 Task: Buy 5 Flats of size 3 for Baby Girls from Shoes section under best seller category for shipping address: Anna Garcia, 149 Hardman Road, Brattleboro, Vermont 05301, Cell Number 8028188313. Pay from credit card ending with 6759, CVV 506
Action: Mouse pressed left at (209, 62)
Screenshot: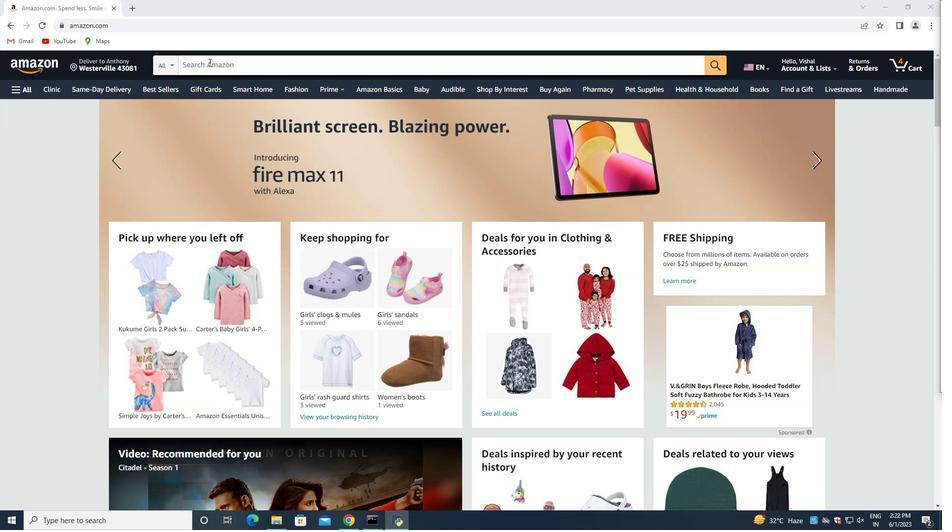 
Action: Key pressed <Key.shift><Key.shift><Key.shift><Key.shift><Key.shift><Key.shift><Key.shift><Key.shift><Key.shift><Key.shift><Key.shift><Key.shift><Key.shift><Key.shift>Flats<Key.space>of<Key.space>size<Key.space>3<Key.space>for<Key.space>baby<Key.space>girls<Key.enter>
Screenshot: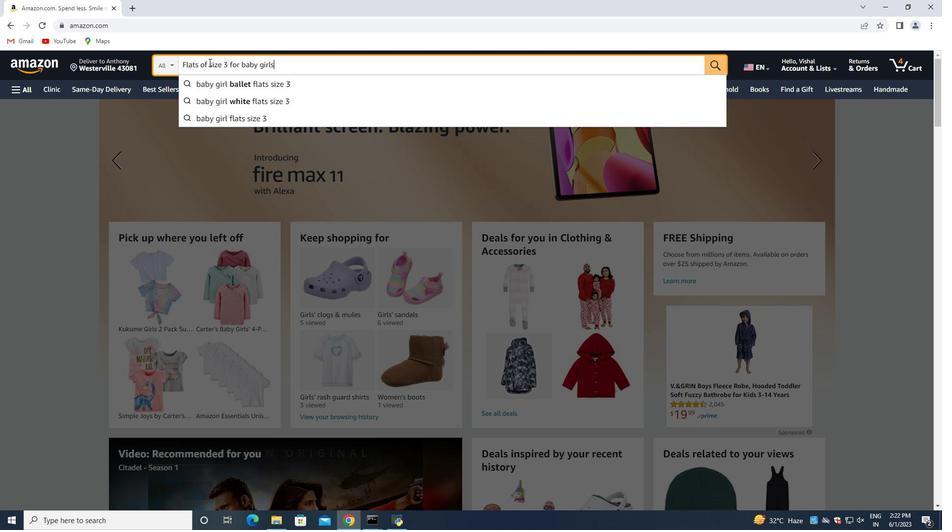 
Action: Mouse moved to (221, 133)
Screenshot: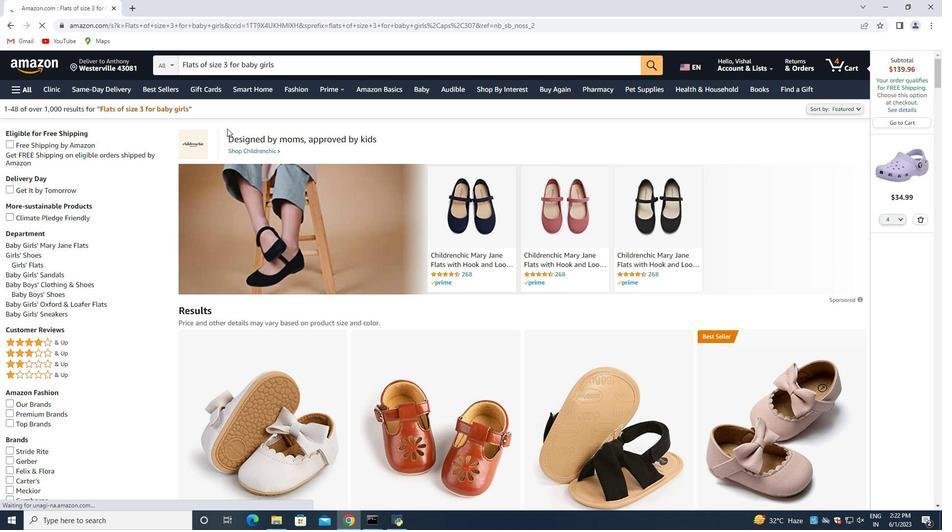 
Action: Mouse scrolled (221, 133) with delta (0, 0)
Screenshot: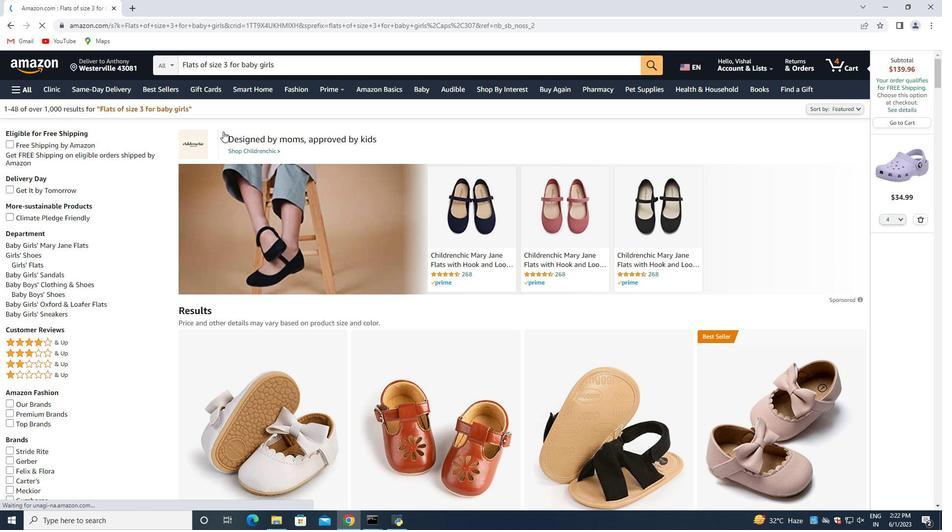 
Action: Mouse moved to (221, 133)
Screenshot: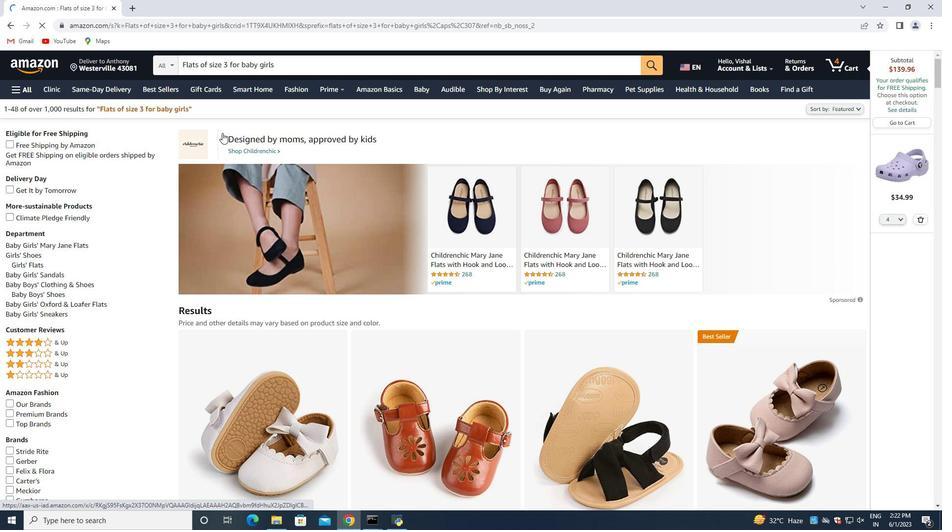 
Action: Mouse scrolled (221, 133) with delta (0, 0)
Screenshot: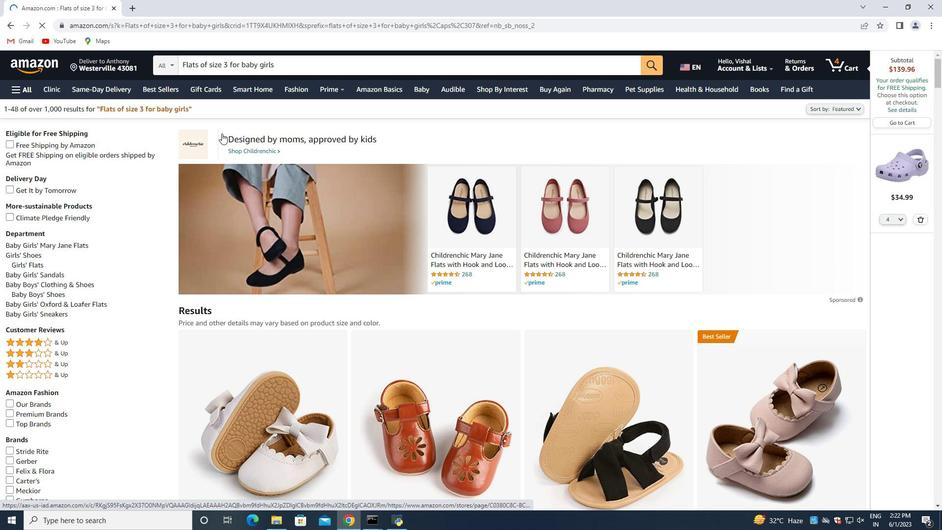 
Action: Mouse moved to (190, 161)
Screenshot: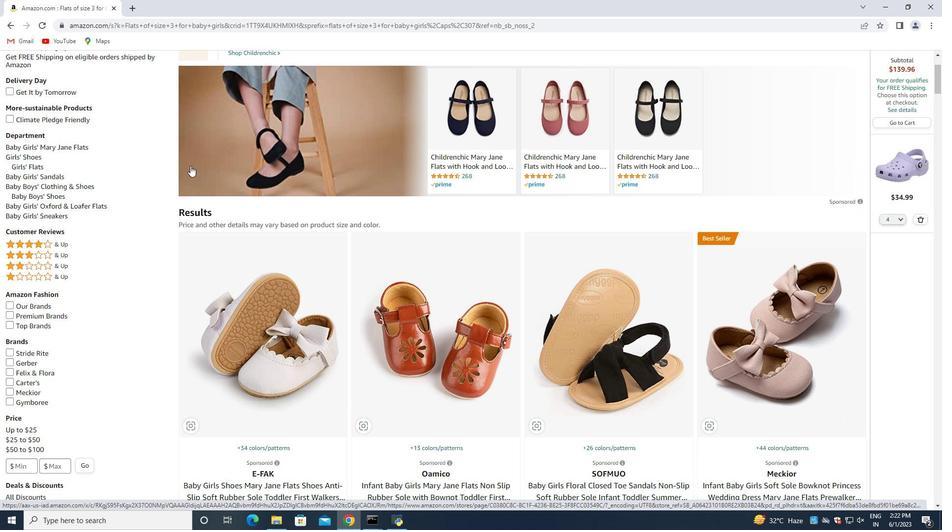 
Action: Mouse scrolled (190, 162) with delta (0, 0)
Screenshot: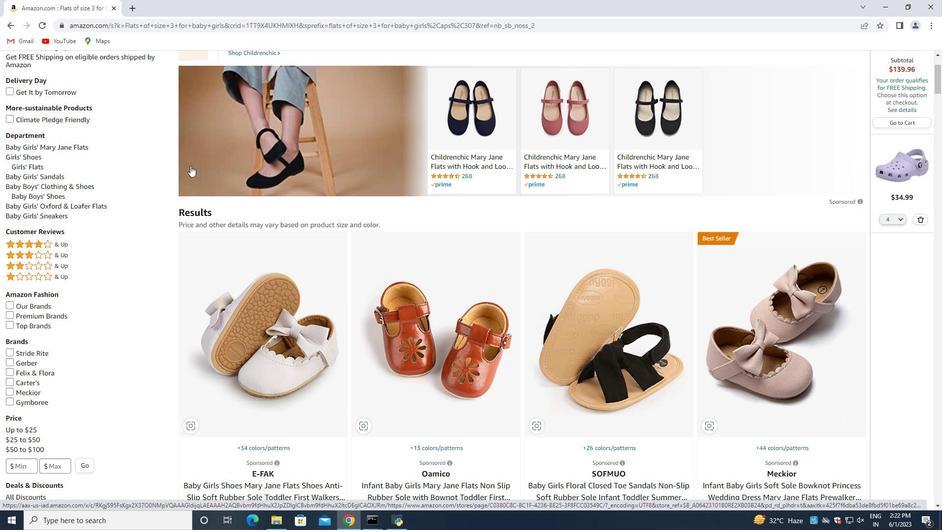 
Action: Mouse scrolled (190, 162) with delta (0, 0)
Screenshot: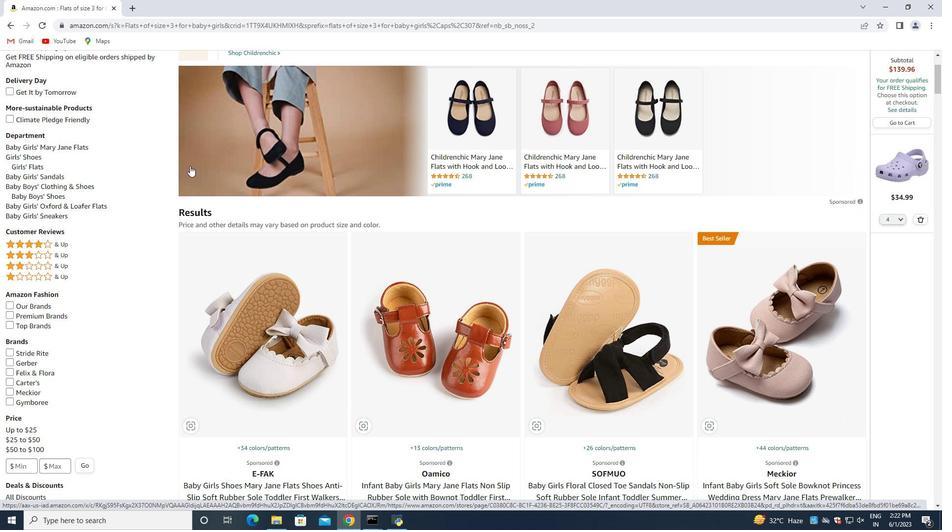 
Action: Mouse scrolled (190, 162) with delta (0, 0)
Screenshot: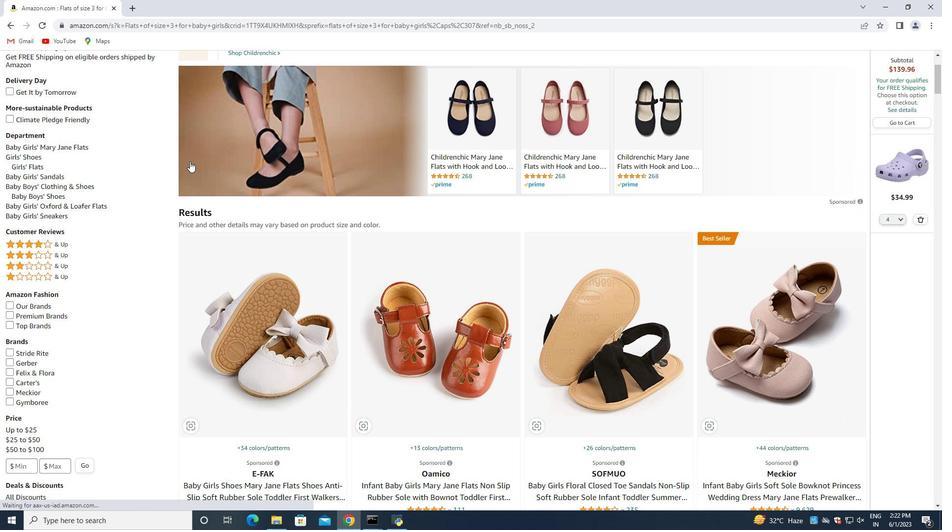 
Action: Mouse scrolled (190, 162) with delta (0, 0)
Screenshot: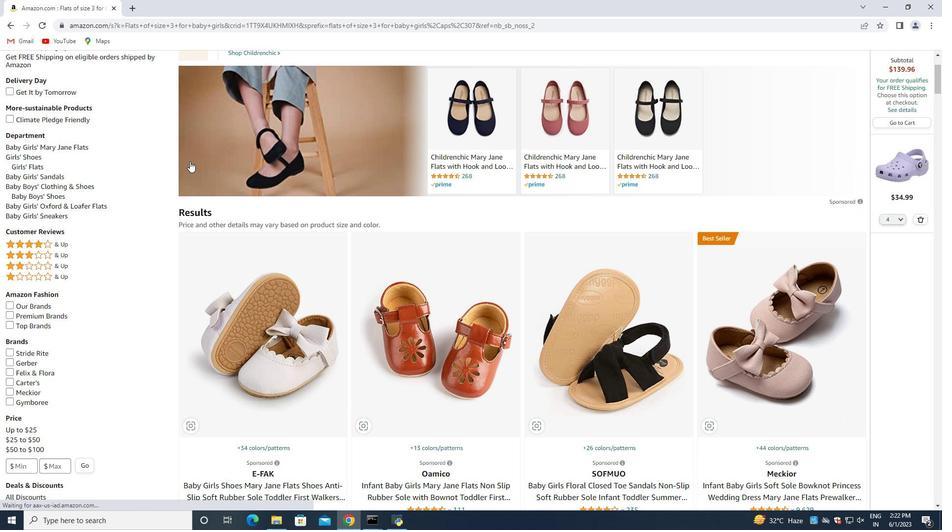 
Action: Mouse moved to (168, 216)
Screenshot: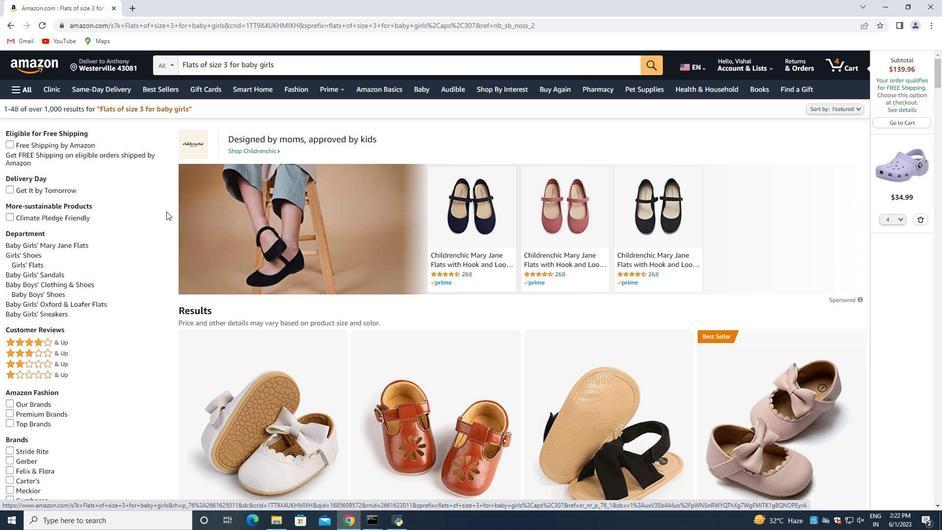 
Action: Mouse scrolled (168, 216) with delta (0, 0)
Screenshot: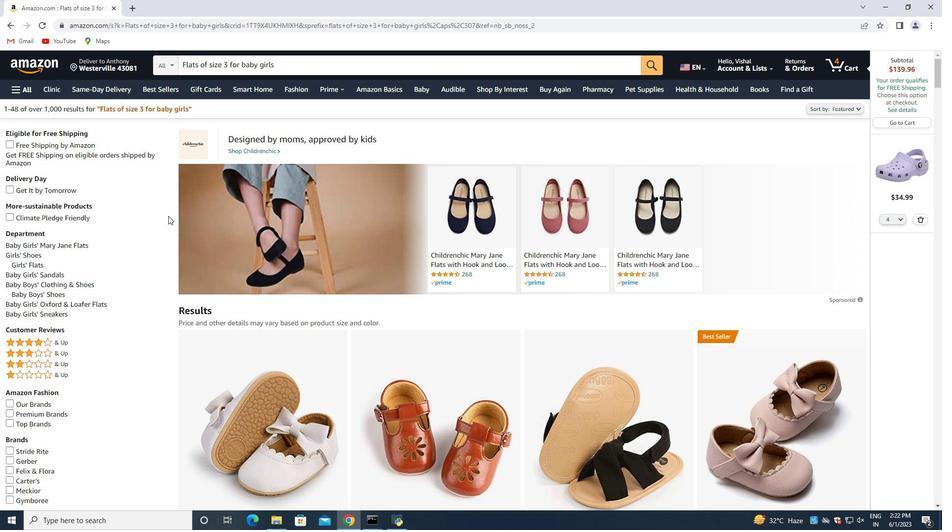 
Action: Mouse moved to (29, 252)
Screenshot: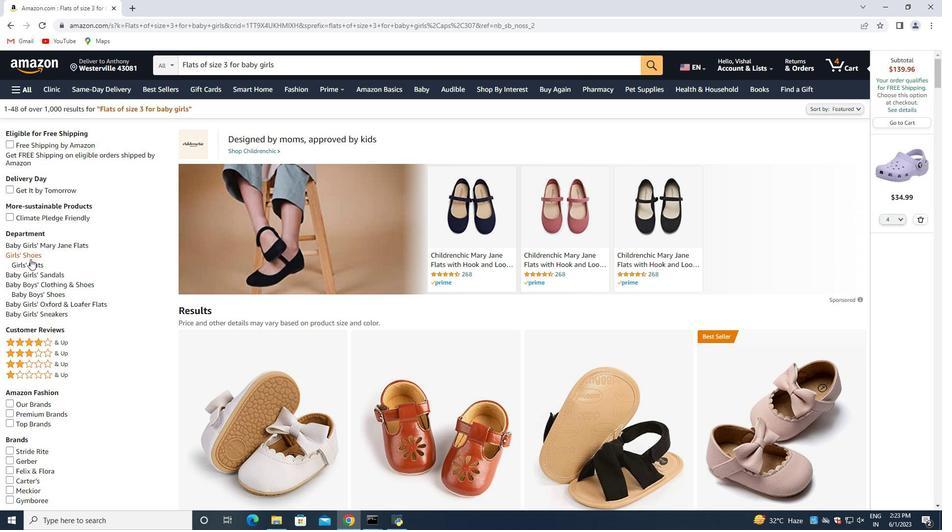 
Action: Mouse pressed left at (29, 252)
Screenshot: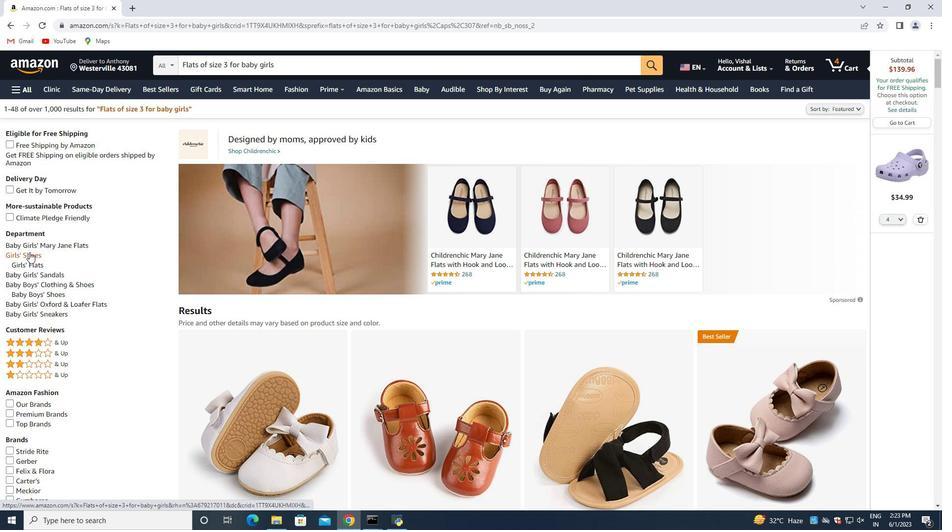 
Action: Mouse moved to (98, 267)
Screenshot: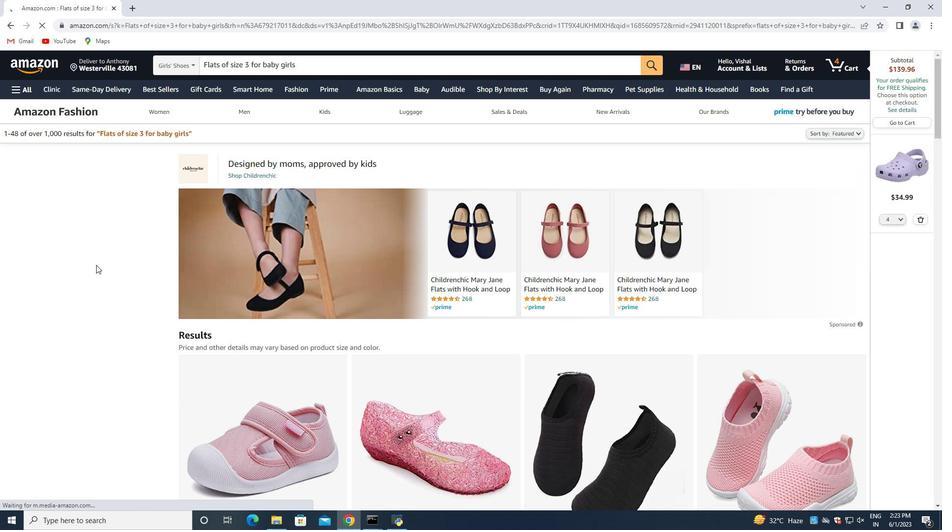 
Action: Mouse scrolled (98, 266) with delta (0, 0)
Screenshot: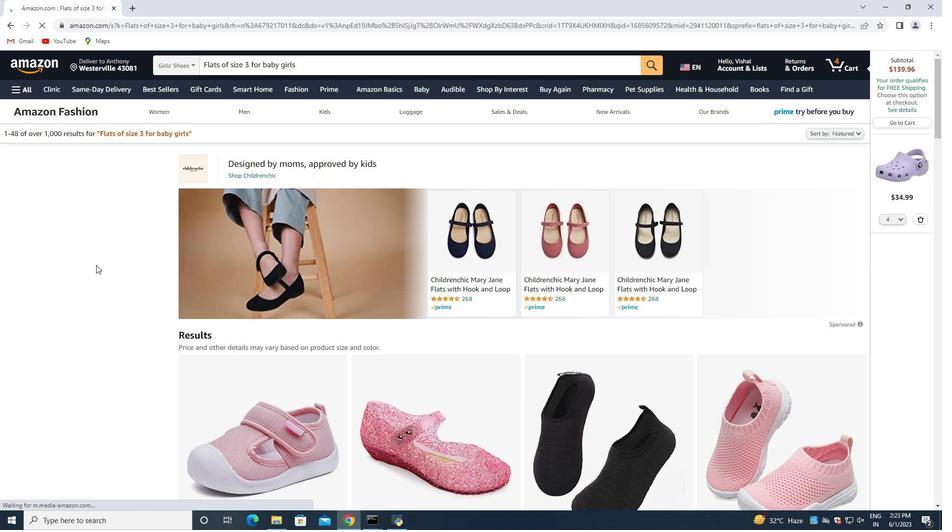 
Action: Mouse moved to (100, 268)
Screenshot: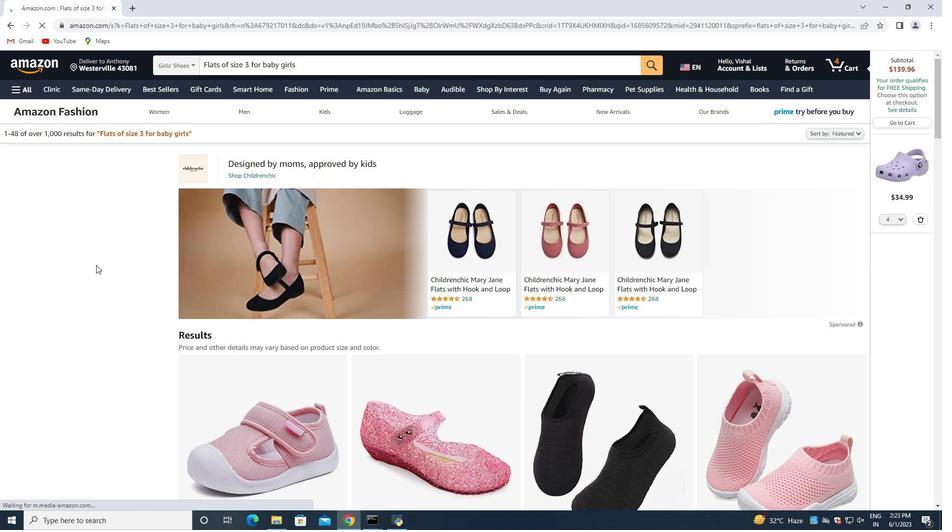 
Action: Mouse scrolled (100, 267) with delta (0, 0)
Screenshot: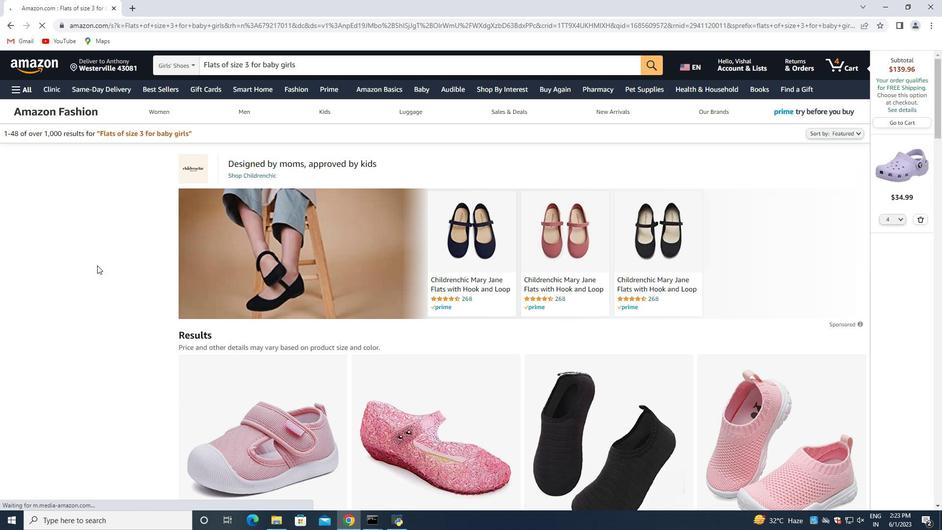 
Action: Mouse moved to (162, 258)
Screenshot: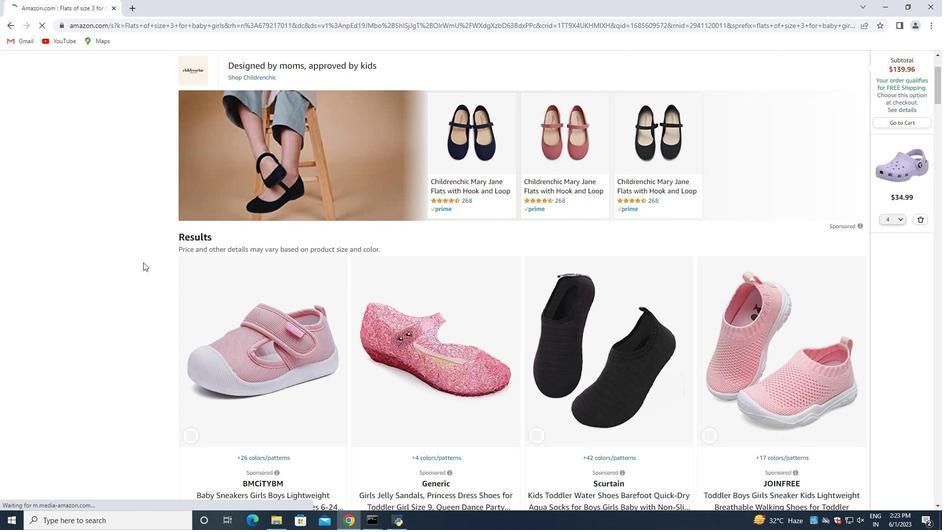 
Action: Mouse scrolled (162, 257) with delta (0, 0)
Screenshot: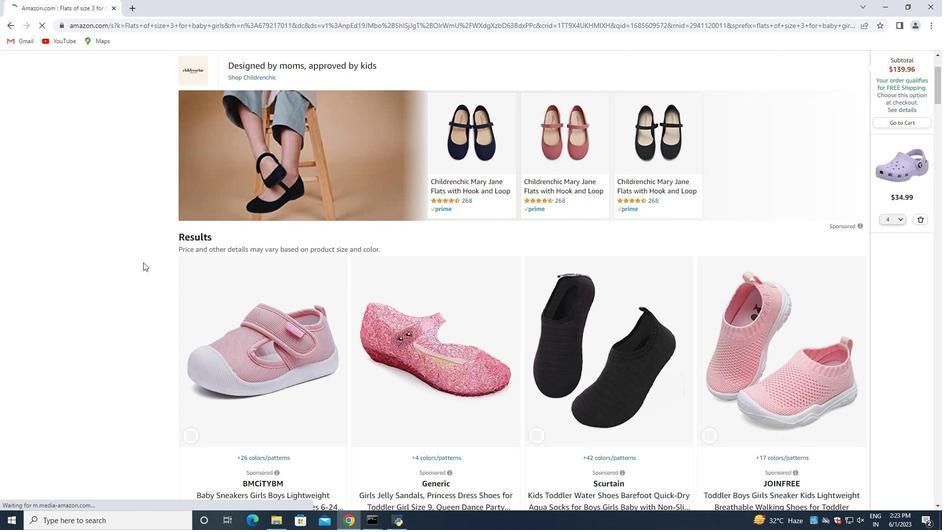 
Action: Mouse moved to (164, 259)
Screenshot: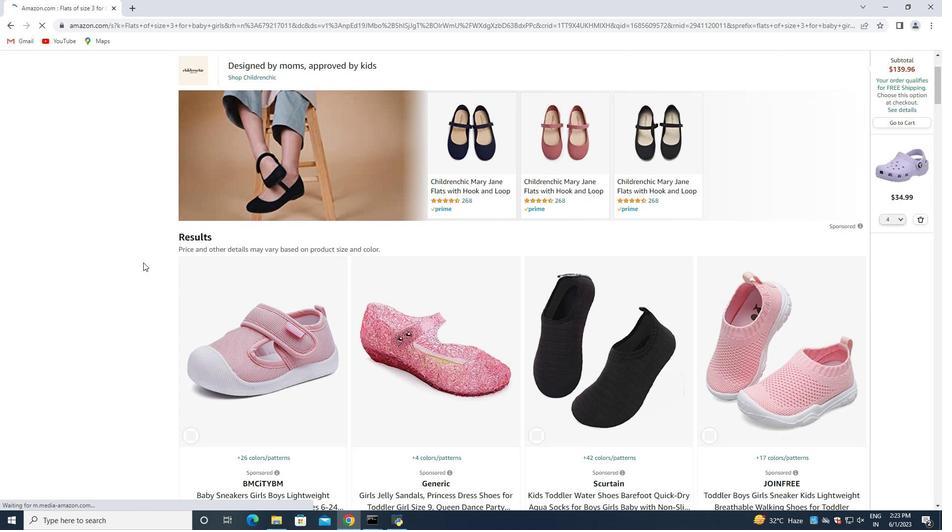 
Action: Mouse scrolled (164, 258) with delta (0, 0)
Screenshot: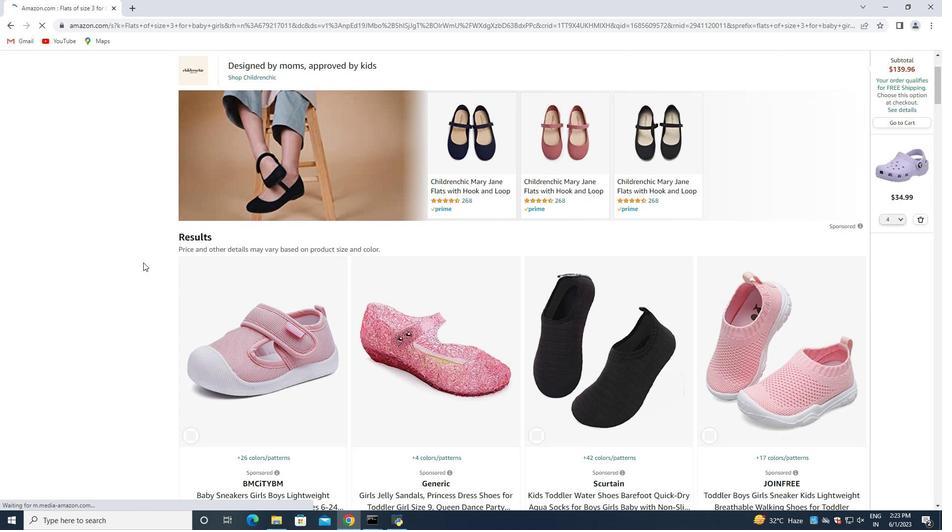 
Action: Mouse moved to (190, 256)
Screenshot: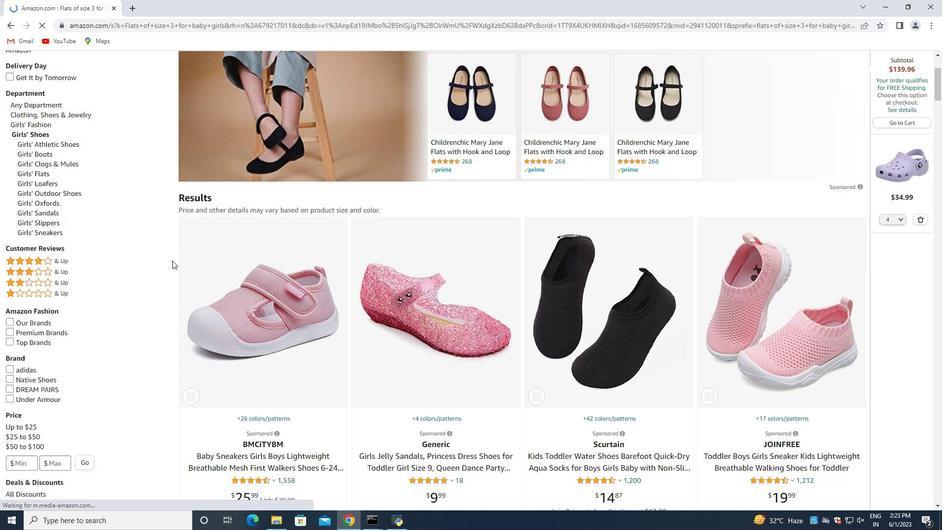 
Action: Mouse scrolled (190, 255) with delta (0, 0)
Screenshot: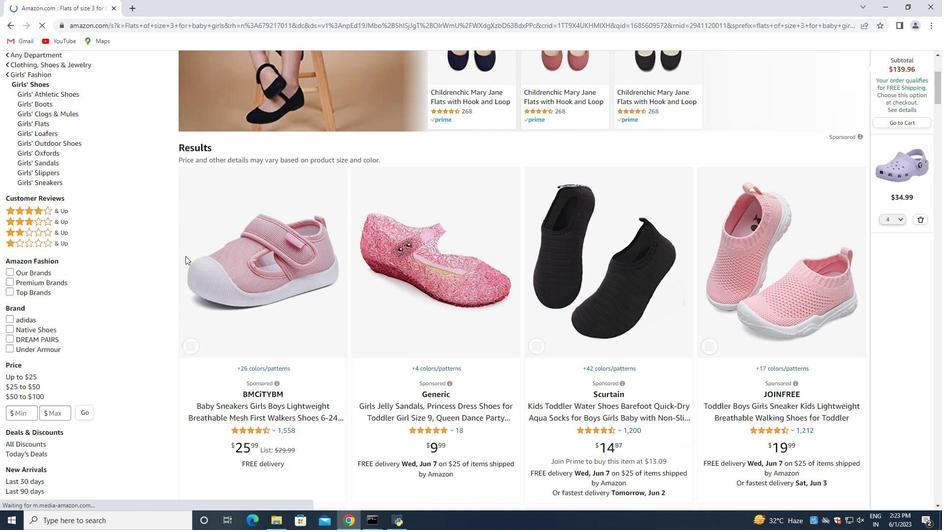 
Action: Mouse moved to (200, 257)
Screenshot: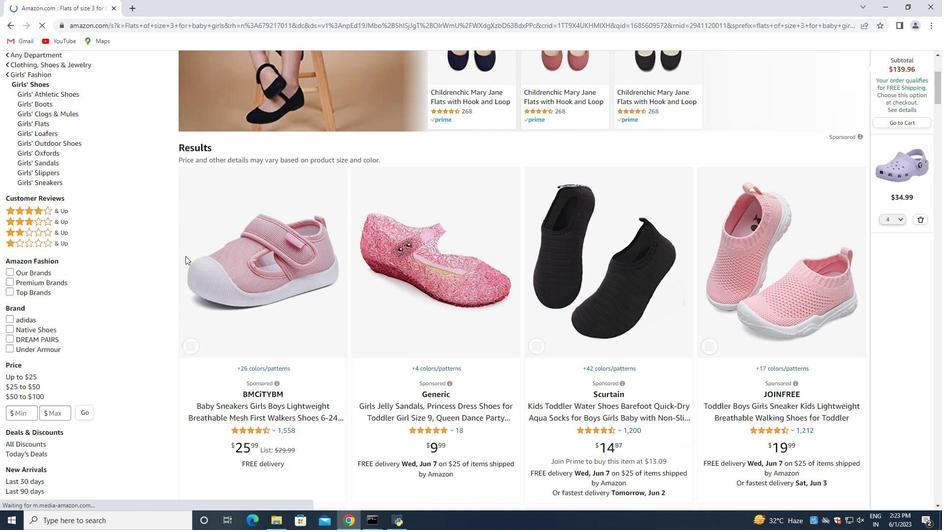 
Action: Mouse scrolled (200, 257) with delta (0, 0)
Screenshot: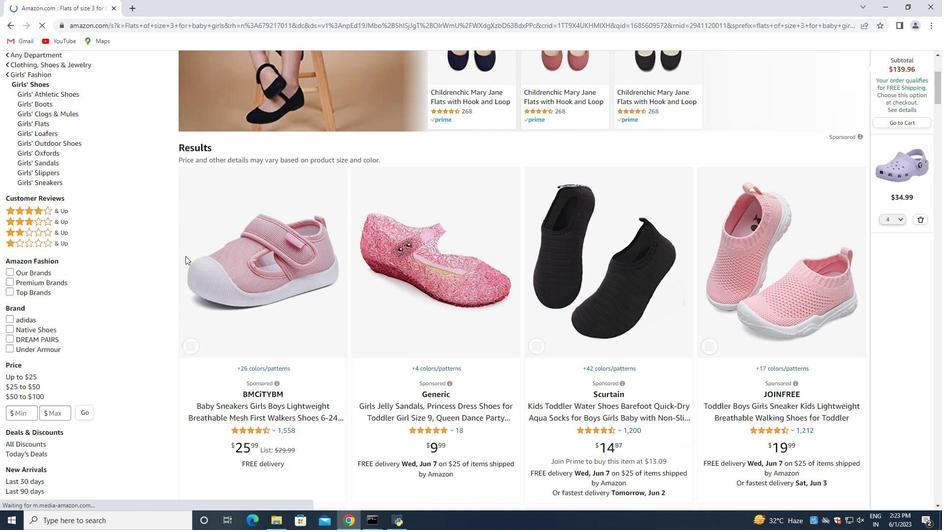 
Action: Mouse moved to (287, 267)
Screenshot: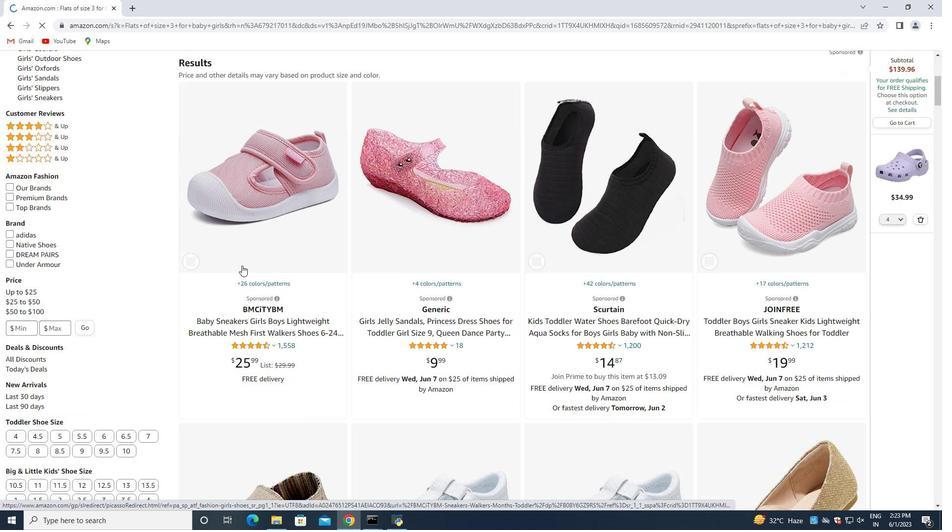 
Action: Mouse scrolled (265, 262) with delta (0, 0)
Screenshot: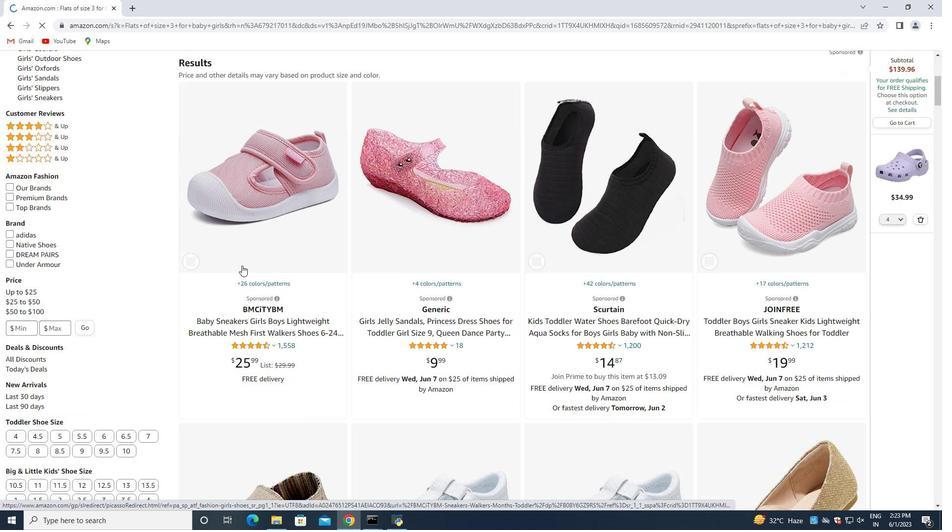 
Action: Mouse moved to (293, 268)
Screenshot: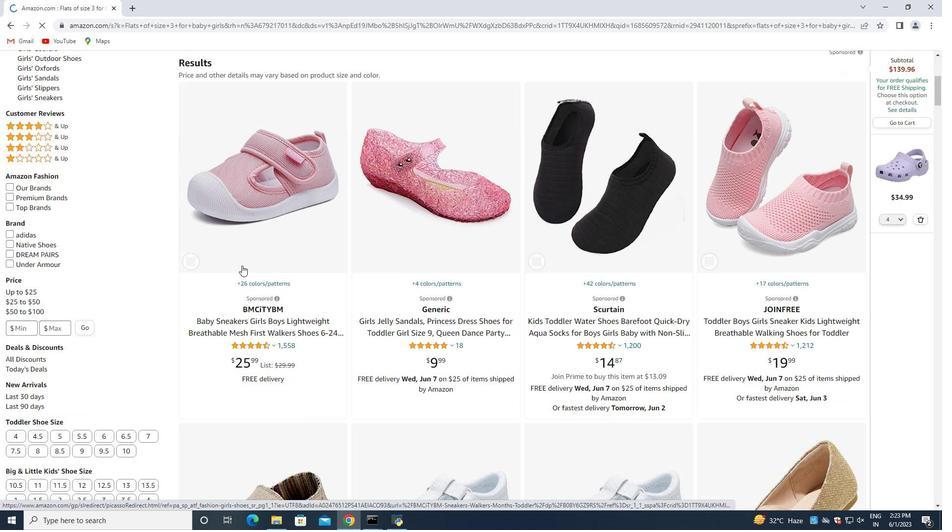 
Action: Mouse scrolled (273, 262) with delta (0, 0)
Screenshot: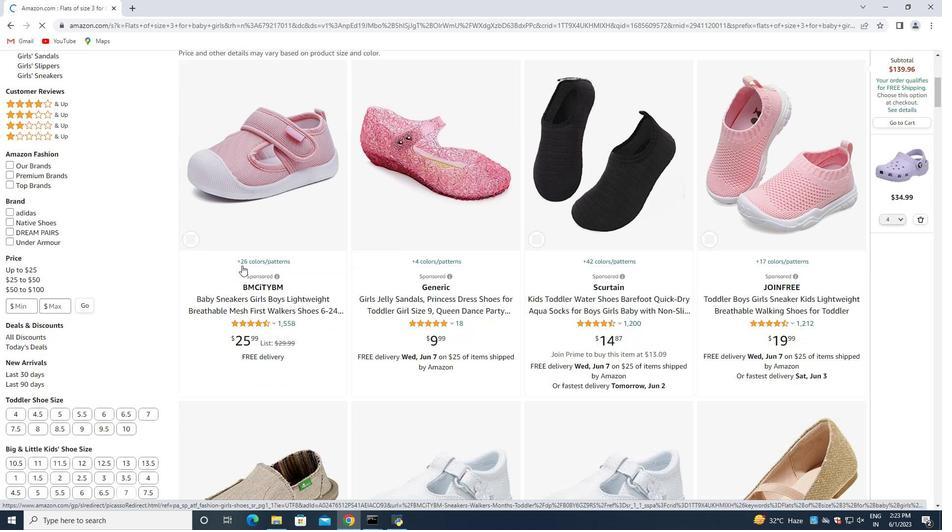 
Action: Mouse moved to (310, 270)
Screenshot: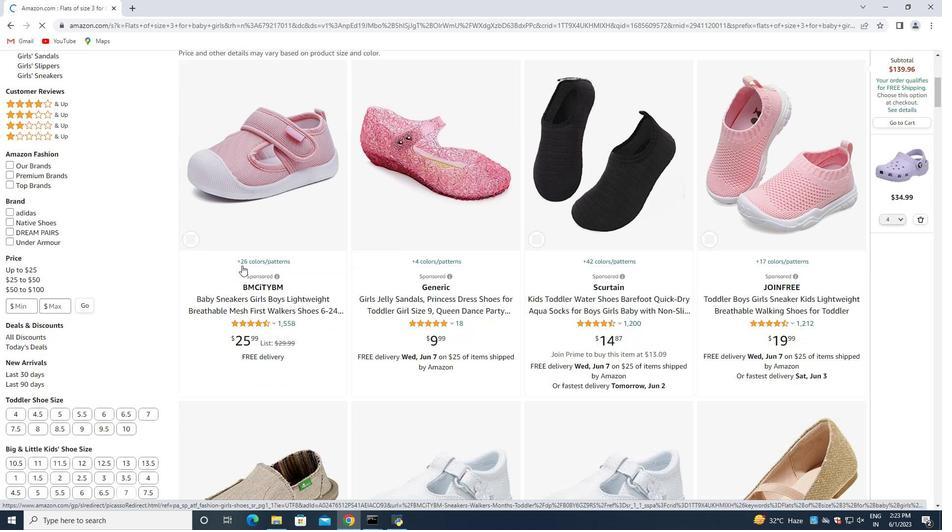 
Action: Mouse scrolled (298, 269) with delta (0, 0)
Screenshot: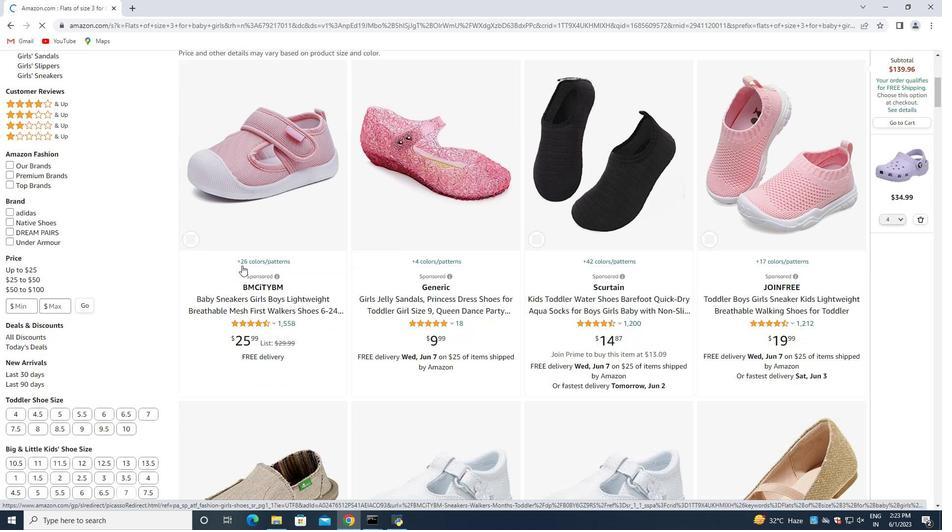 
Action: Mouse moved to (924, 219)
Screenshot: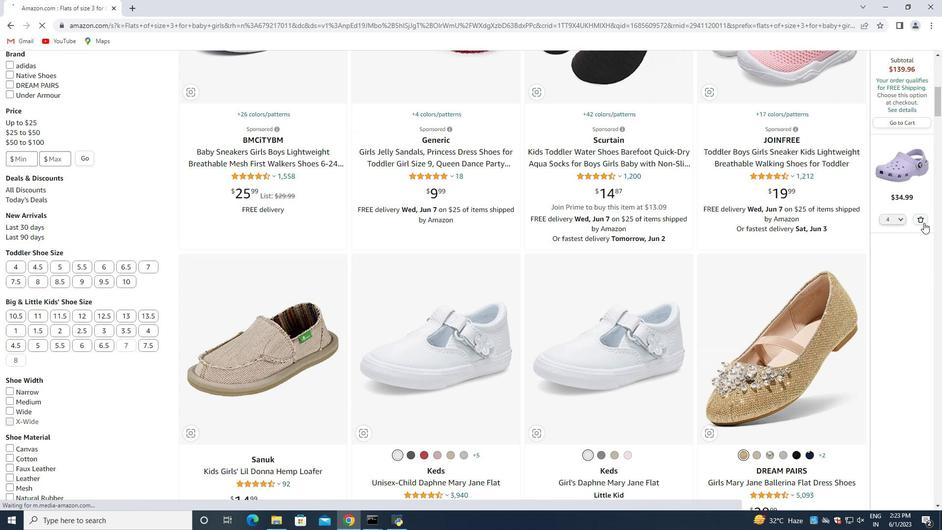 
Action: Mouse pressed left at (924, 219)
Screenshot: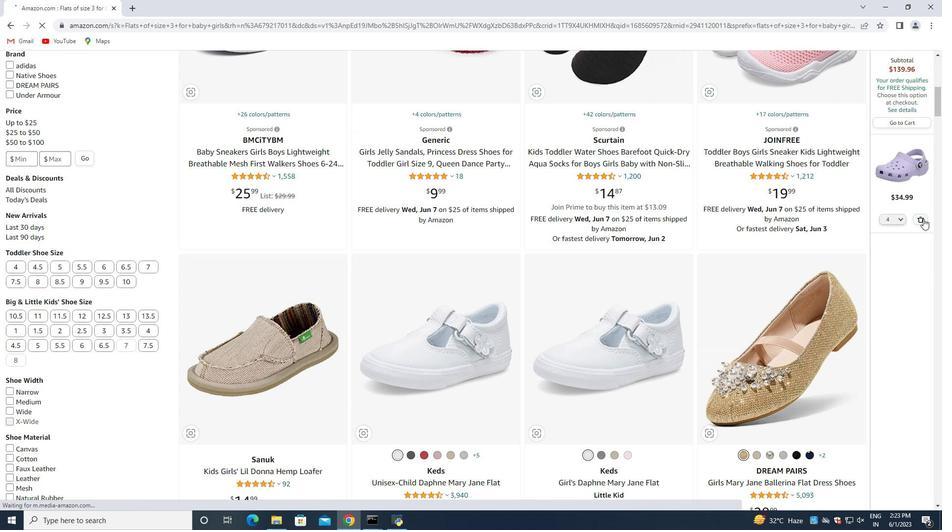 
Action: Mouse moved to (406, 185)
Screenshot: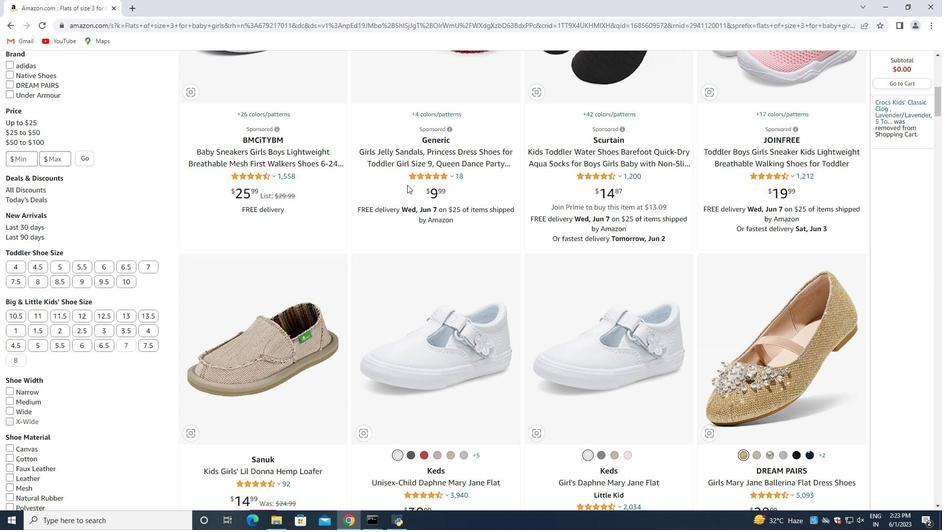
Action: Mouse scrolled (406, 184) with delta (0, 0)
Screenshot: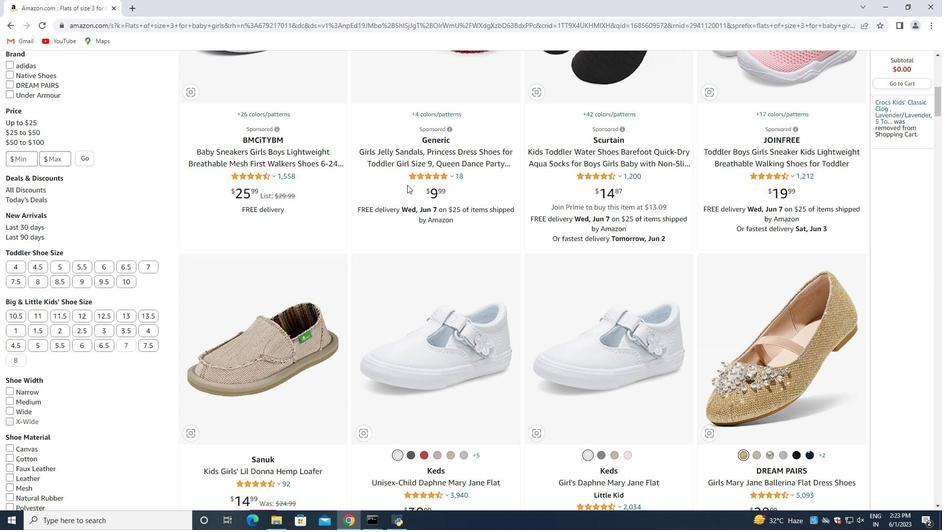 
Action: Mouse moved to (392, 187)
Screenshot: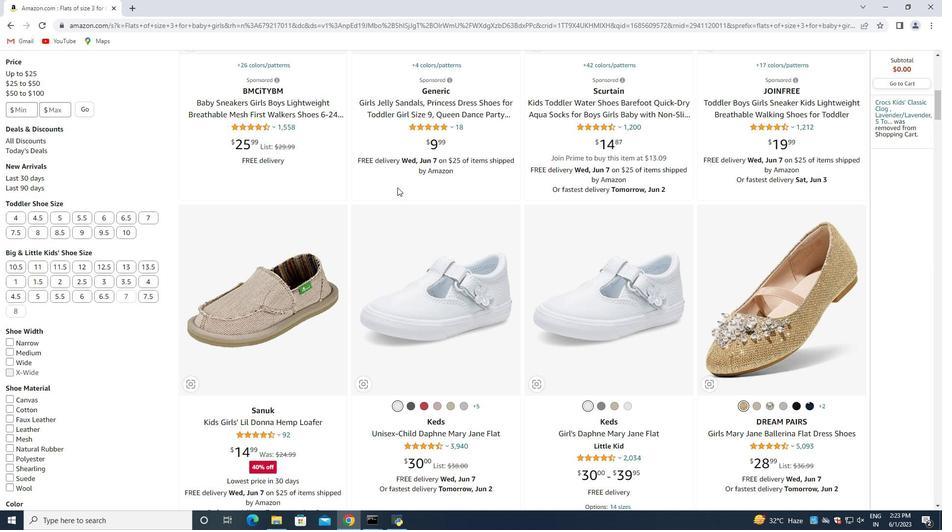 
Action: Mouse scrolled (392, 187) with delta (0, 0)
Screenshot: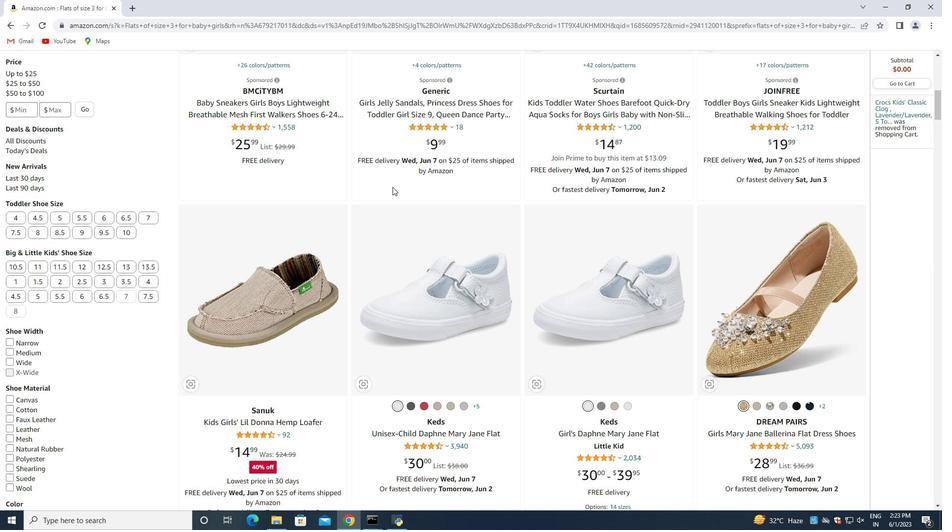 
Action: Mouse scrolled (392, 187) with delta (0, 0)
Screenshot: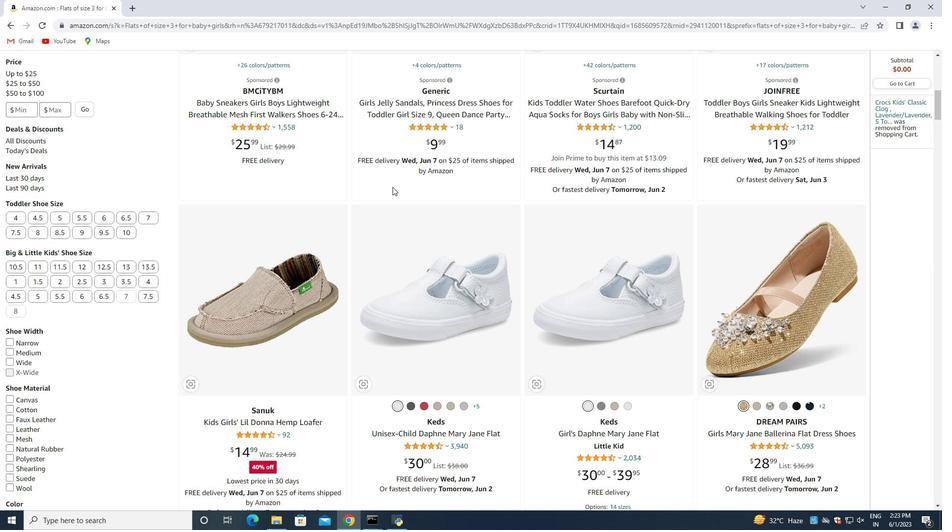 
Action: Mouse scrolled (392, 187) with delta (0, 0)
Screenshot: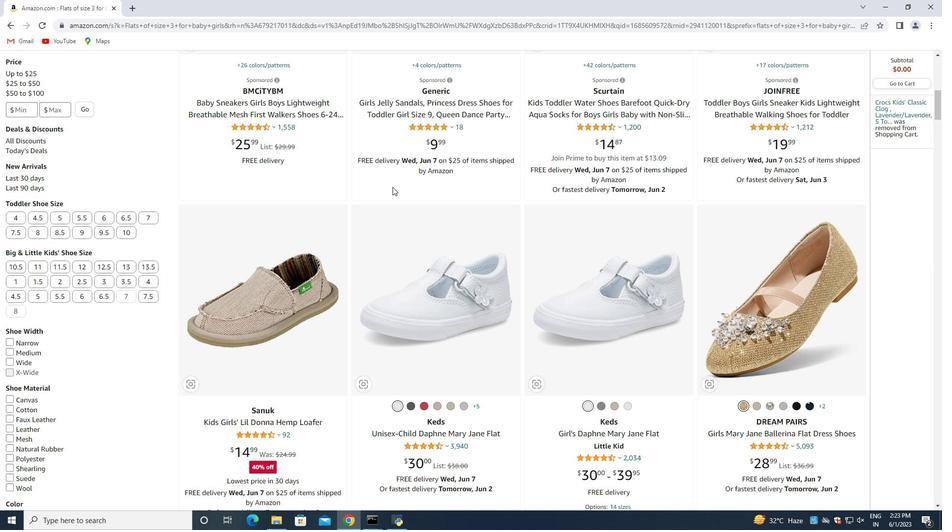 
Action: Mouse scrolled (392, 187) with delta (0, 0)
Screenshot: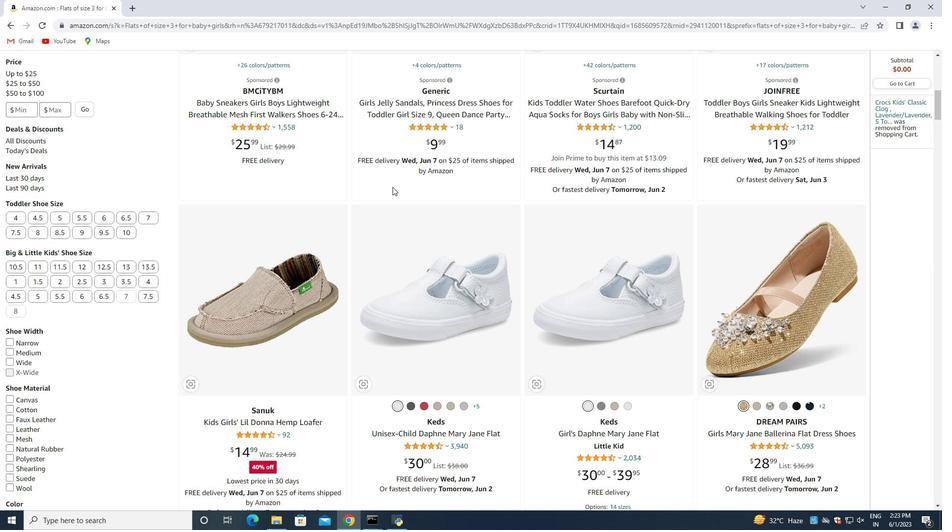 
Action: Mouse moved to (392, 188)
Screenshot: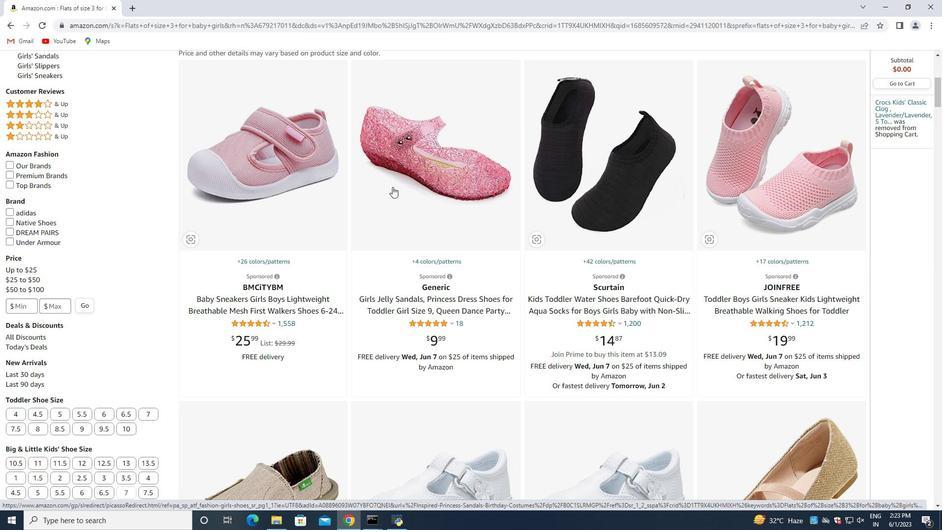 
Action: Mouse scrolled (392, 187) with delta (0, 0)
Screenshot: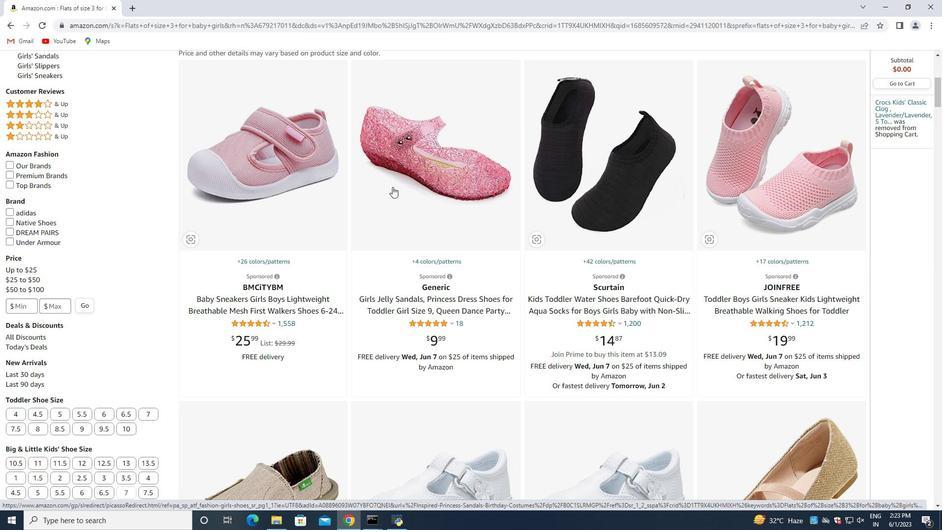 
Action: Mouse moved to (394, 192)
Screenshot: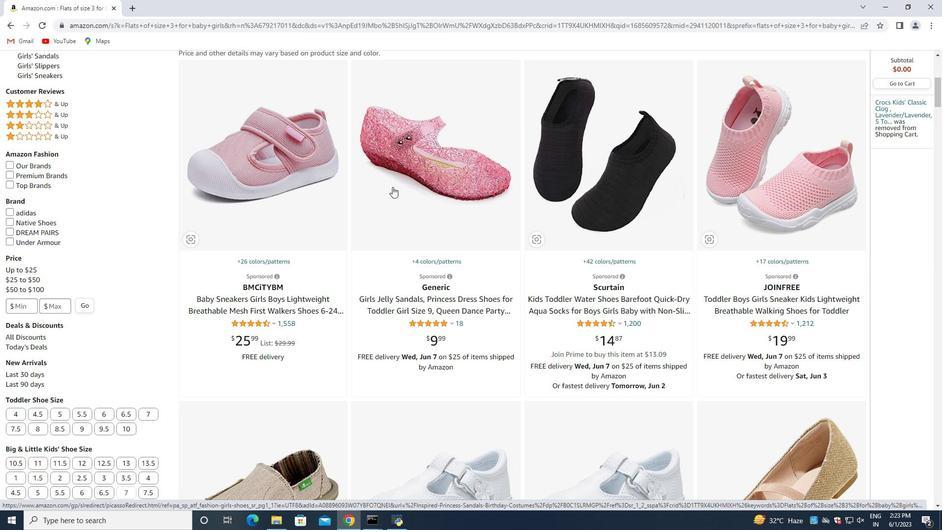 
Action: Mouse scrolled (394, 191) with delta (0, 0)
Screenshot: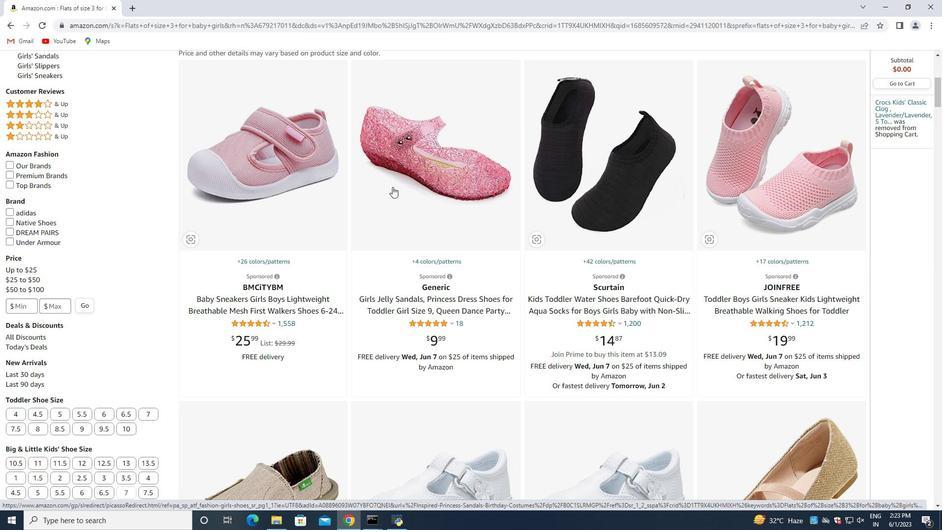 
Action: Mouse moved to (394, 193)
Screenshot: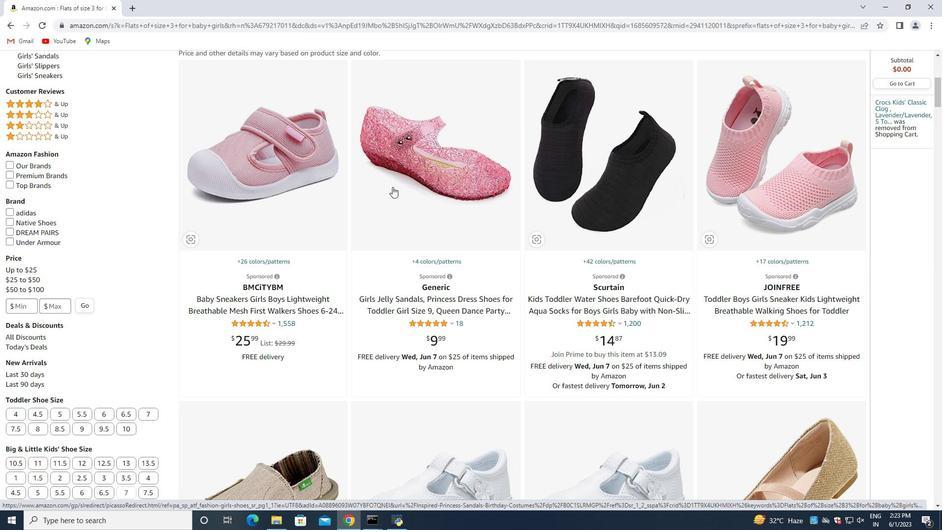 
Action: Mouse scrolled (394, 193) with delta (0, 0)
Screenshot: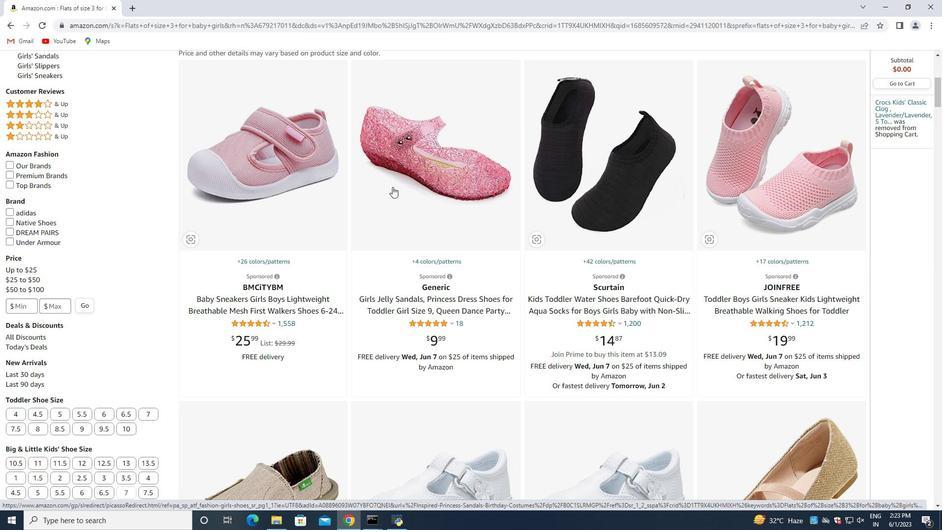 
Action: Mouse moved to (394, 194)
Screenshot: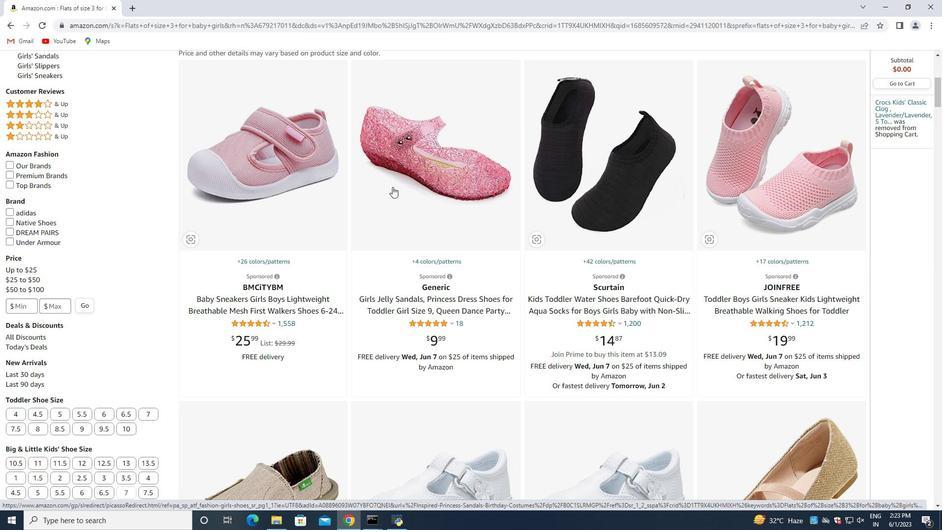 
Action: Mouse scrolled (394, 194) with delta (0, 0)
Screenshot: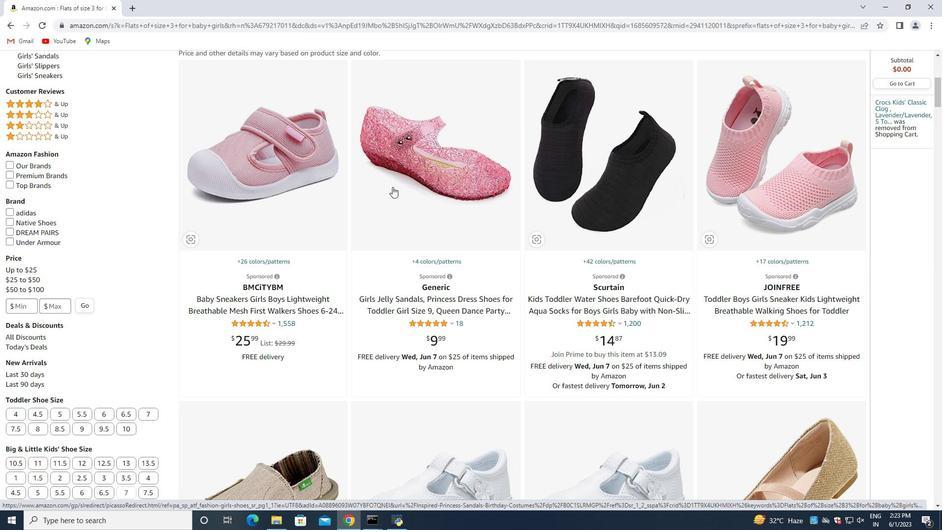 
Action: Mouse moved to (394, 194)
Screenshot: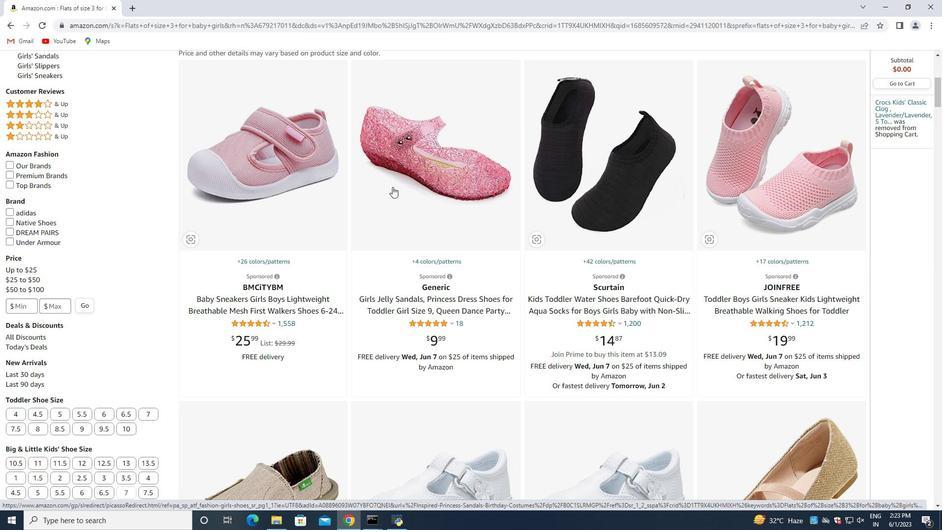
Action: Mouse scrolled (394, 194) with delta (0, 0)
Screenshot: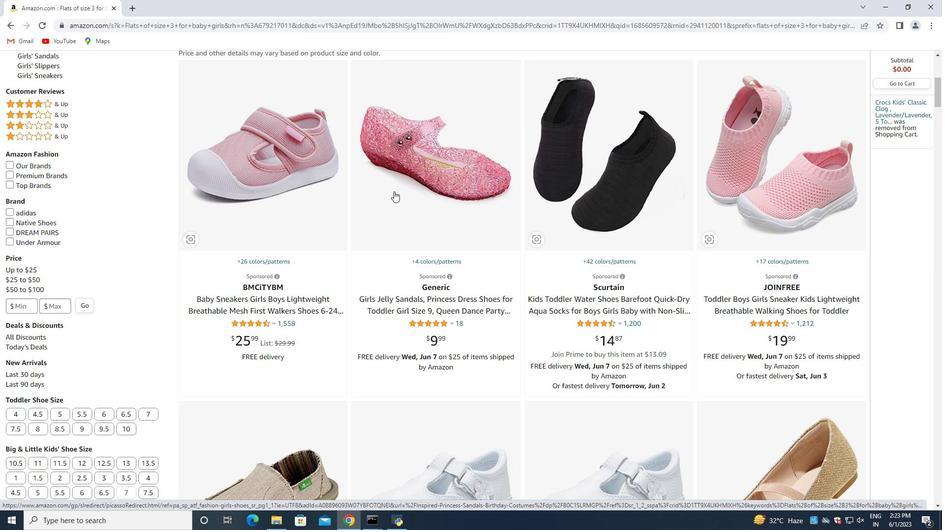 
Action: Mouse moved to (441, 198)
Screenshot: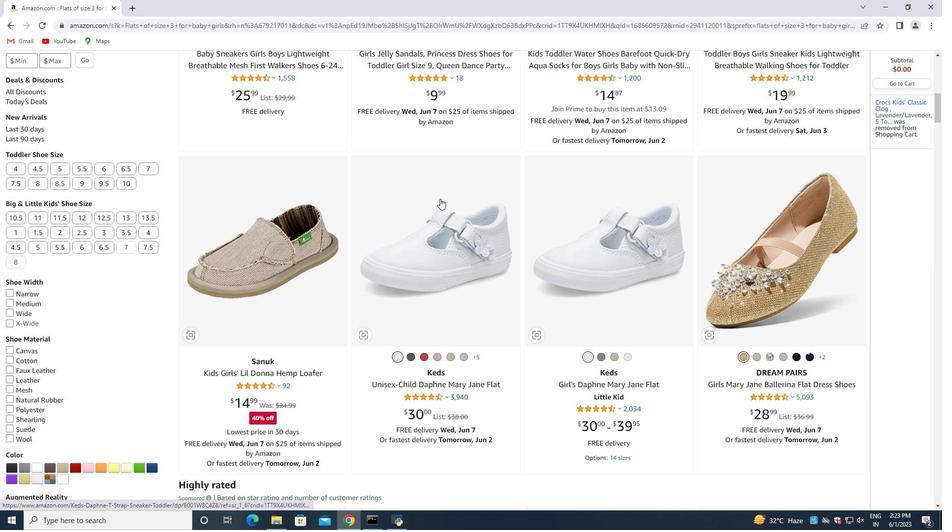 
Action: Mouse scrolled (441, 198) with delta (0, 0)
Screenshot: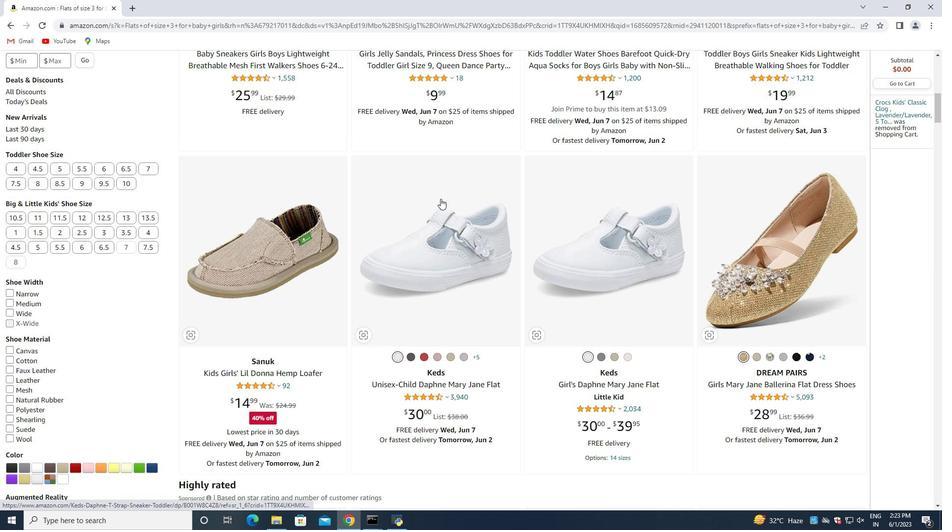 
Action: Mouse scrolled (441, 198) with delta (0, 0)
Screenshot: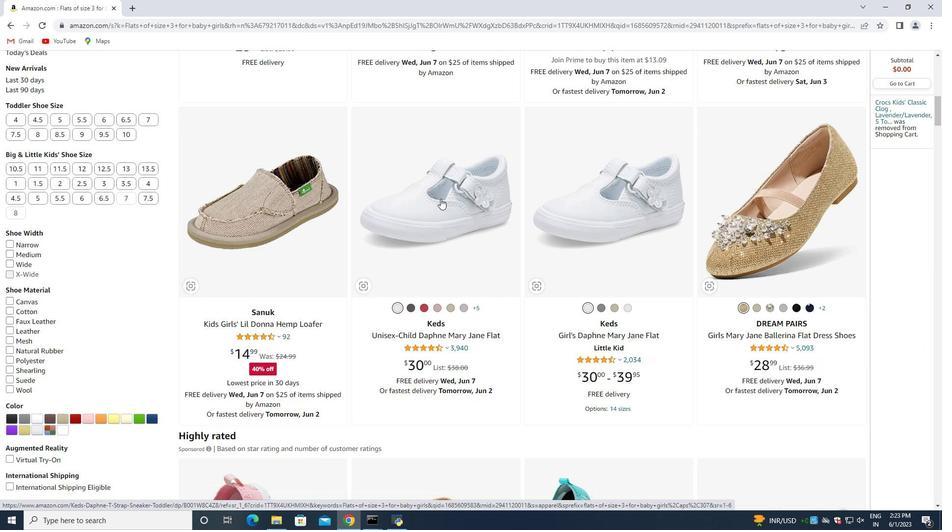 
Action: Mouse scrolled (441, 198) with delta (0, 0)
Screenshot: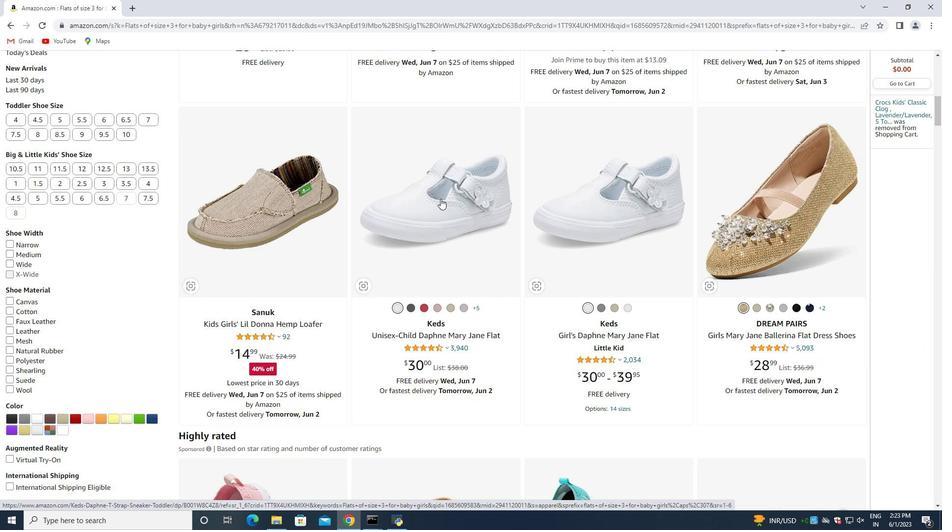 
Action: Mouse scrolled (441, 198) with delta (0, 0)
Screenshot: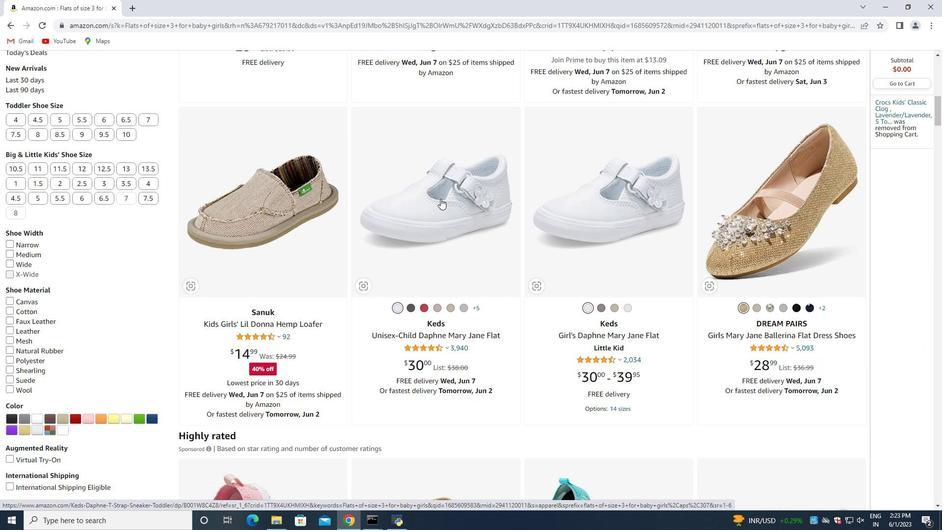 
Action: Mouse moved to (441, 199)
Screenshot: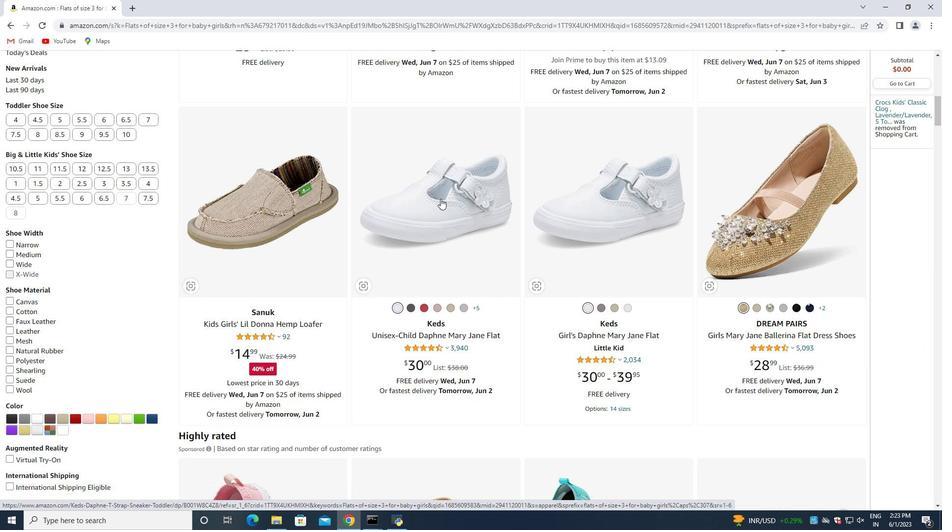 
Action: Mouse scrolled (441, 198) with delta (0, 0)
Screenshot: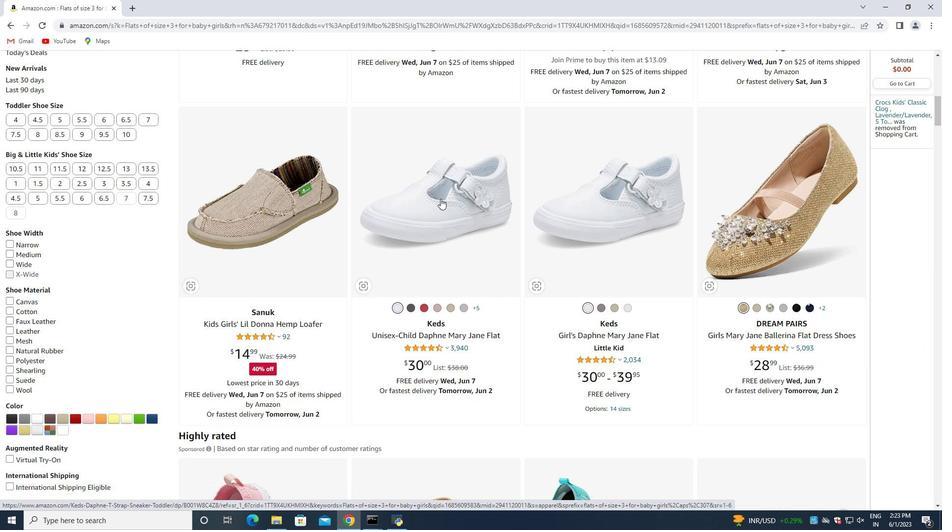 
Action: Mouse scrolled (441, 198) with delta (0, 0)
Screenshot: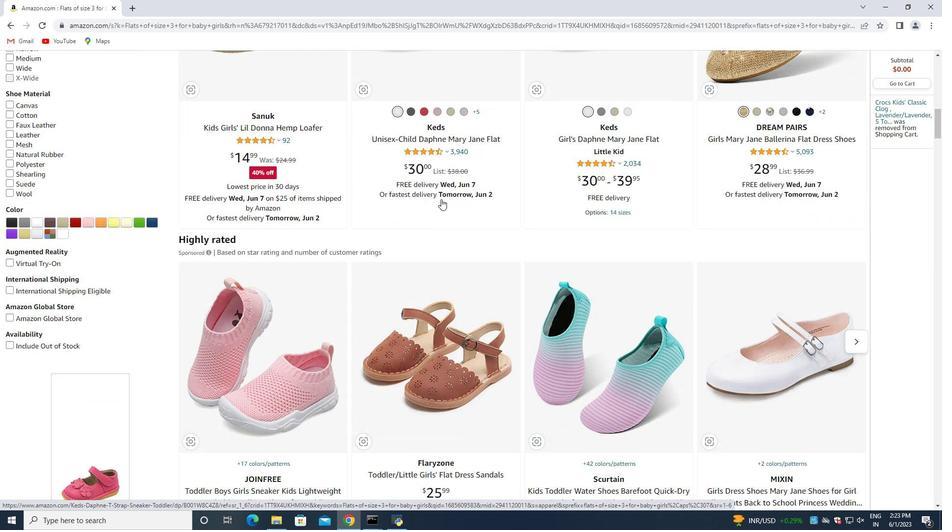 
Action: Mouse moved to (441, 199)
Screenshot: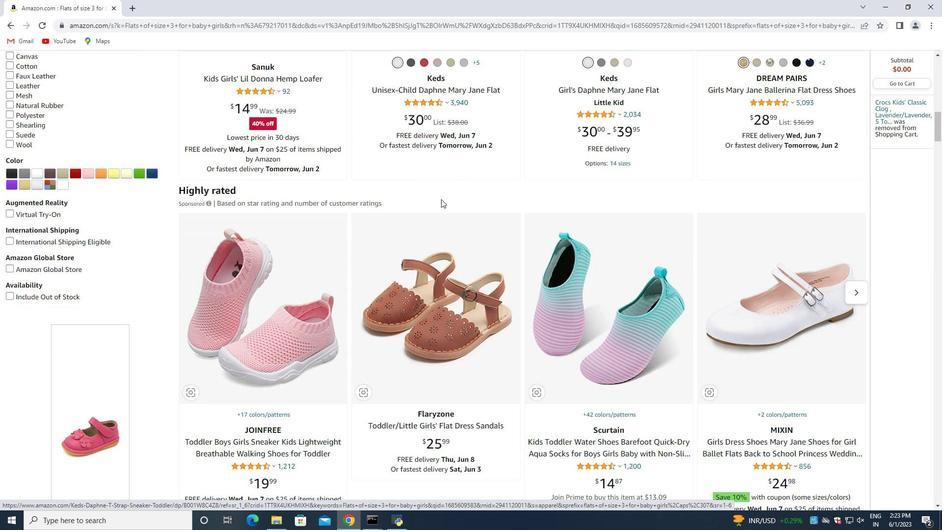 
Action: Mouse scrolled (441, 199) with delta (0, 0)
Screenshot: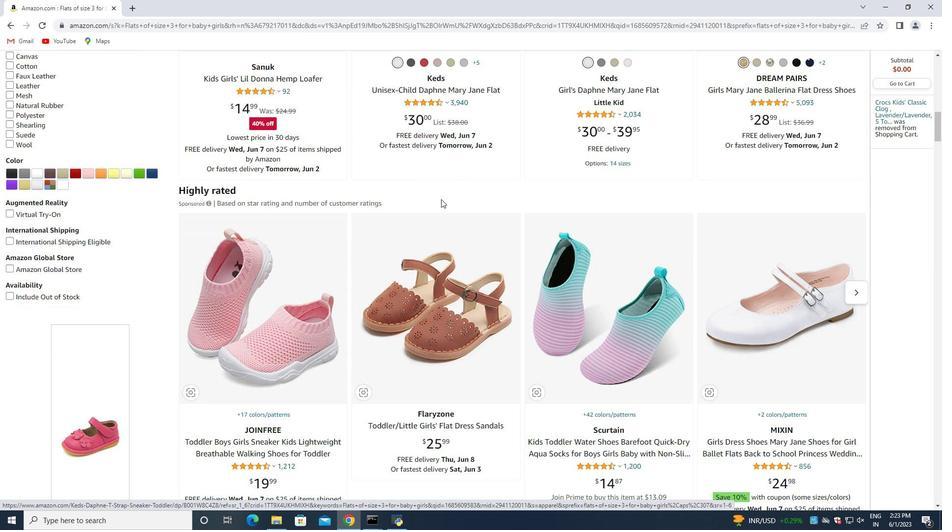 
Action: Mouse scrolled (441, 199) with delta (0, 0)
Screenshot: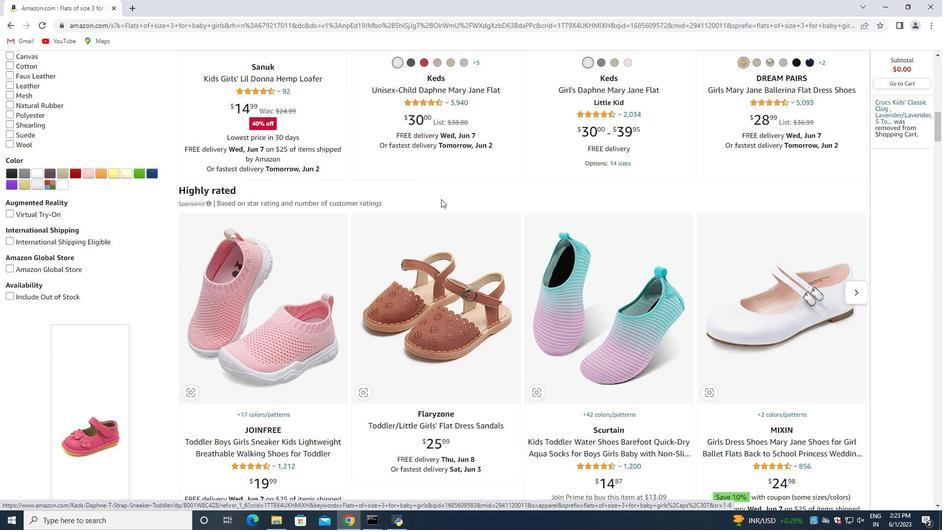 
Action: Mouse scrolled (441, 199) with delta (0, 0)
Screenshot: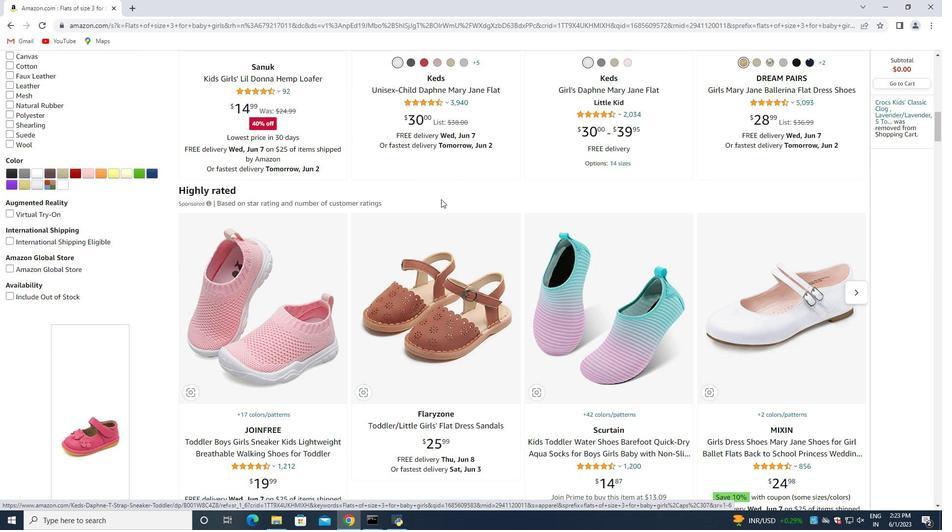 
Action: Mouse scrolled (441, 198) with delta (0, 0)
Screenshot: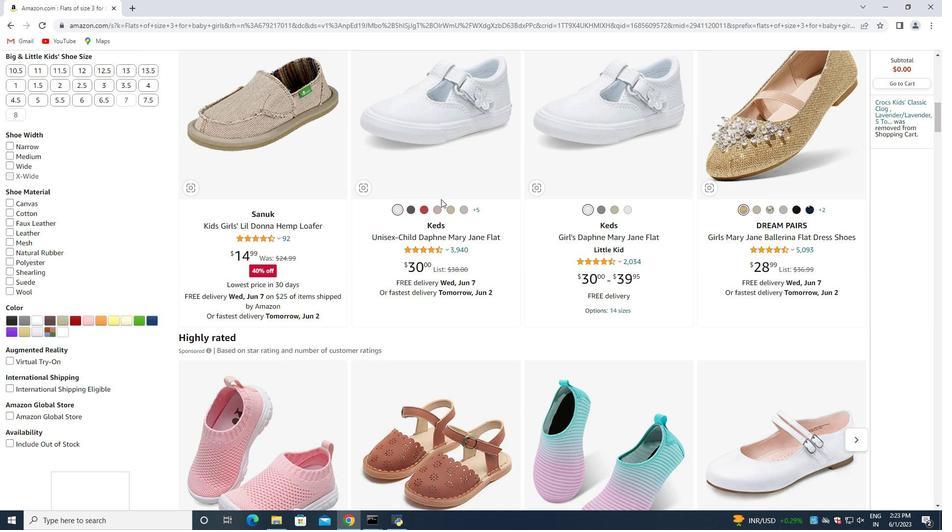 
Action: Mouse scrolled (441, 199) with delta (0, 0)
Screenshot: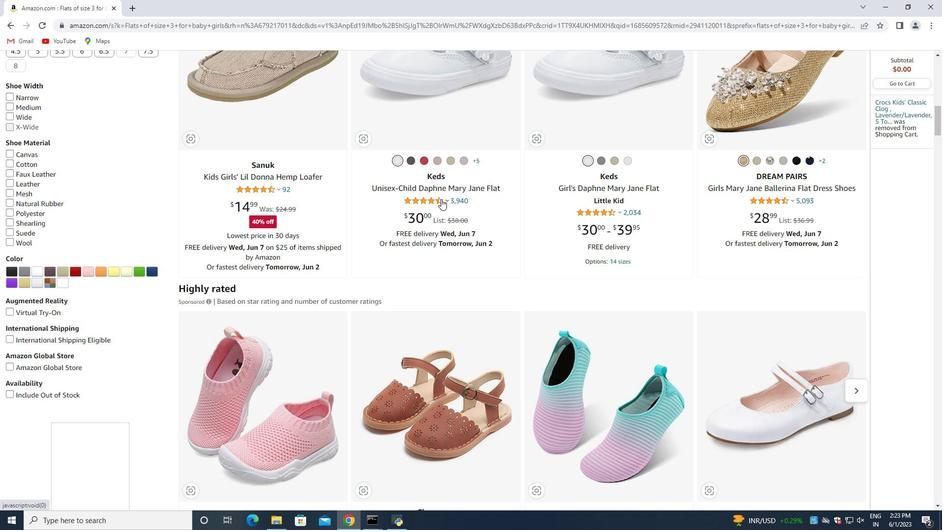 
Action: Mouse scrolled (441, 198) with delta (0, 0)
Screenshot: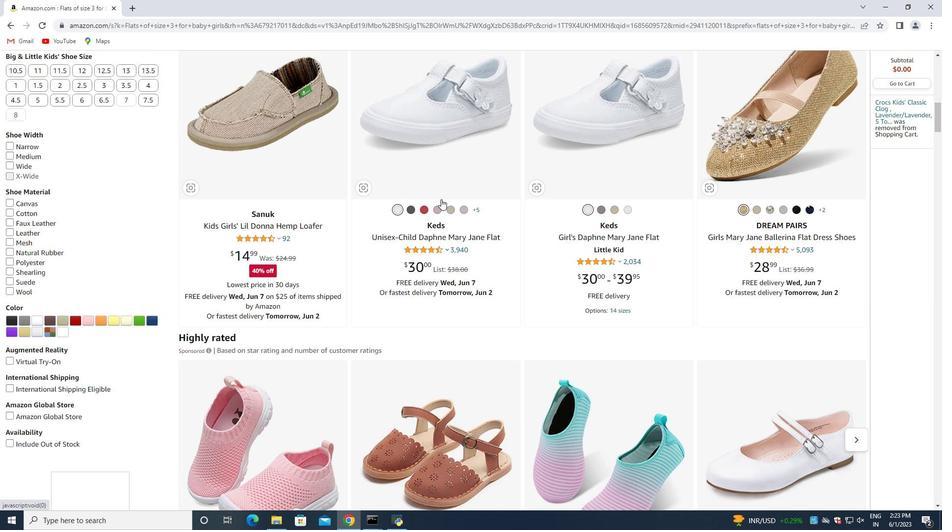
Action: Mouse scrolled (441, 198) with delta (0, 0)
Screenshot: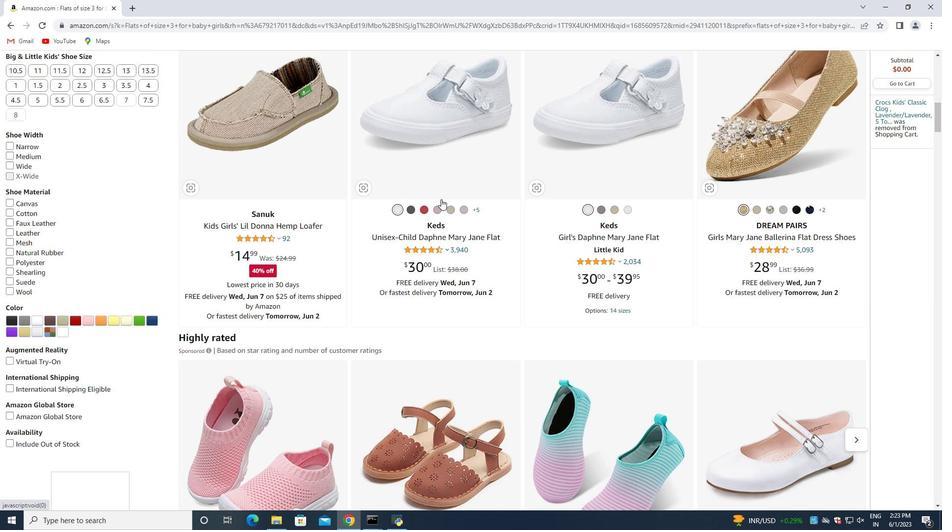 
Action: Mouse moved to (441, 200)
Screenshot: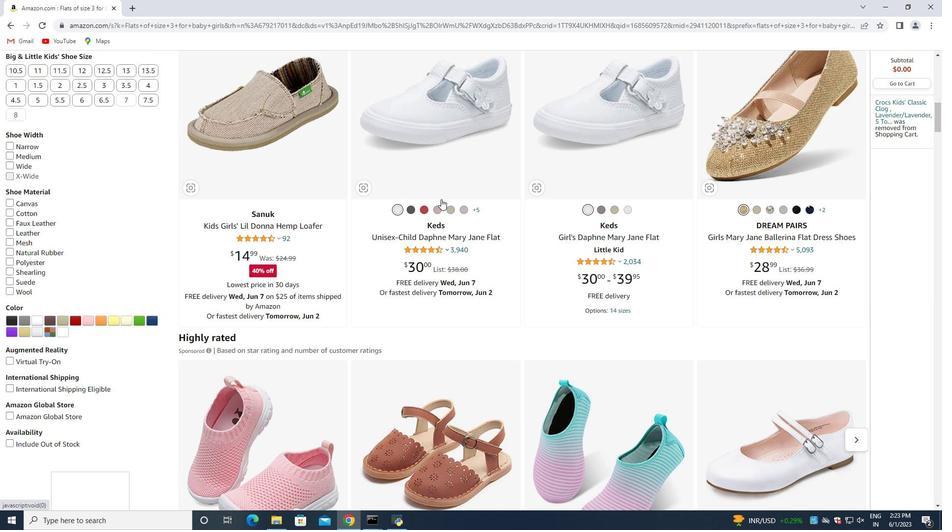 
Action: Mouse scrolled (441, 199) with delta (0, 0)
Screenshot: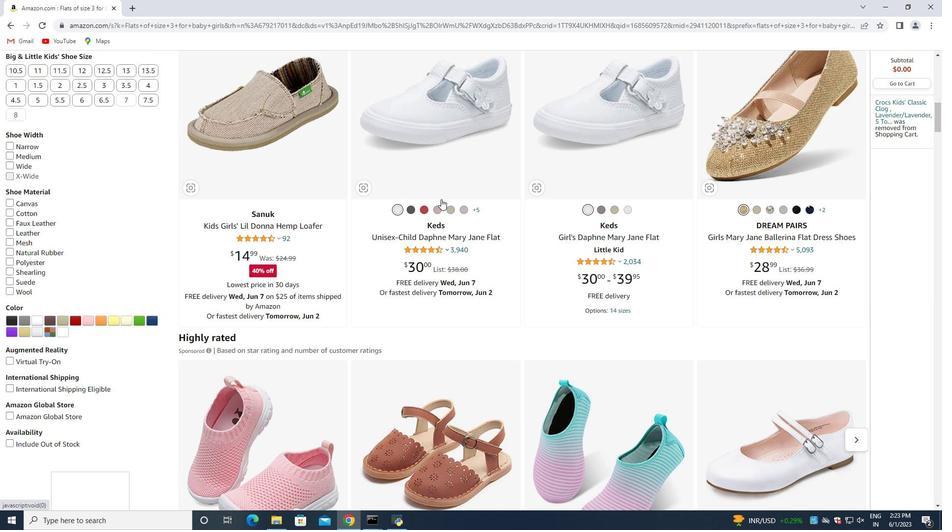 
Action: Mouse moved to (440, 201)
Screenshot: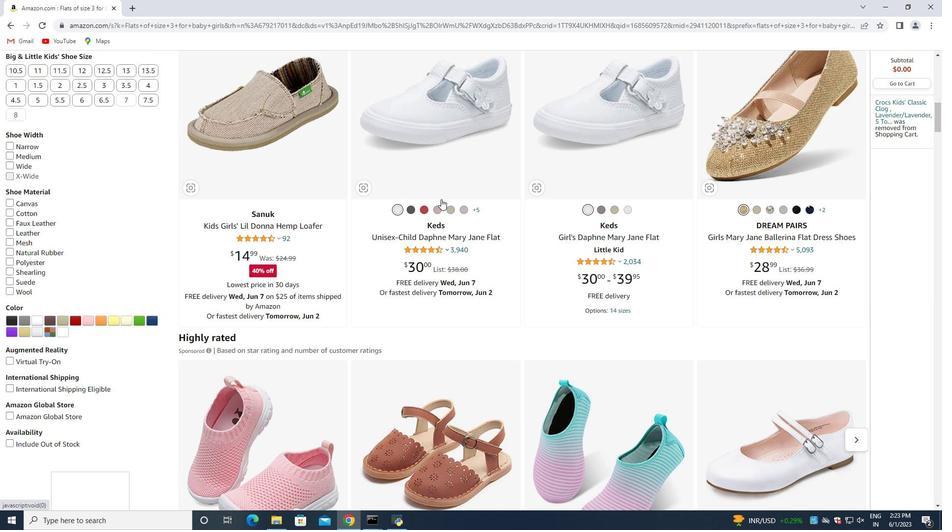 
Action: Mouse scrolled (440, 200) with delta (0, 0)
Screenshot: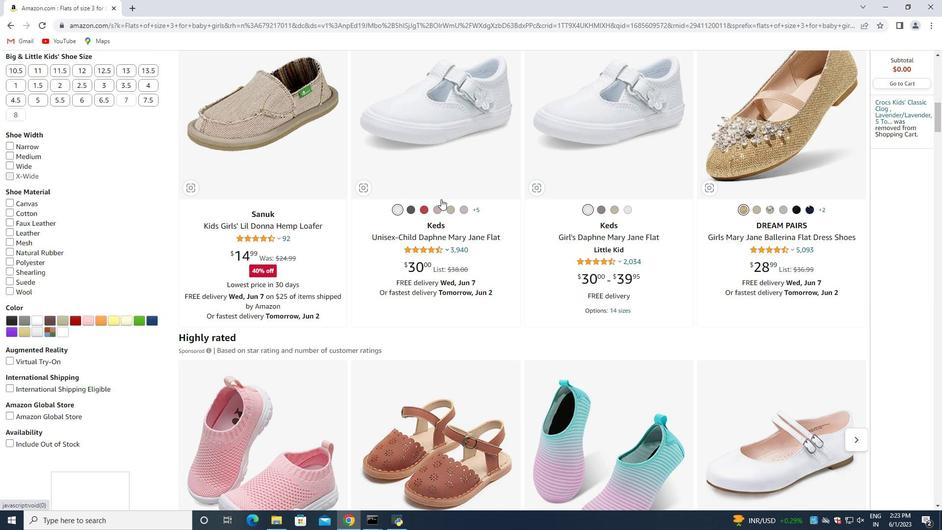 
Action: Mouse moved to (459, 245)
Screenshot: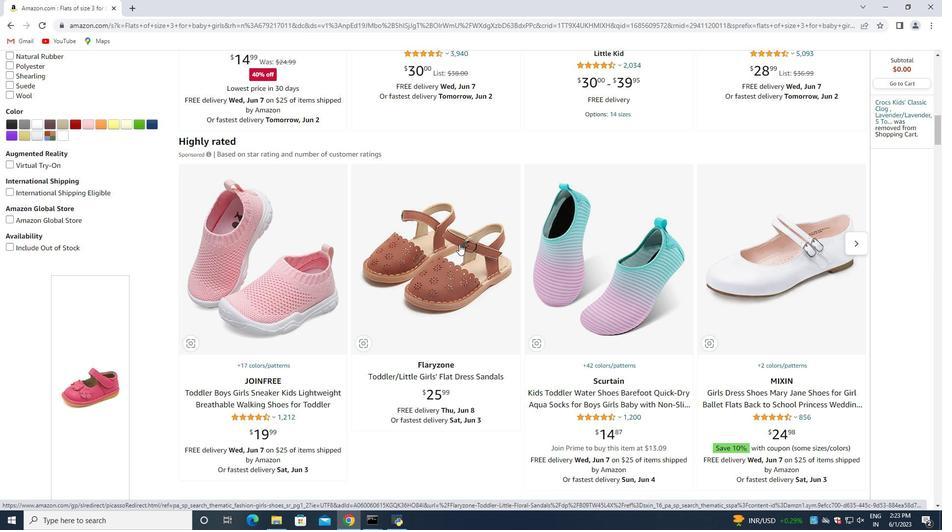 
Action: Mouse pressed left at (459, 245)
Screenshot: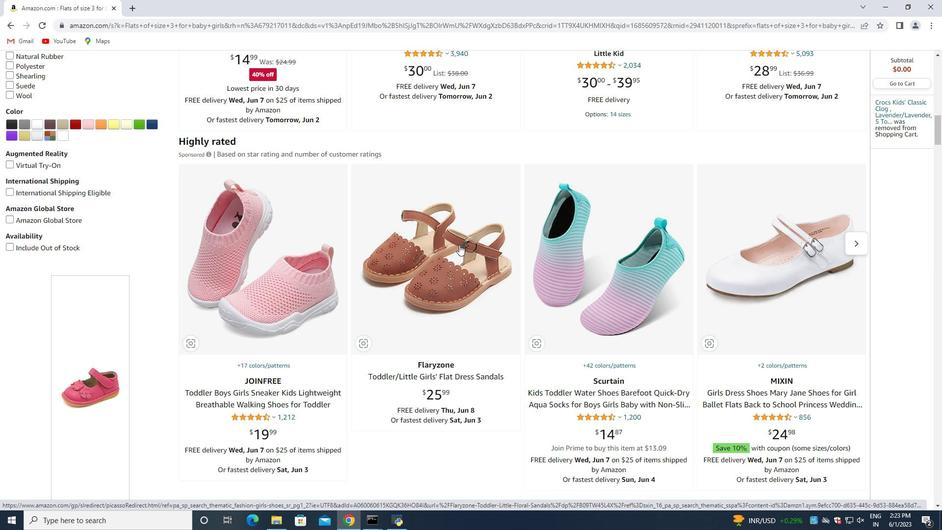 
Action: Mouse moved to (447, 230)
Screenshot: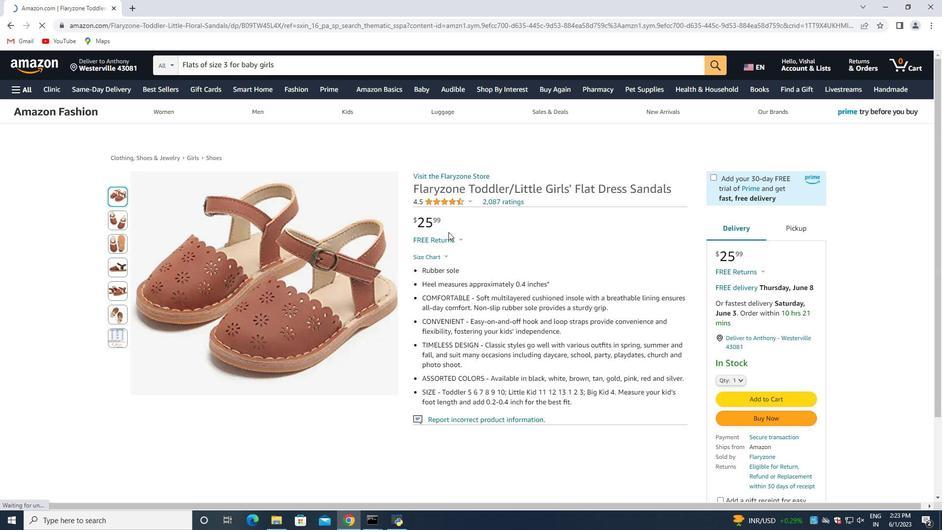 
Action: Mouse scrolled (447, 230) with delta (0, 0)
Screenshot: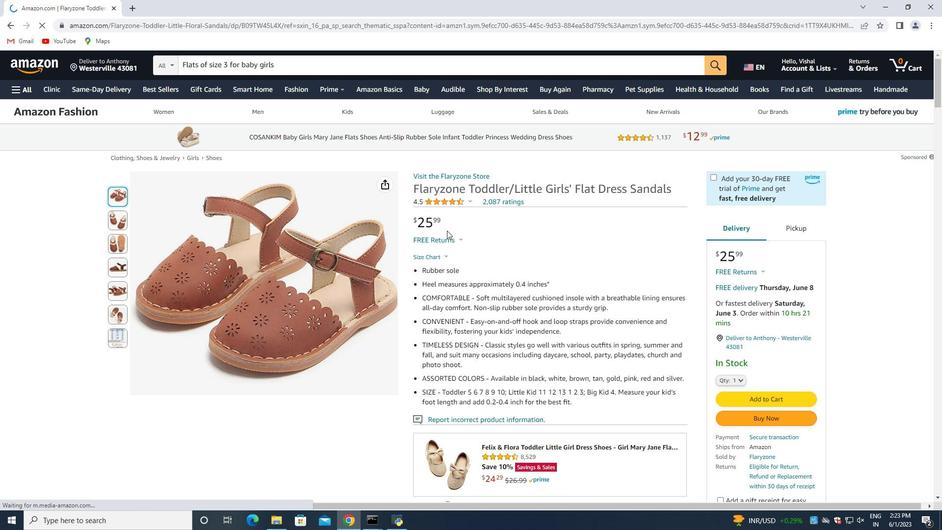 
Action: Mouse moved to (447, 230)
Screenshot: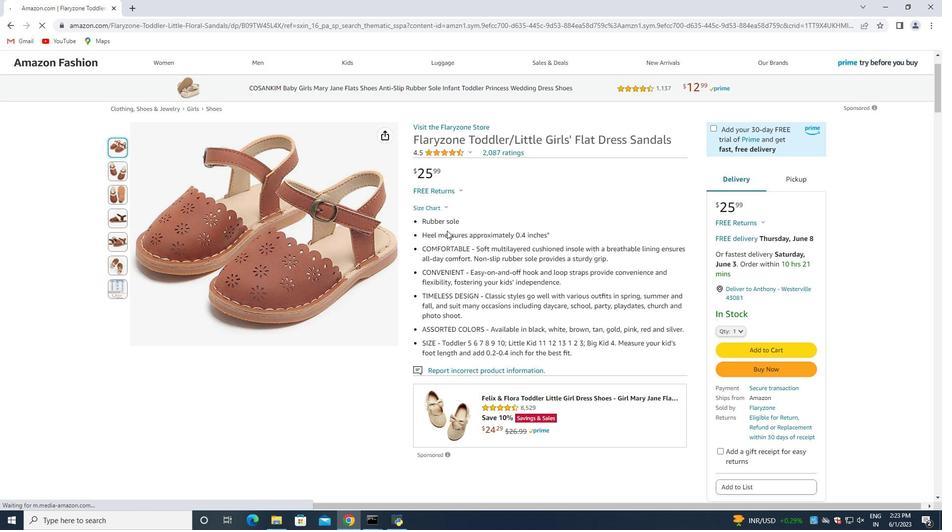 
Action: Mouse scrolled (447, 230) with delta (0, 0)
Screenshot: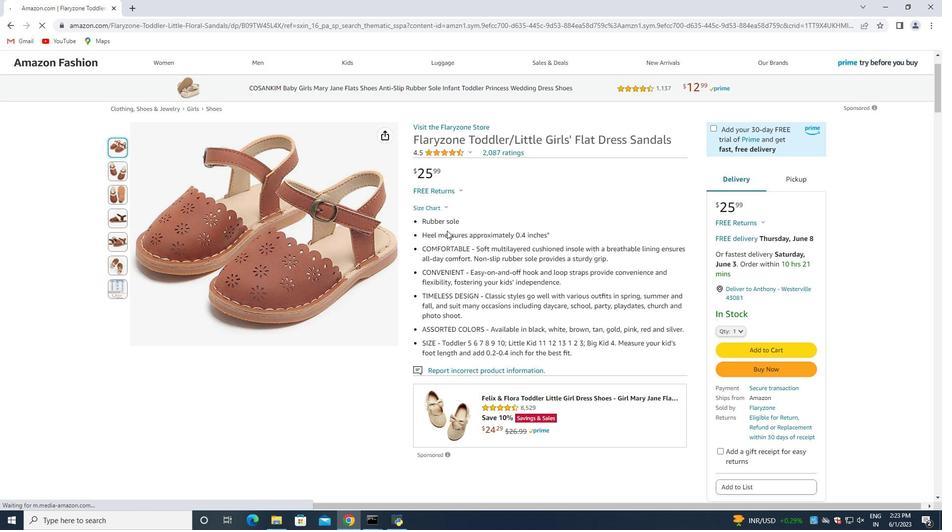 
Action: Mouse moved to (447, 231)
Screenshot: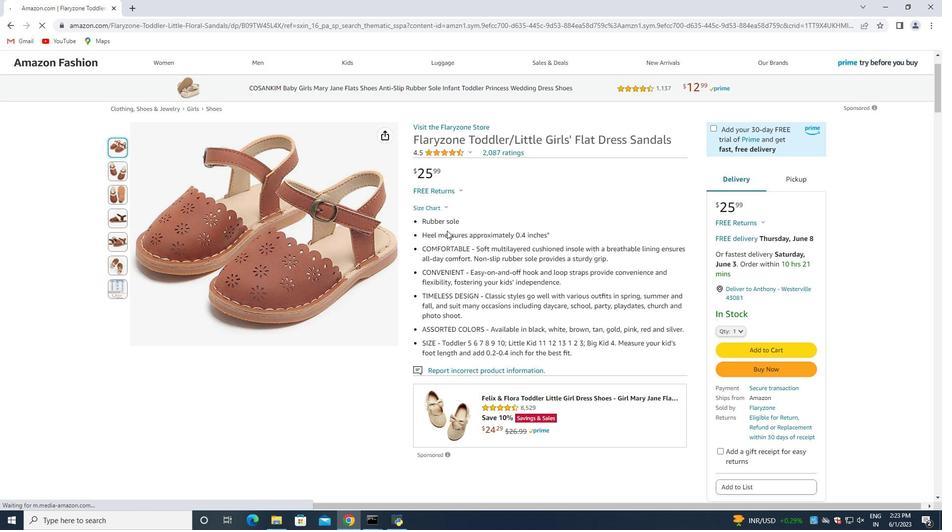 
Action: Mouse scrolled (447, 231) with delta (0, 0)
Screenshot: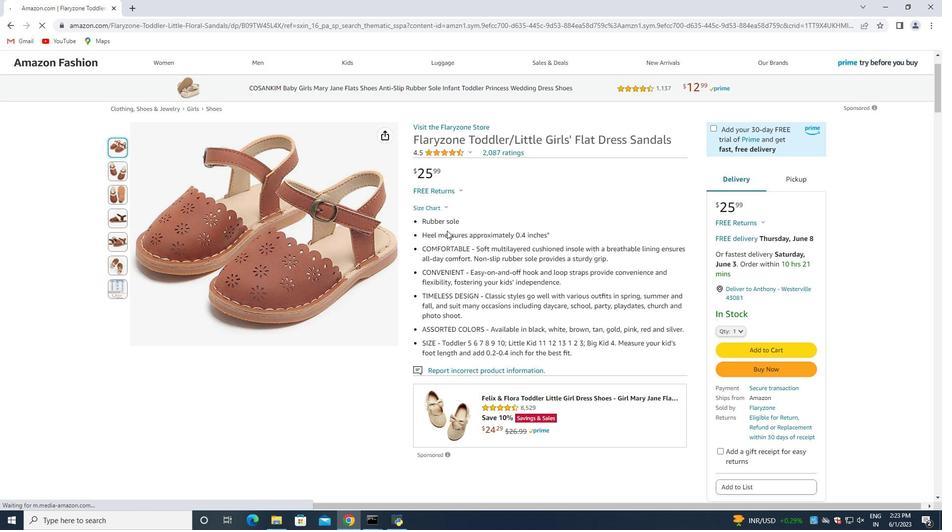 
Action: Mouse moved to (447, 232)
Screenshot: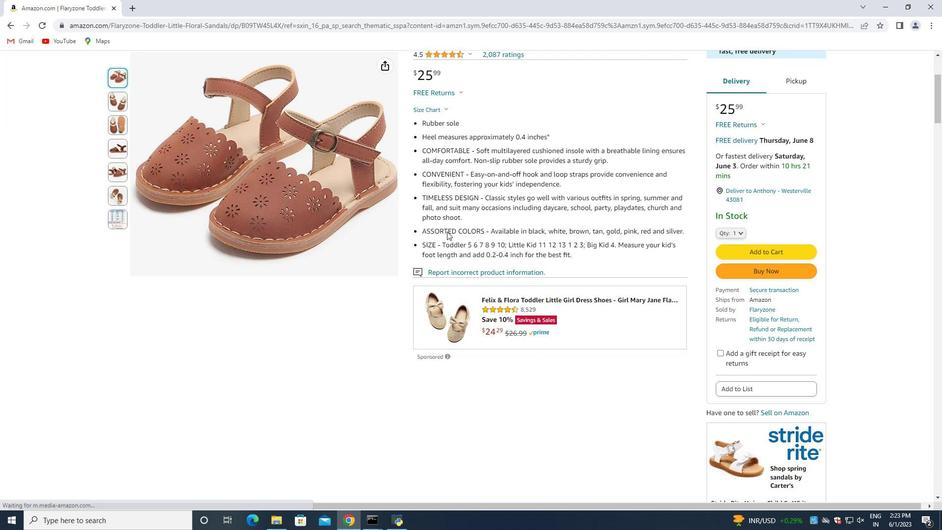 
Action: Mouse scrolled (447, 232) with delta (0, 0)
Screenshot: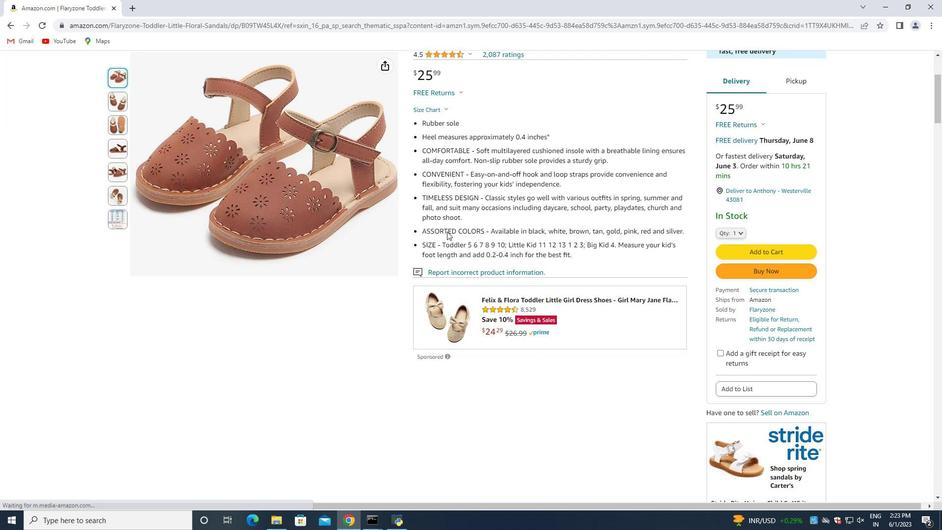 
Action: Mouse moved to (447, 233)
Screenshot: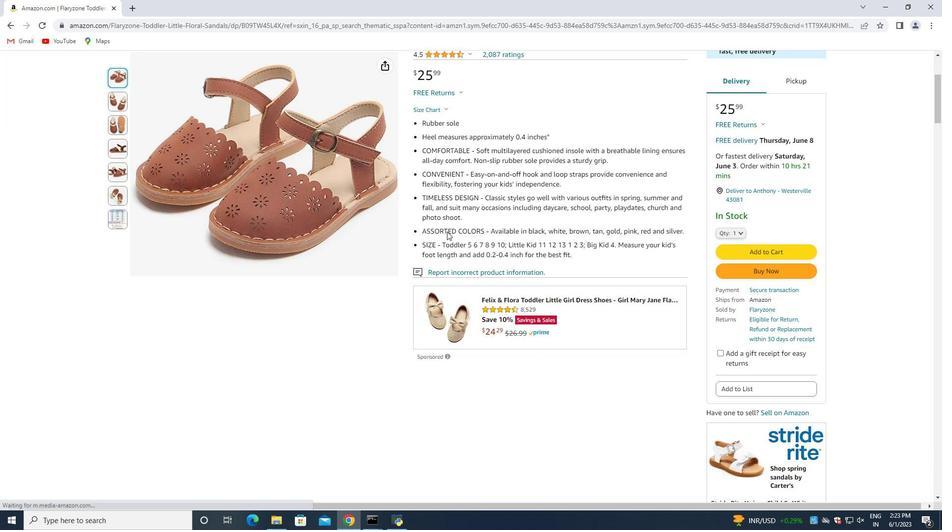 
Action: Mouse scrolled (447, 232) with delta (0, 0)
Screenshot: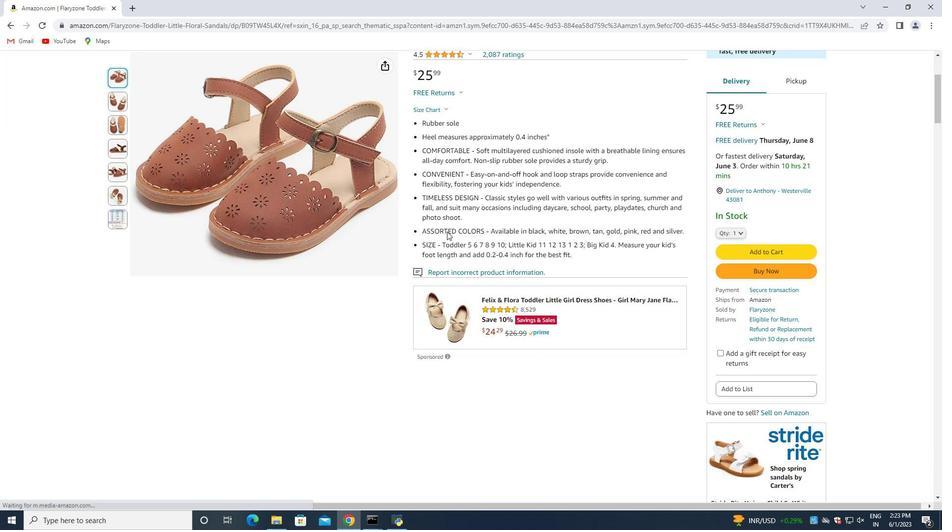 
Action: Mouse moved to (447, 233)
Screenshot: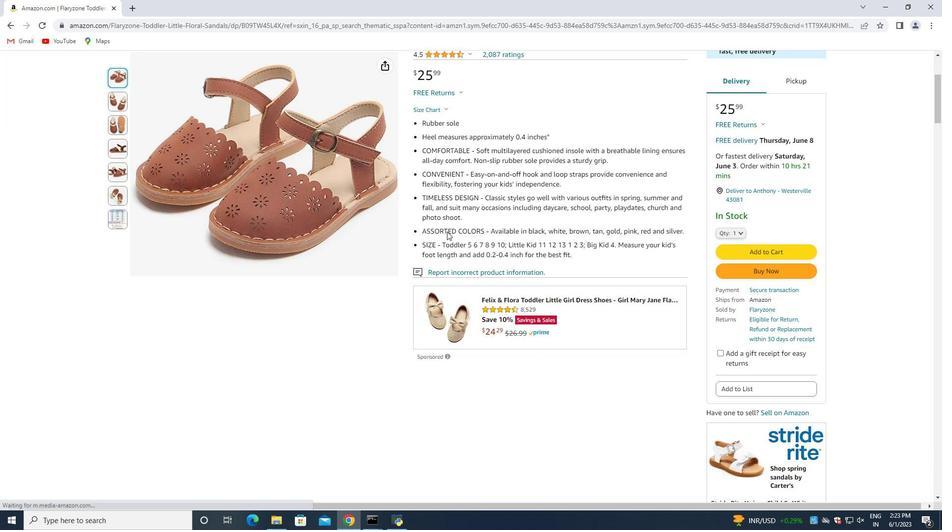 
Action: Mouse scrolled (447, 233) with delta (0, 0)
Screenshot: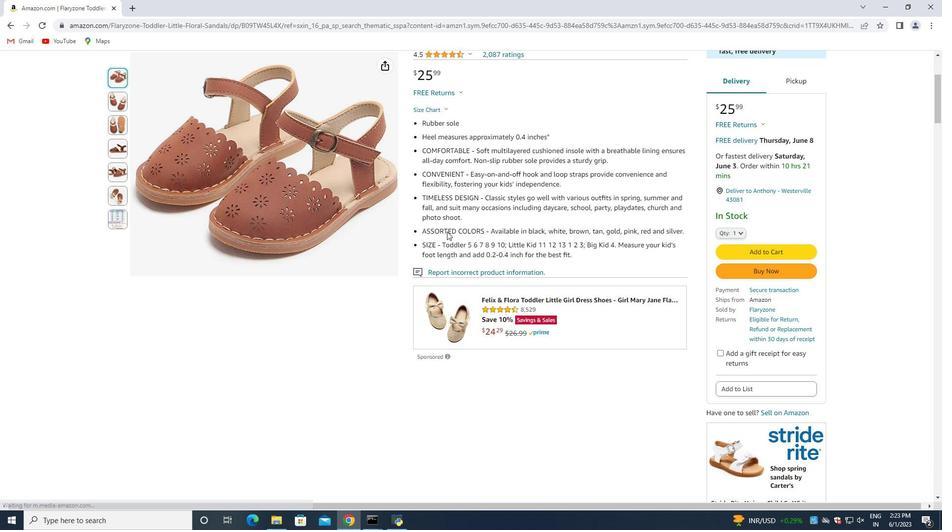 
Action: Mouse moved to (447, 240)
Screenshot: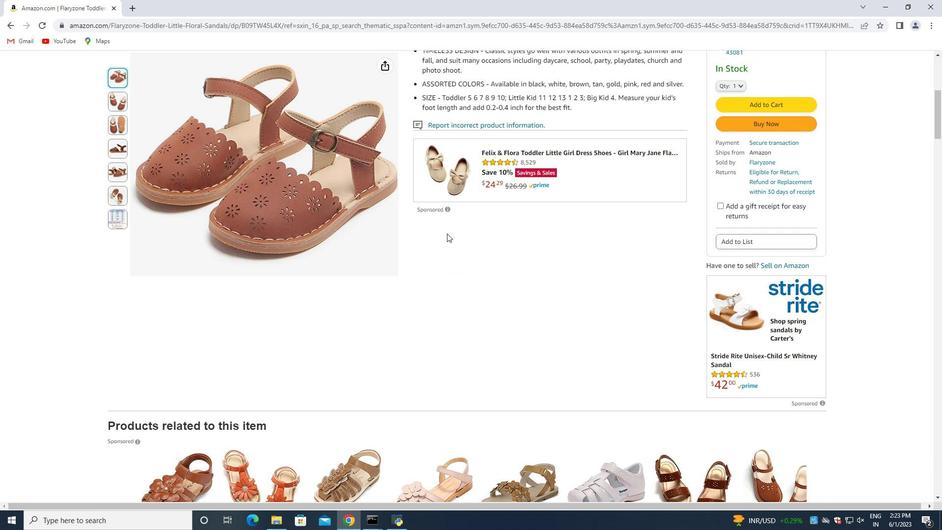 
Action: Mouse scrolled (447, 240) with delta (0, 0)
Screenshot: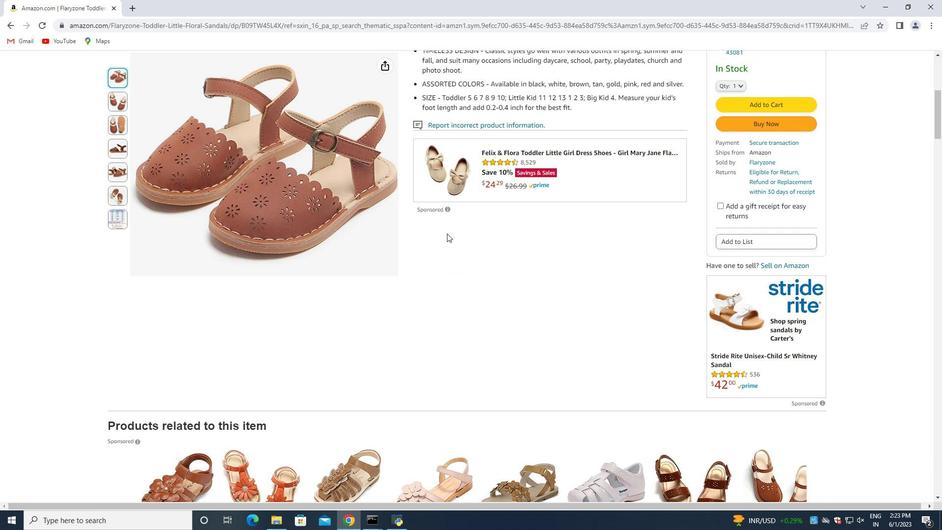 
Action: Mouse moved to (447, 246)
Screenshot: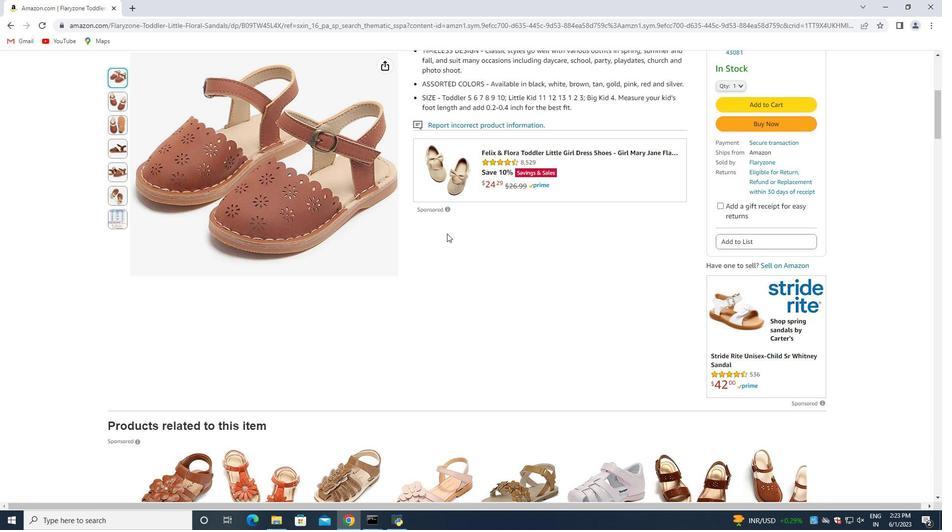 
Action: Mouse scrolled (447, 246) with delta (0, 0)
Screenshot: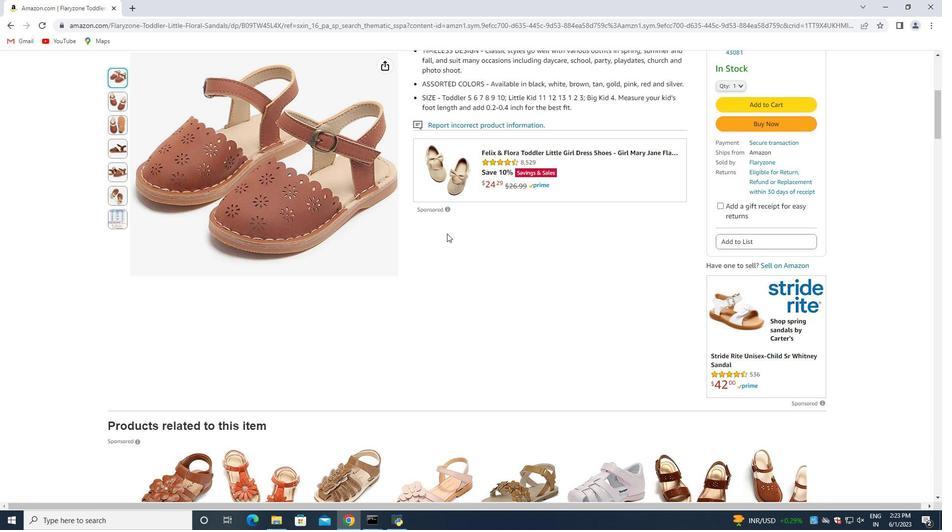 
Action: Mouse moved to (447, 248)
Screenshot: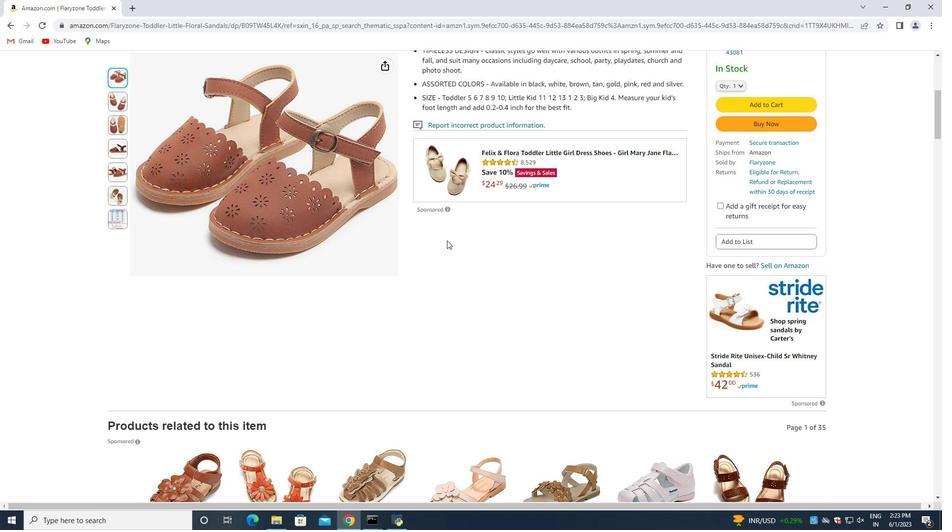
Action: Mouse scrolled (447, 247) with delta (0, 0)
Screenshot: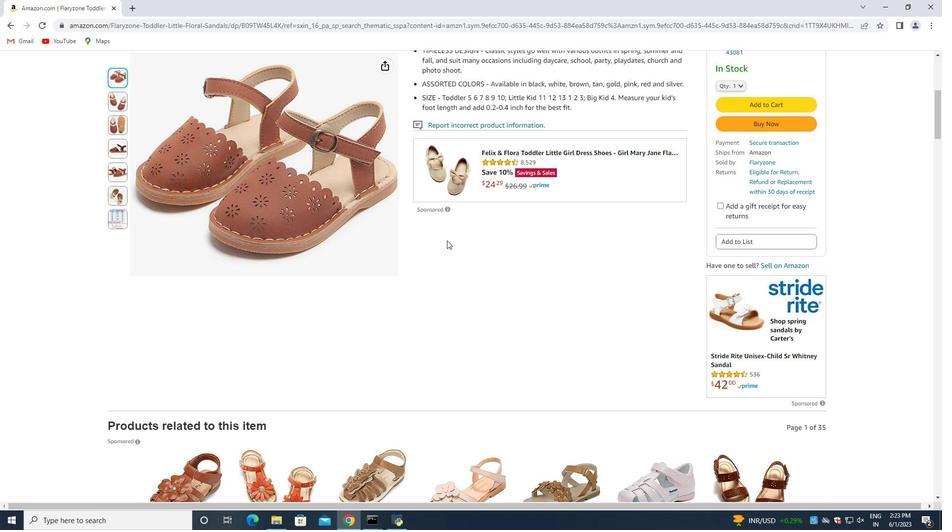 
Action: Mouse scrolled (447, 247) with delta (0, 0)
Screenshot: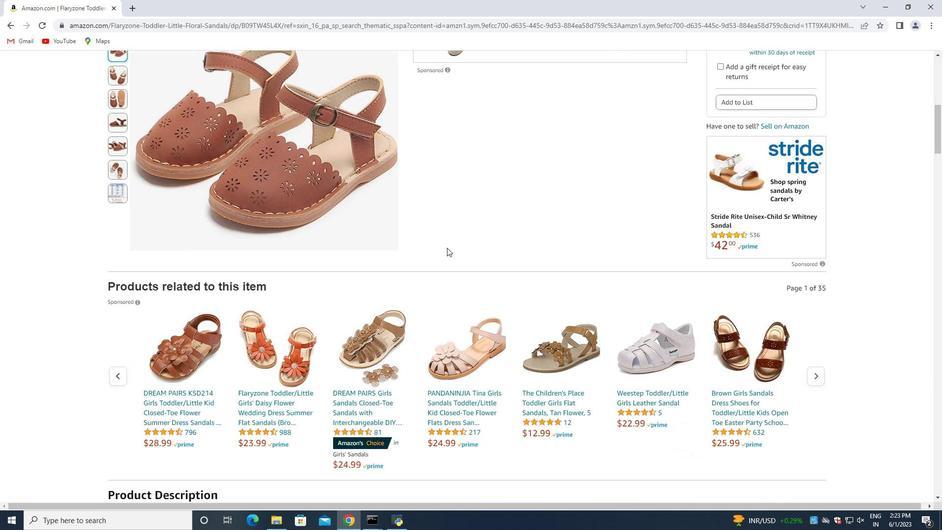 
Action: Mouse scrolled (447, 247) with delta (0, 0)
Screenshot: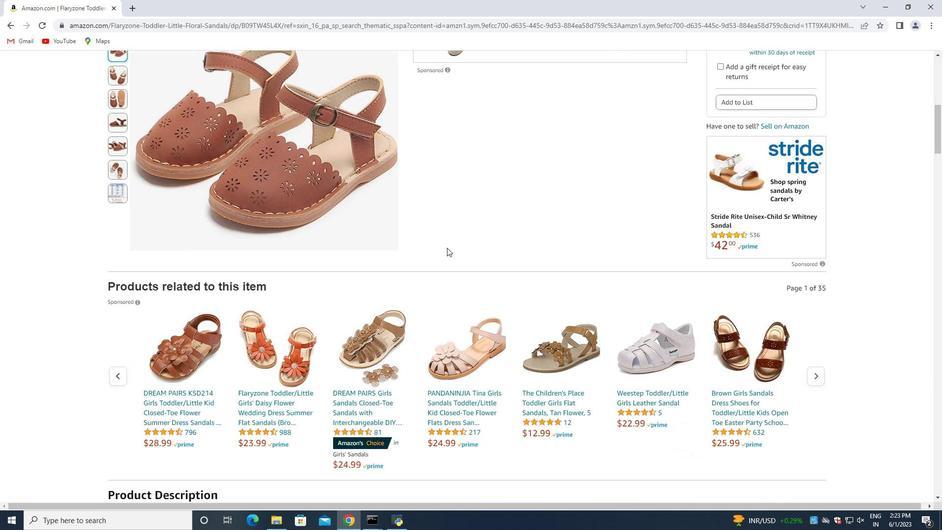 
Action: Mouse moved to (447, 248)
Screenshot: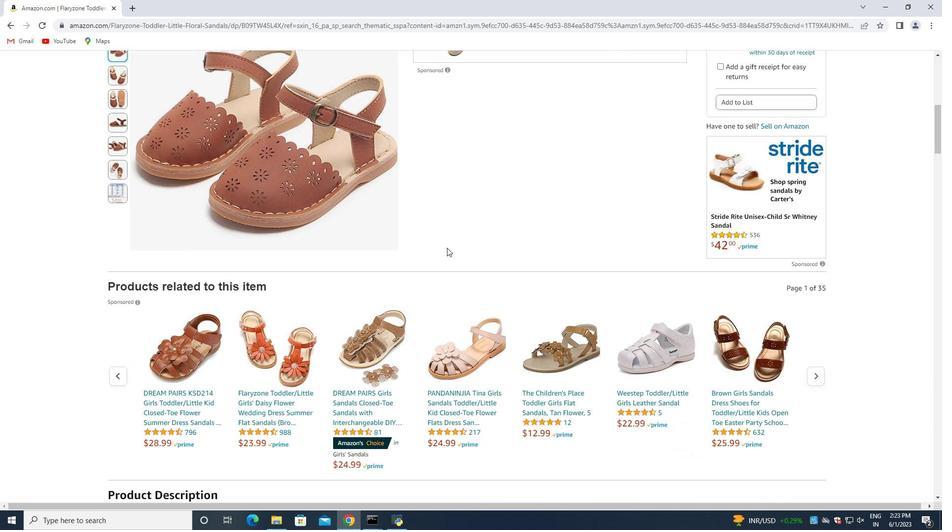 
Action: Mouse scrolled (447, 248) with delta (0, 0)
Screenshot: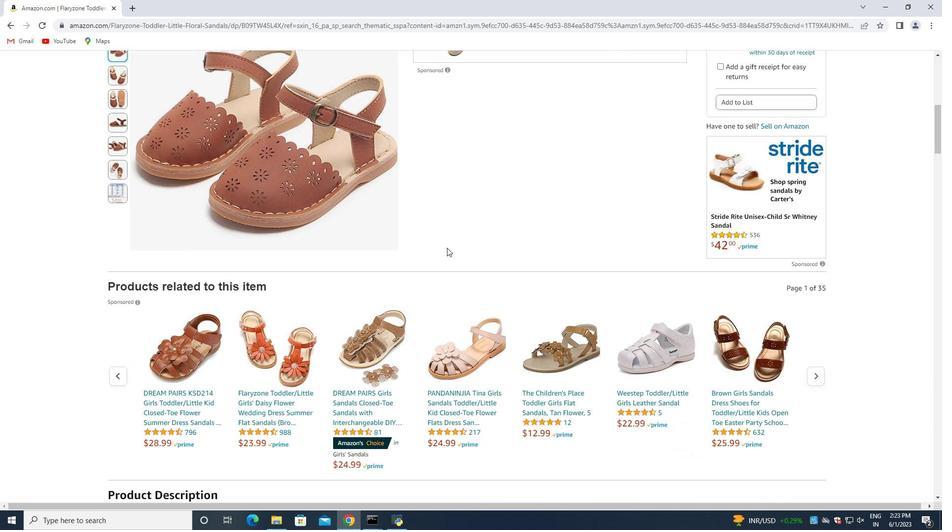 
Action: Mouse moved to (447, 248)
Screenshot: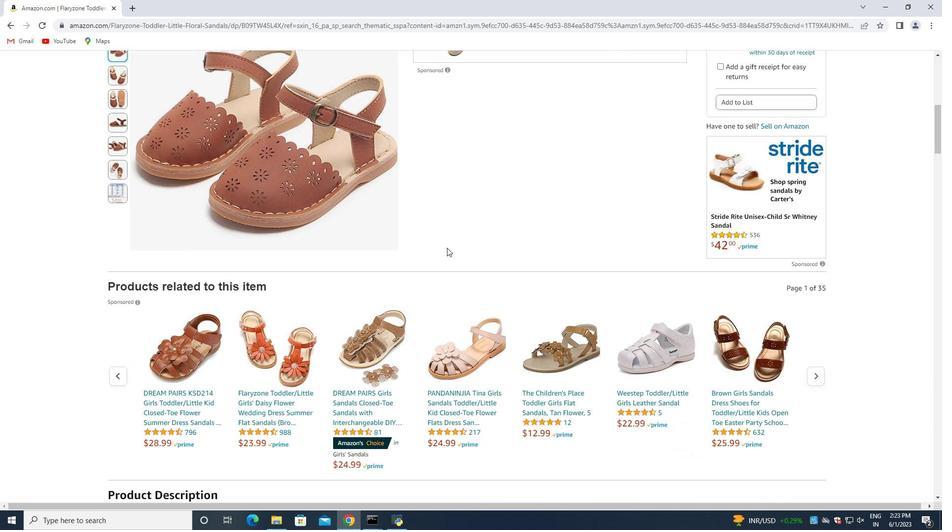 
Action: Mouse scrolled (447, 248) with delta (0, 0)
Screenshot: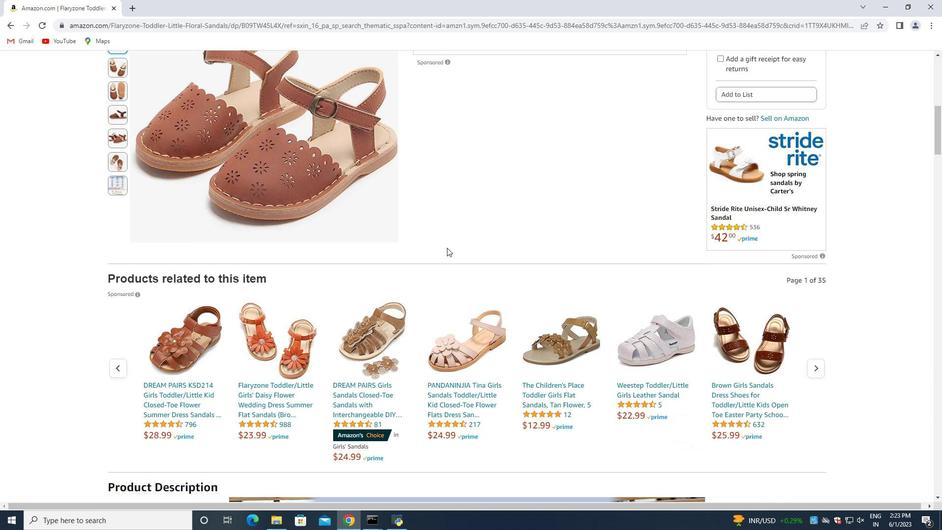 
Action: Mouse scrolled (447, 248) with delta (0, 0)
Screenshot: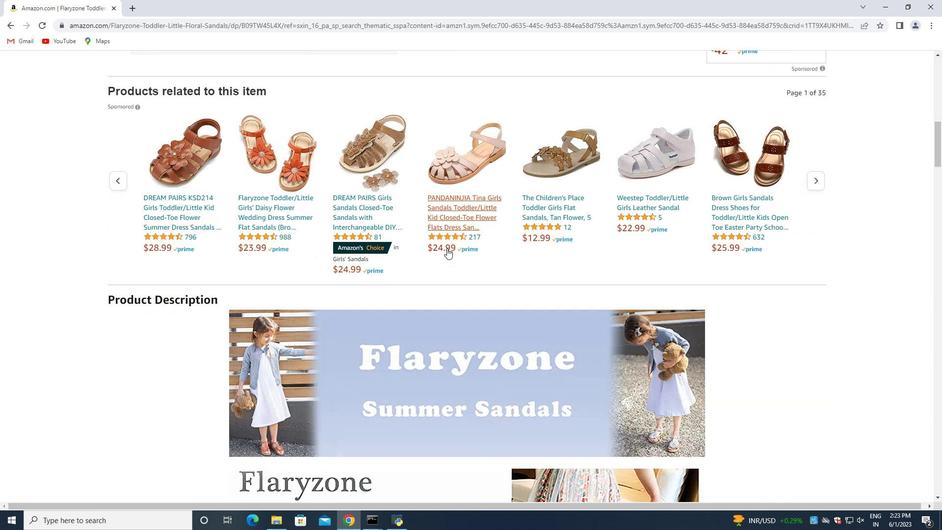 
Action: Mouse scrolled (447, 248) with delta (0, 0)
Screenshot: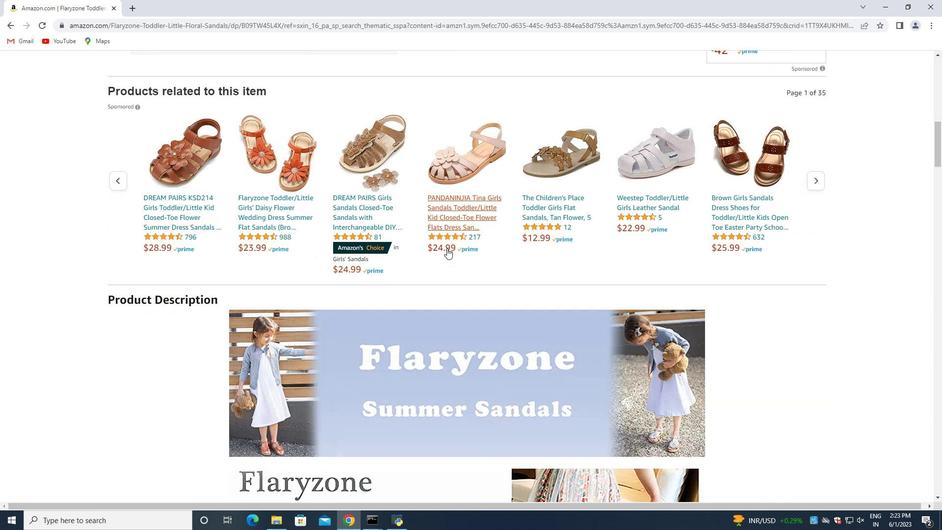 
Action: Mouse scrolled (447, 248) with delta (0, 0)
Screenshot: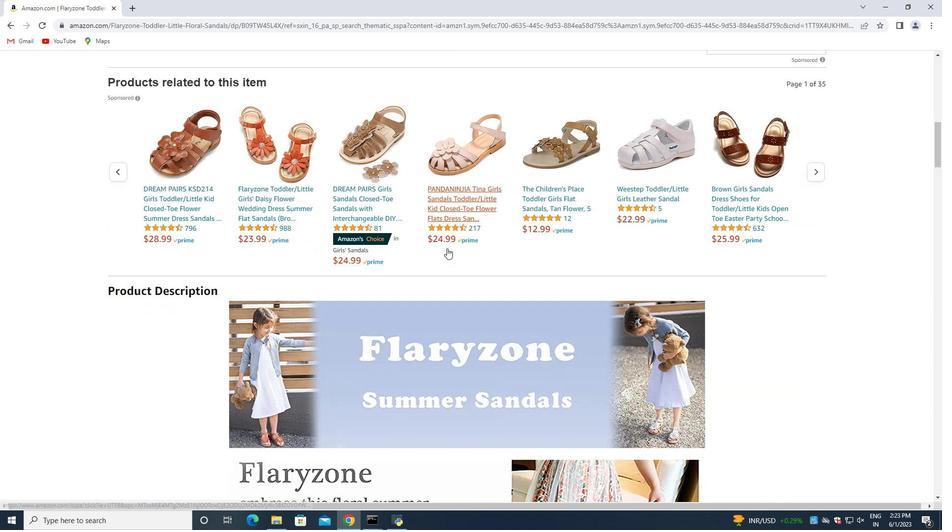 
Action: Mouse scrolled (447, 248) with delta (0, 0)
Screenshot: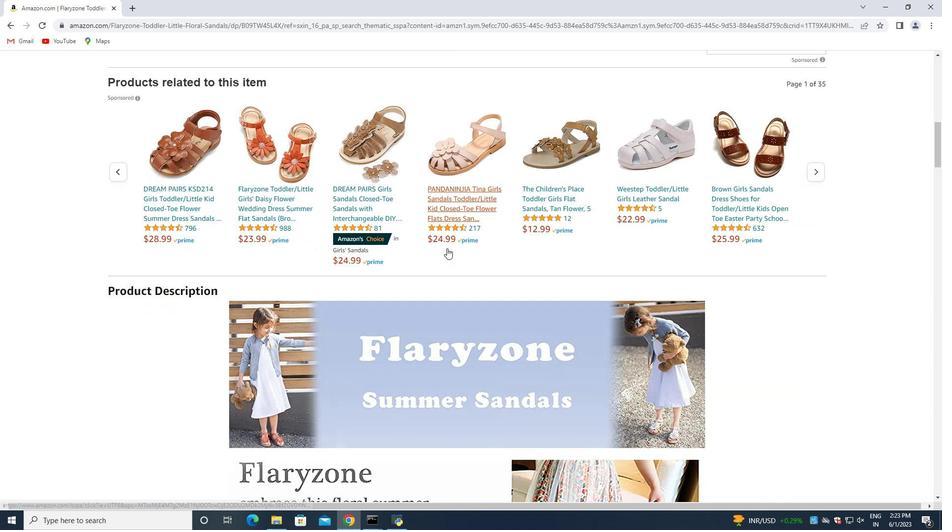 
Action: Mouse moved to (449, 249)
Screenshot: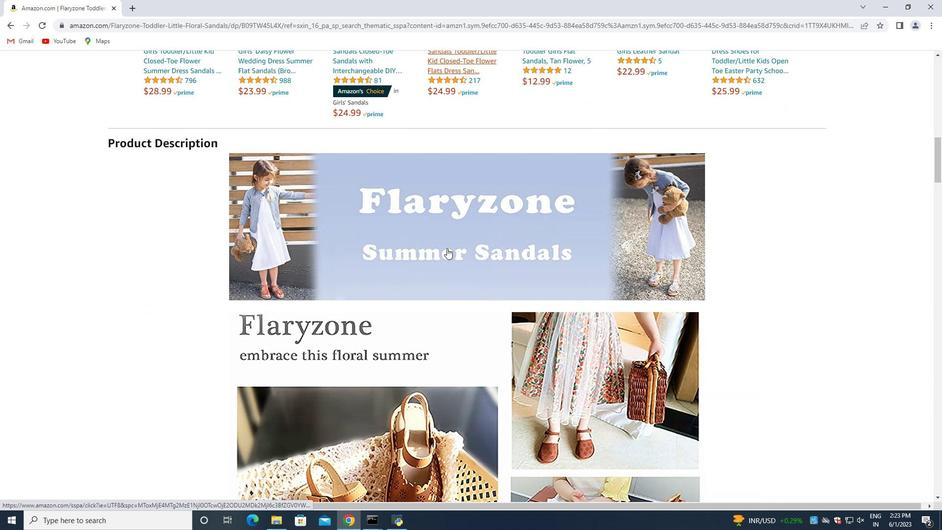 
Action: Mouse scrolled (447, 248) with delta (0, 0)
Screenshot: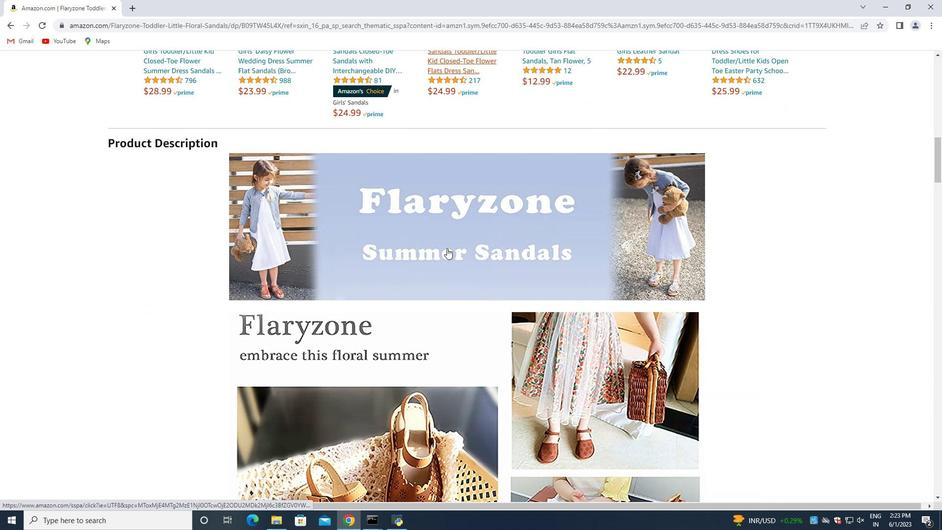 
Action: Mouse scrolled (447, 248) with delta (0, 0)
Screenshot: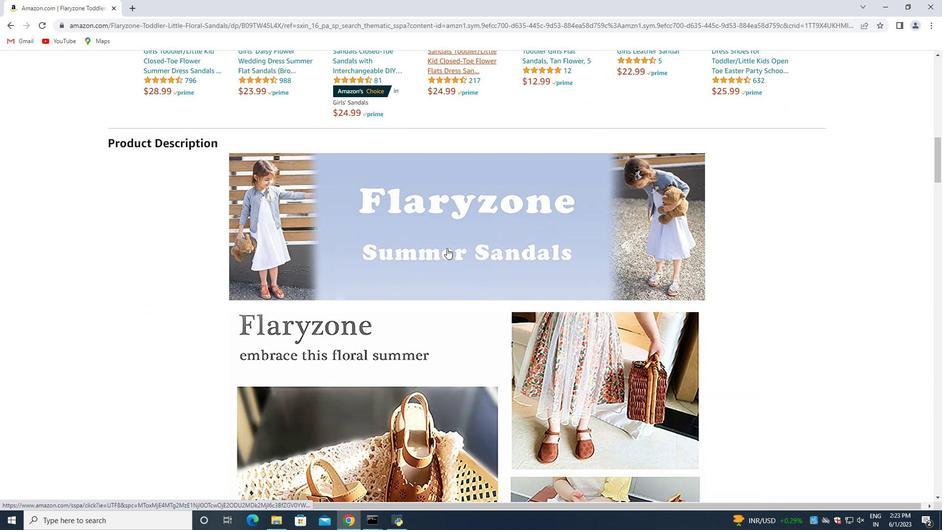 
Action: Mouse scrolled (447, 248) with delta (0, 0)
Screenshot: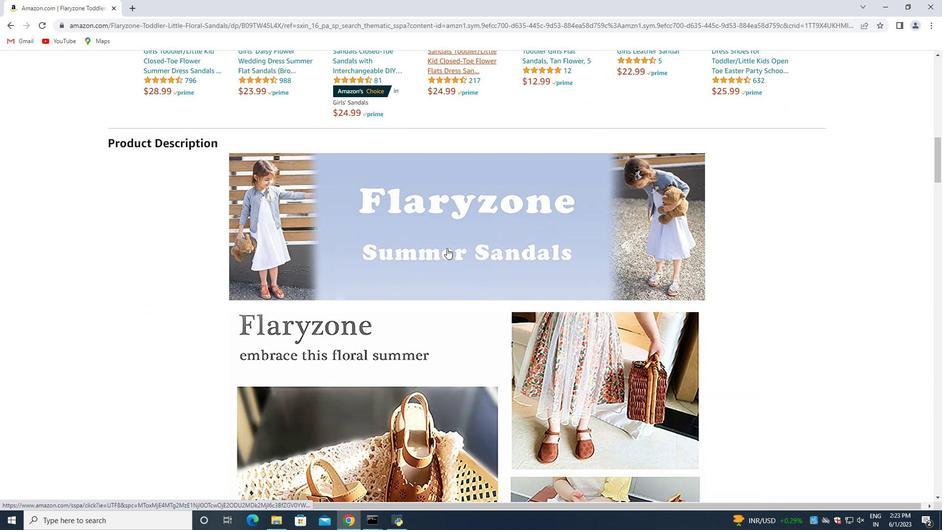 
Action: Mouse scrolled (447, 248) with delta (0, 0)
Screenshot: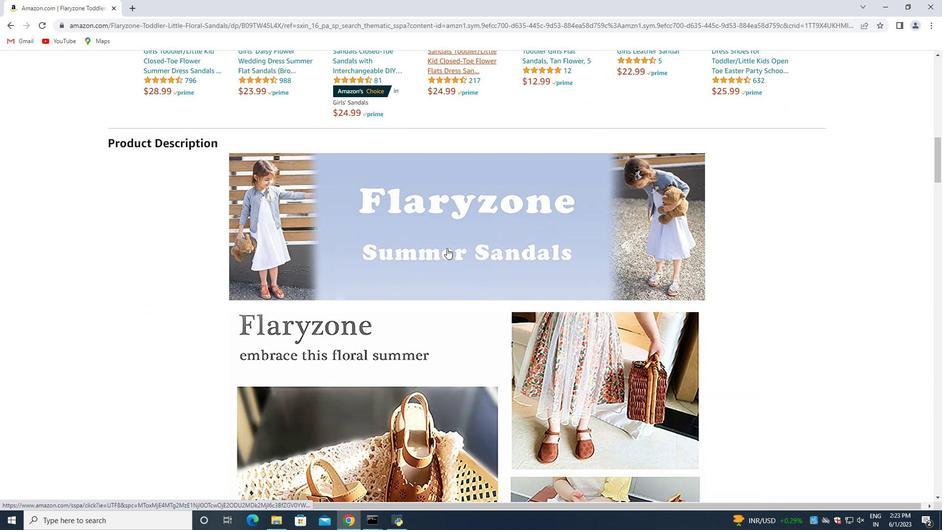 
Action: Mouse scrolled (447, 248) with delta (0, 0)
Screenshot: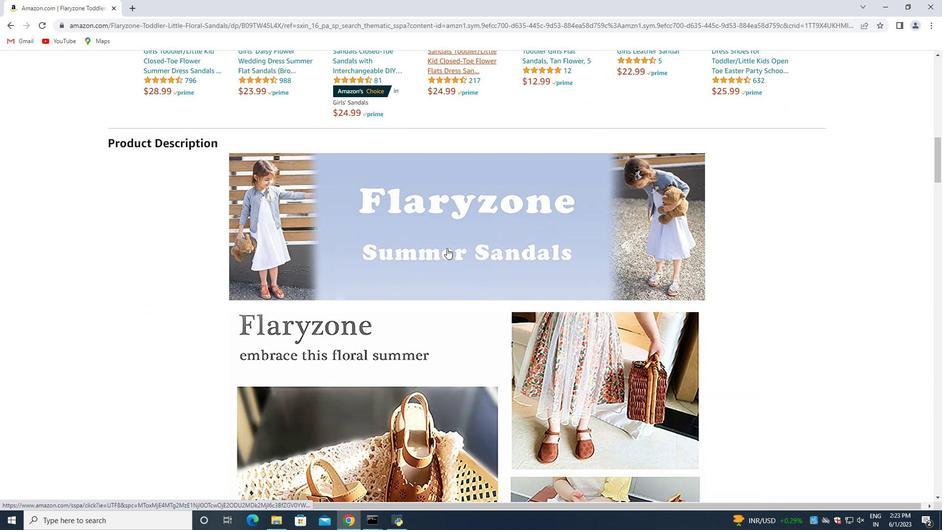 
Action: Mouse moved to (449, 248)
Screenshot: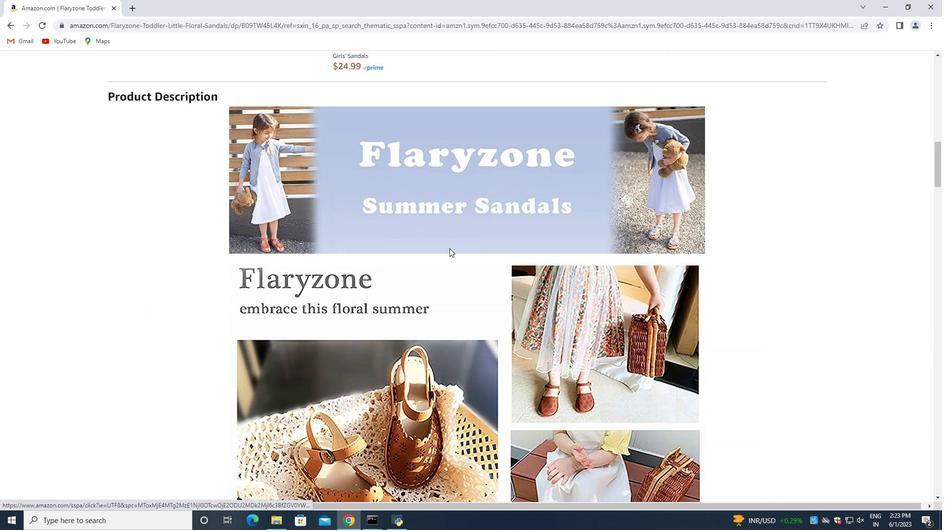 
Action: Mouse scrolled (449, 247) with delta (0, 0)
Screenshot: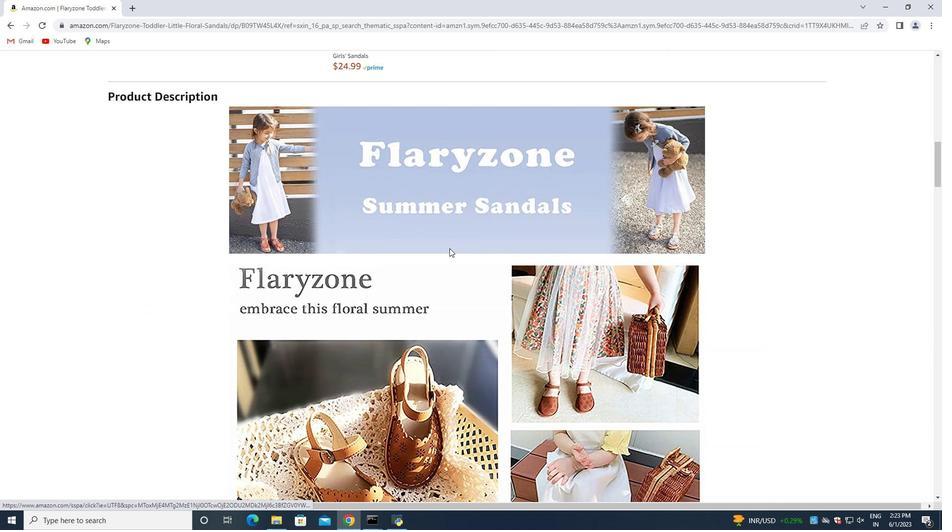 
Action: Mouse scrolled (449, 247) with delta (0, 0)
Screenshot: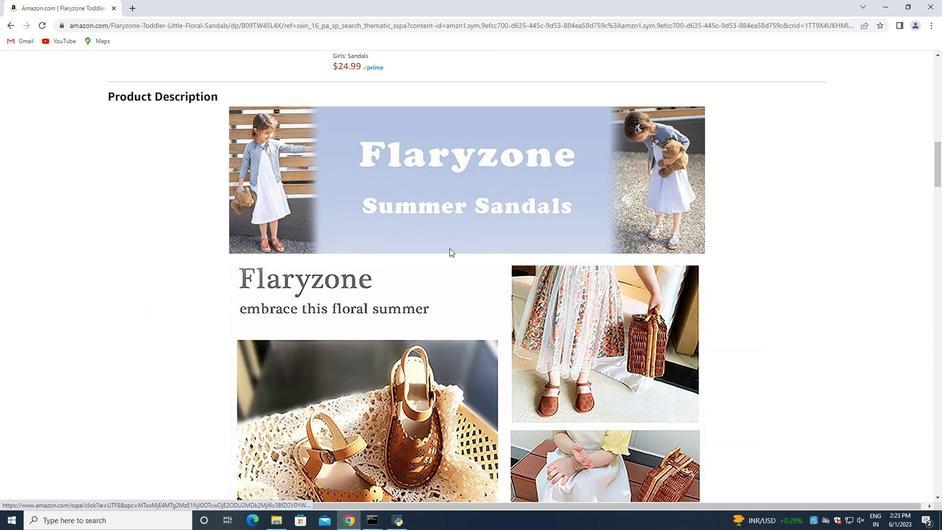 
Action: Mouse scrolled (449, 247) with delta (0, 0)
Screenshot: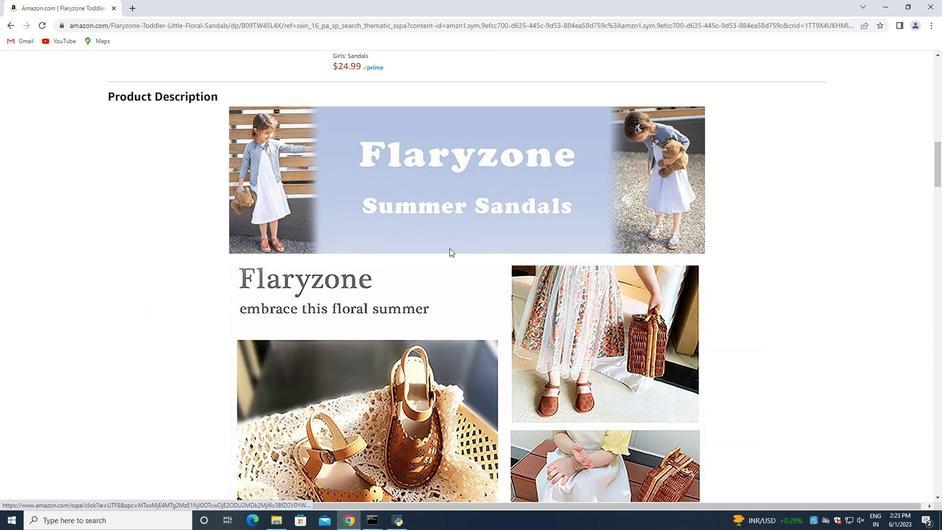 
Action: Mouse scrolled (449, 247) with delta (0, 0)
Screenshot: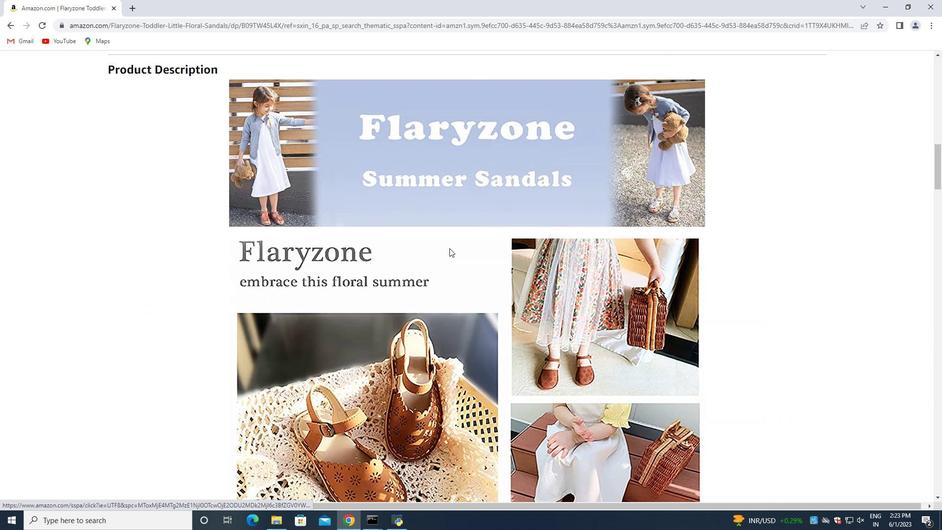 
Action: Mouse moved to (449, 247)
Screenshot: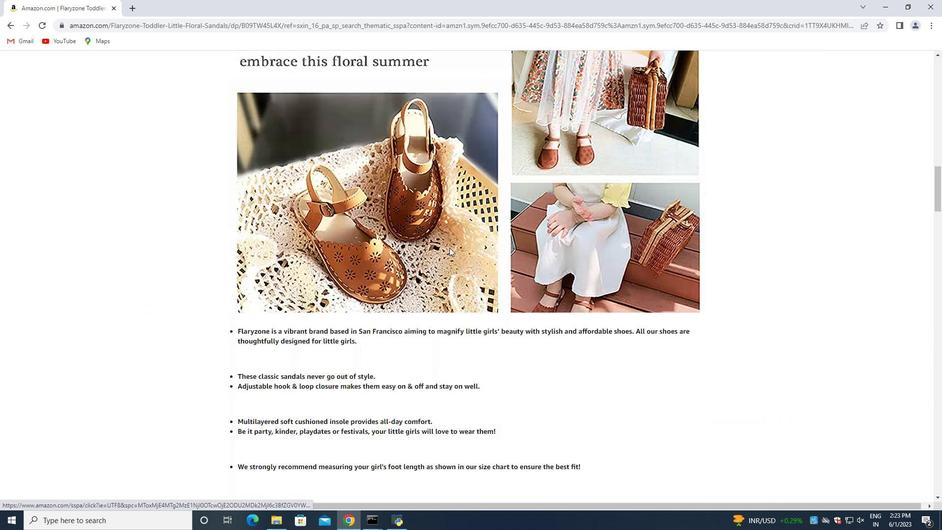 
Action: Mouse scrolled (449, 247) with delta (0, 0)
Screenshot: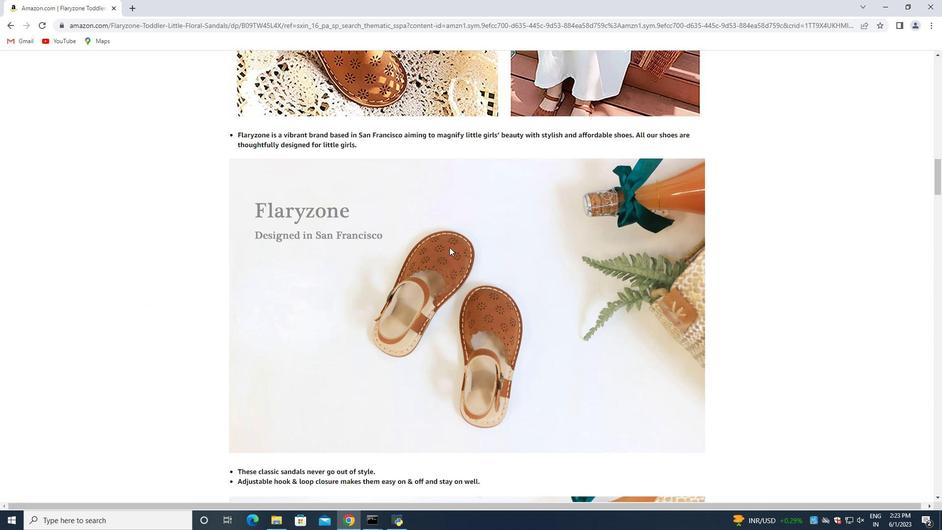 
Action: Mouse scrolled (449, 247) with delta (0, 0)
Screenshot: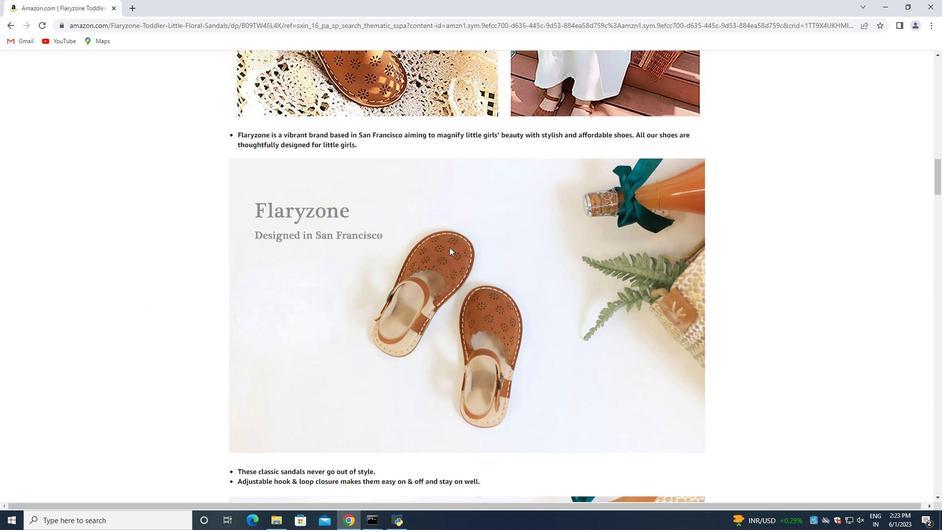 
Action: Mouse scrolled (449, 247) with delta (0, 0)
Screenshot: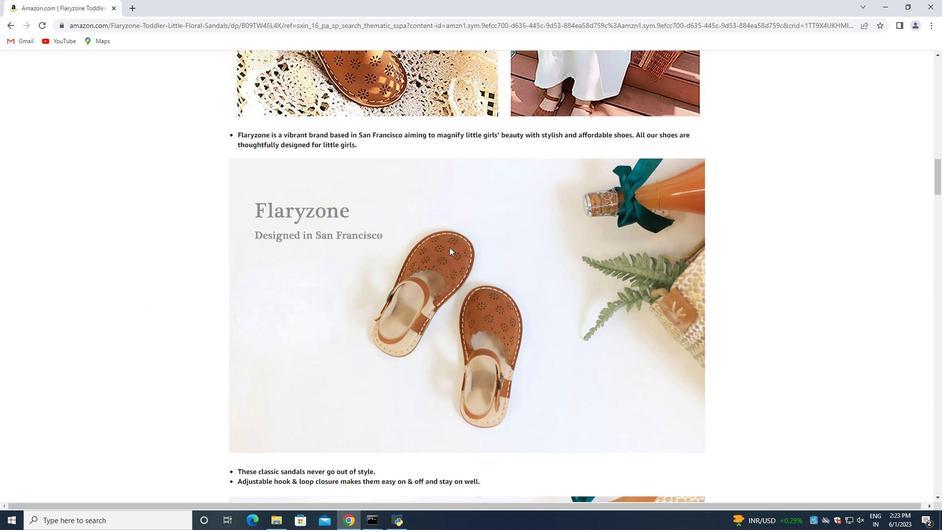 
Action: Mouse scrolled (449, 247) with delta (0, 0)
Screenshot: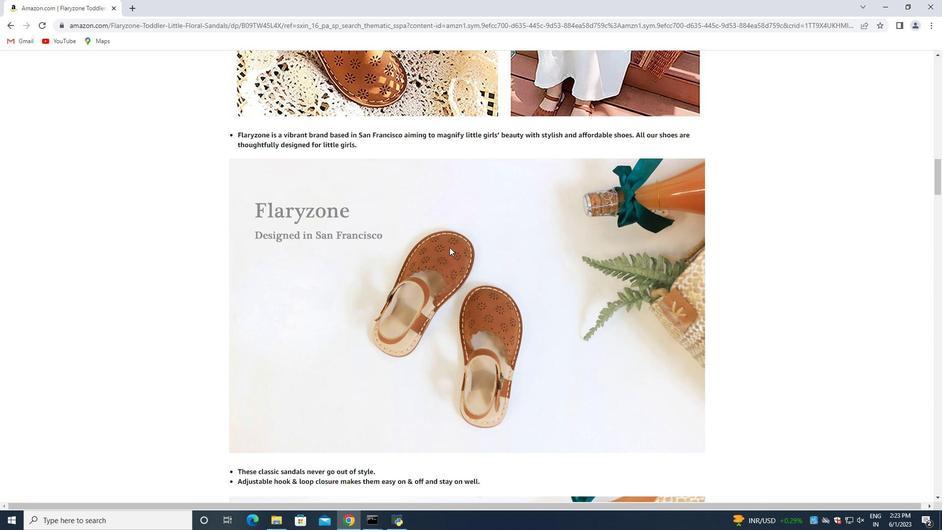 
Action: Mouse moved to (449, 246)
Screenshot: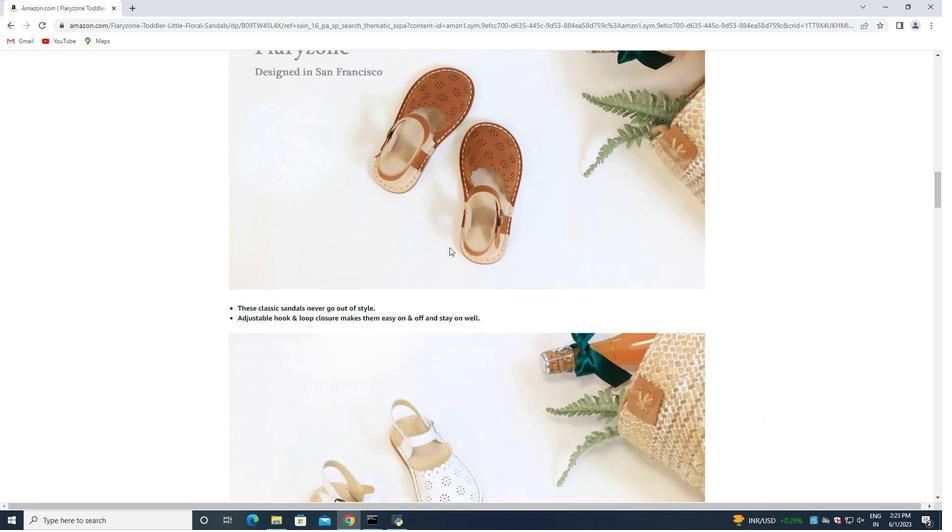 
Action: Mouse scrolled (449, 246) with delta (0, 0)
Screenshot: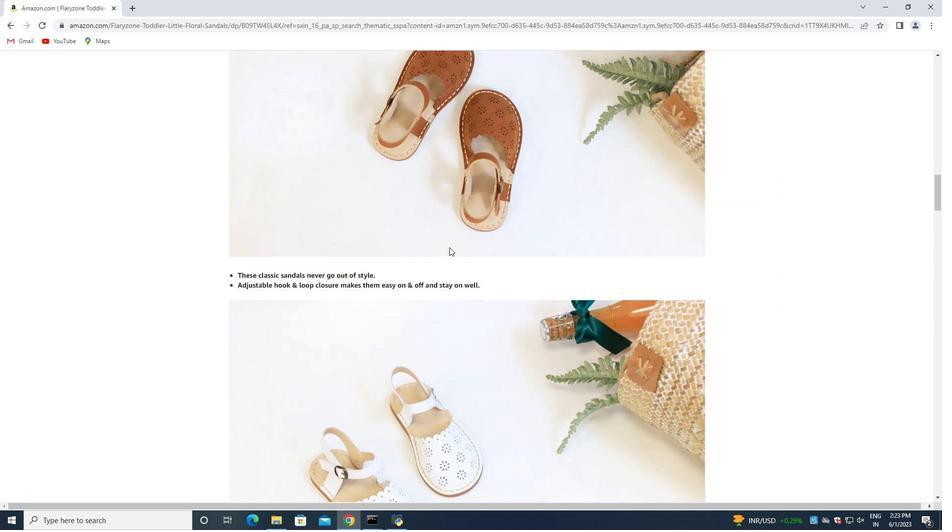 
Action: Mouse scrolled (449, 246) with delta (0, 0)
Screenshot: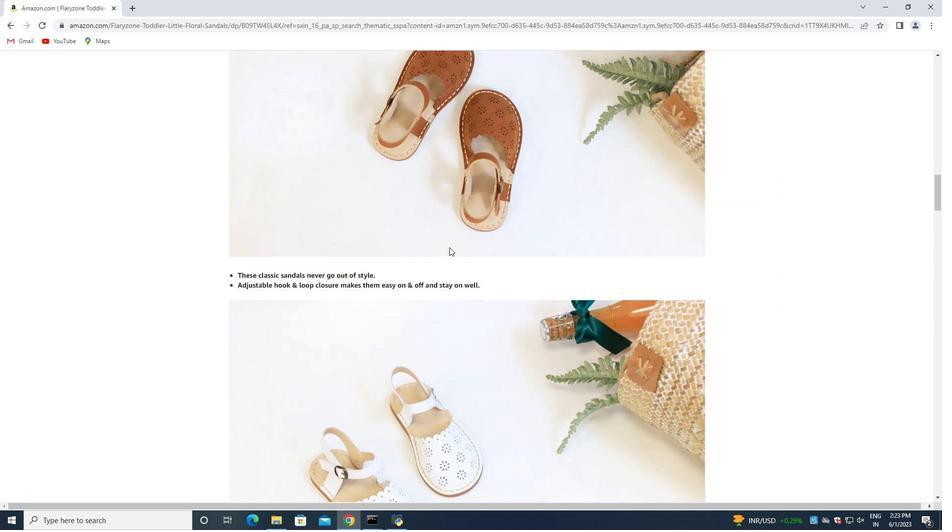 
Action: Mouse scrolled (449, 246) with delta (0, 0)
Screenshot: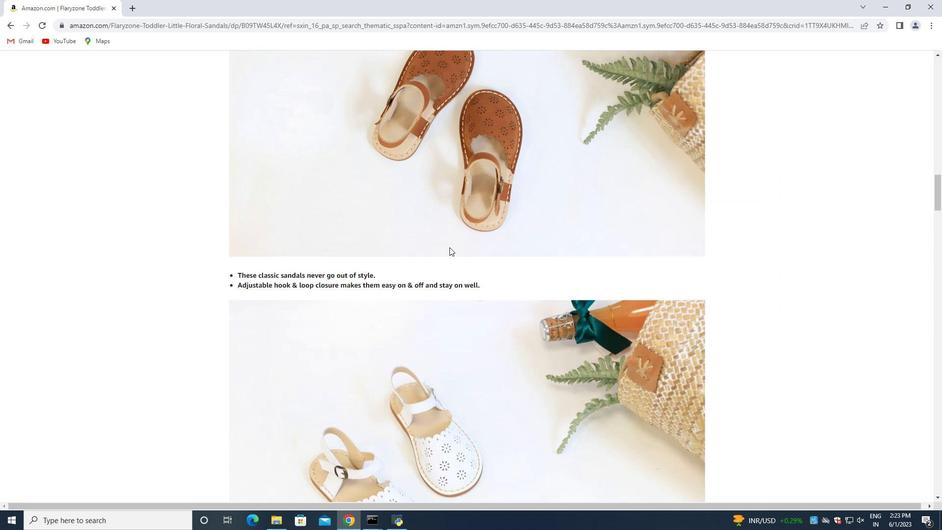 
Action: Mouse scrolled (449, 246) with delta (0, 0)
Screenshot: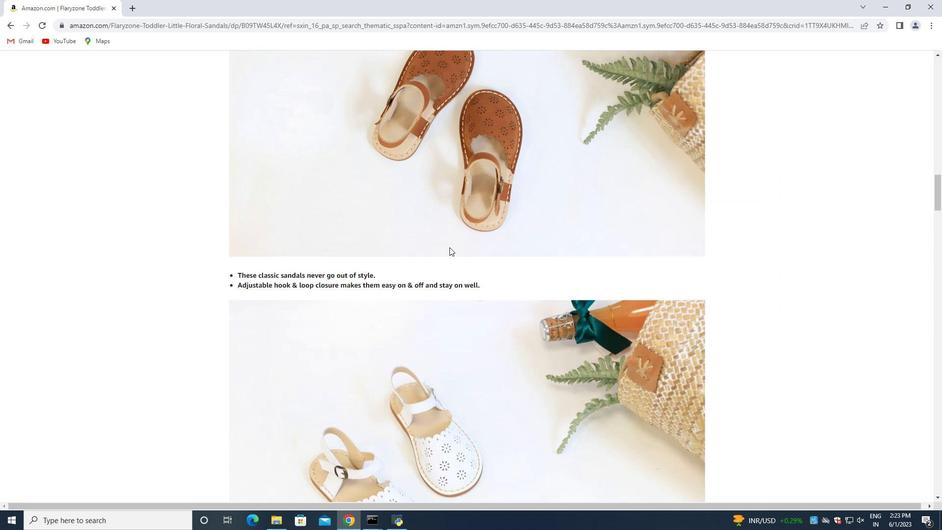 
Action: Mouse scrolled (449, 246) with delta (0, 0)
Screenshot: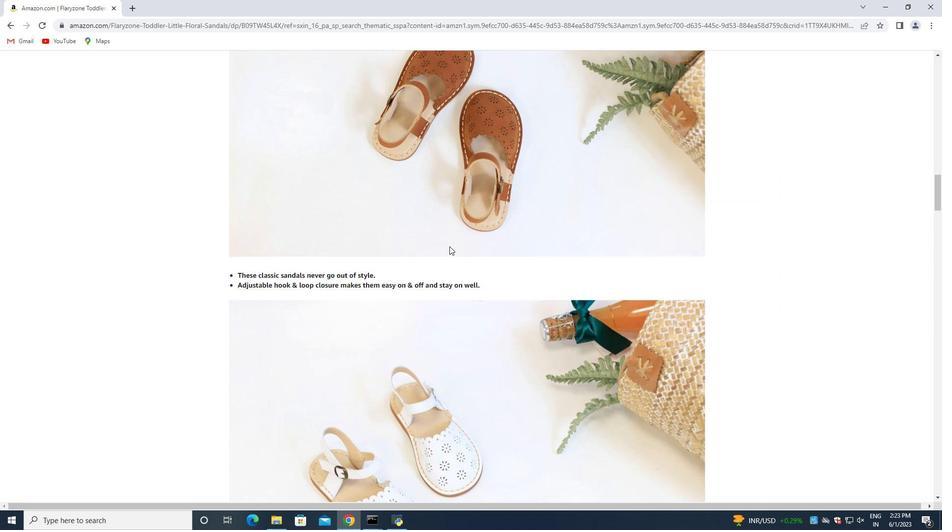 
Action: Mouse moved to (449, 245)
Screenshot: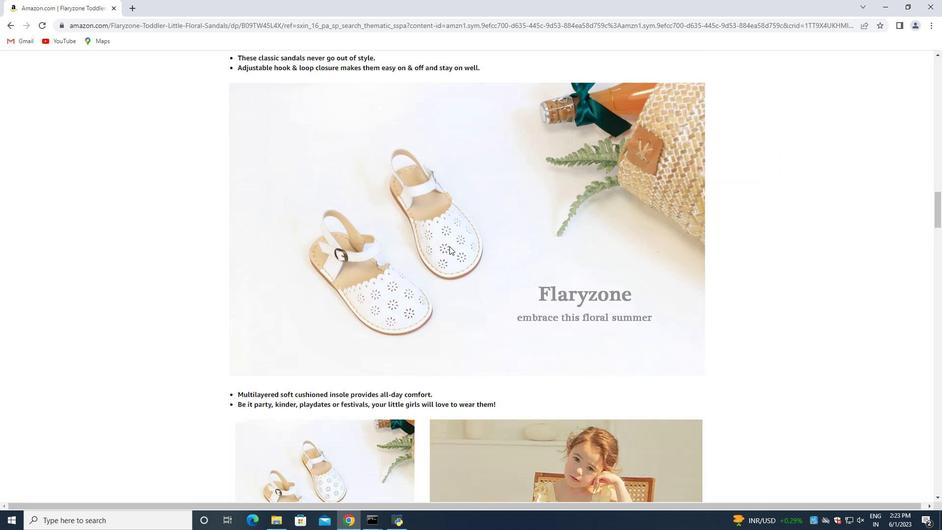 
Action: Mouse scrolled (449, 244) with delta (0, 0)
Screenshot: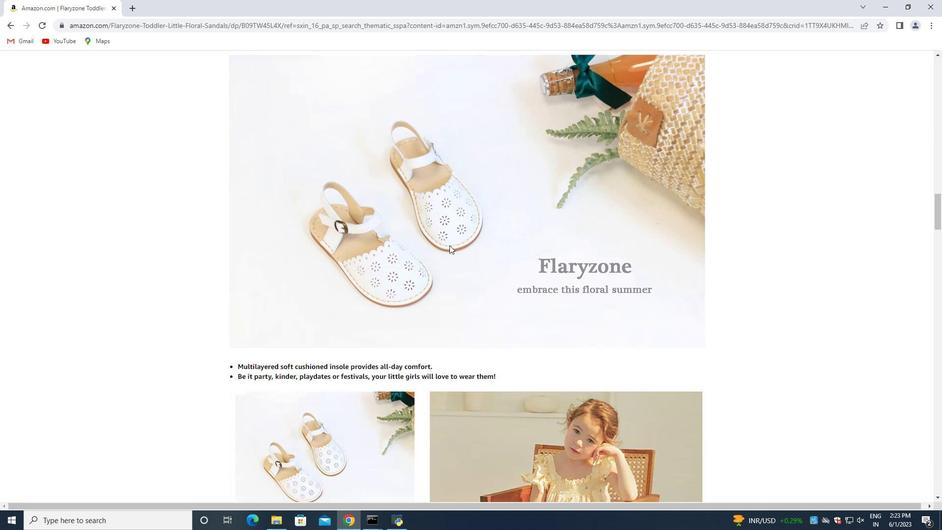 
Action: Mouse scrolled (449, 244) with delta (0, 0)
Screenshot: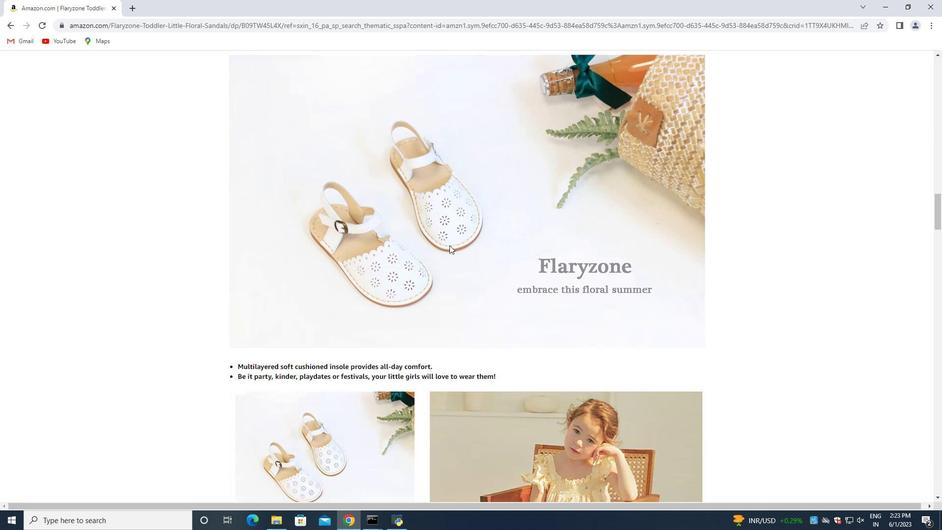 
Action: Mouse scrolled (449, 244) with delta (0, 0)
Screenshot: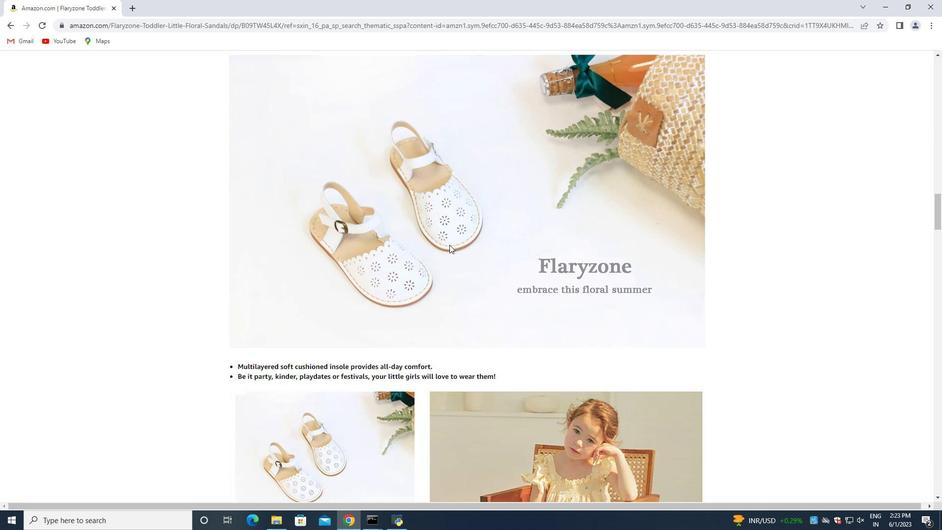 
Action: Mouse scrolled (449, 244) with delta (0, 0)
Screenshot: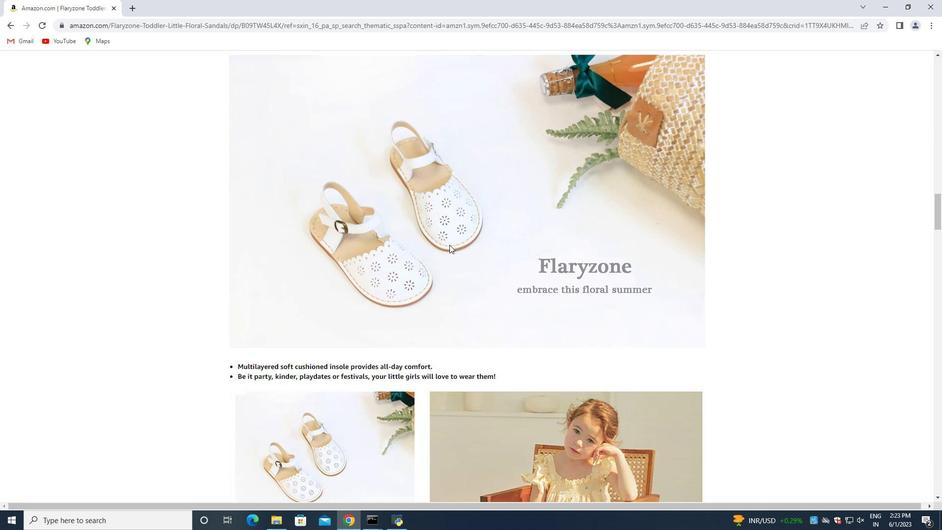 
Action: Mouse scrolled (449, 244) with delta (0, 0)
Screenshot: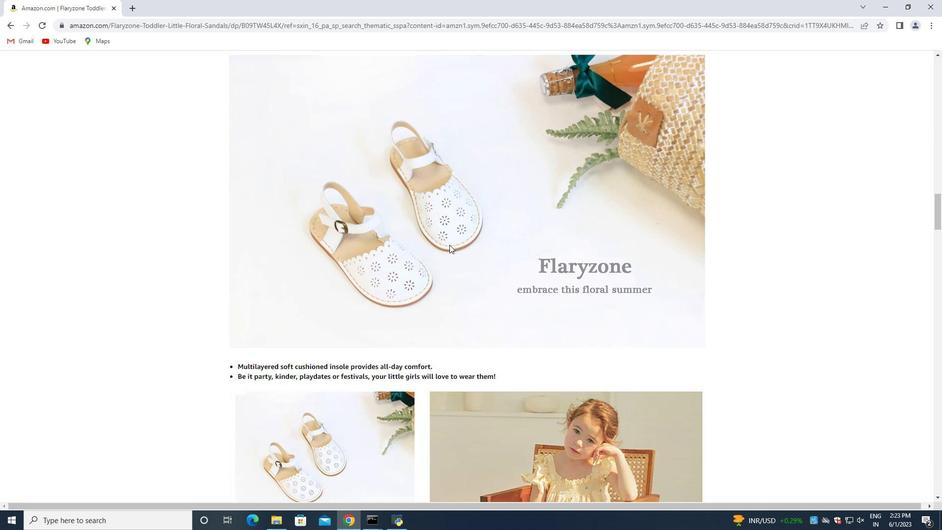 
Action: Mouse moved to (449, 244)
Screenshot: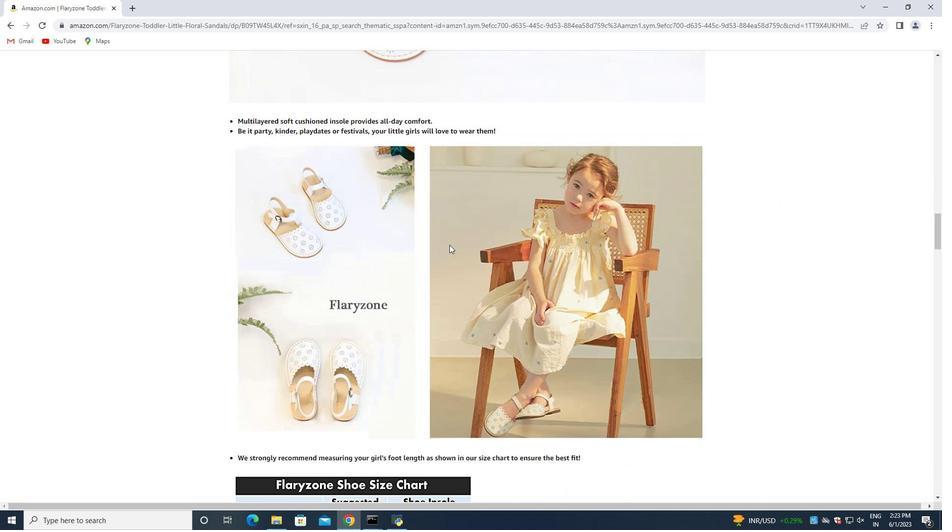 
Action: Mouse scrolled (449, 244) with delta (0, 0)
Screenshot: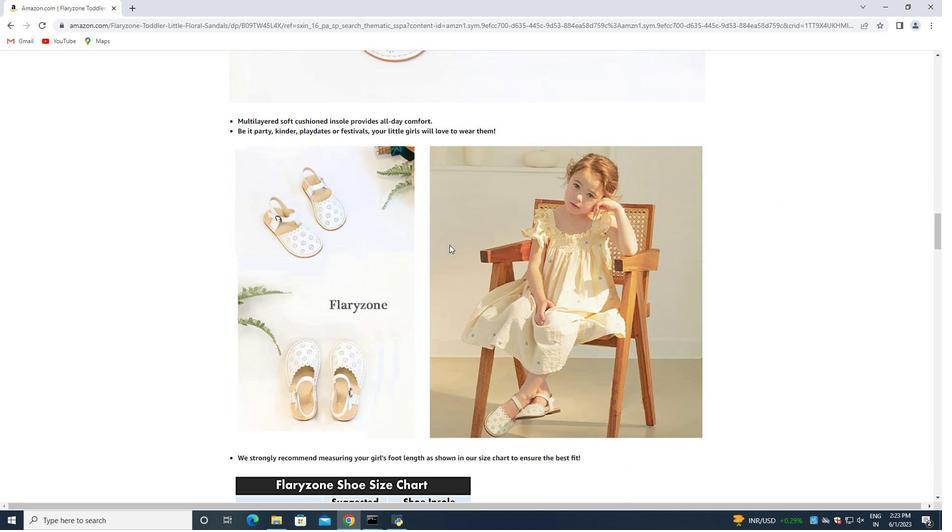 
Action: Mouse scrolled (449, 244) with delta (0, 0)
Screenshot: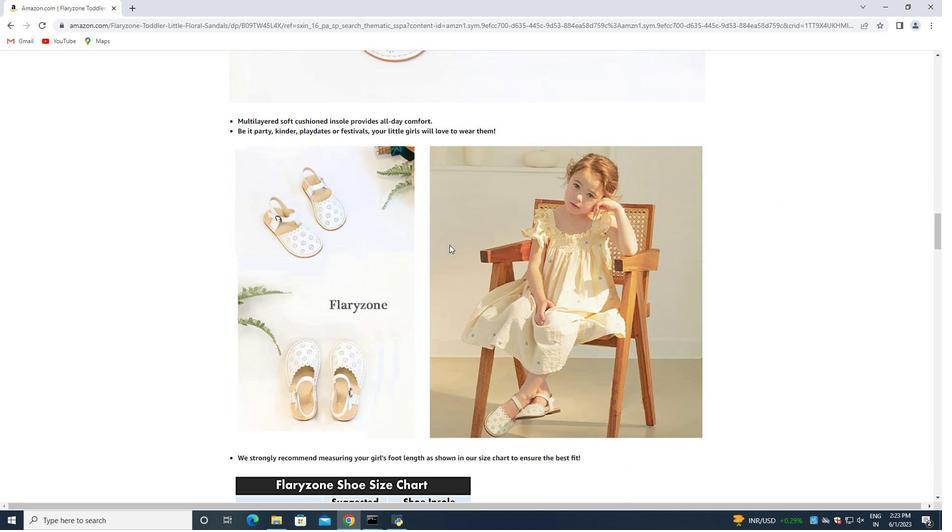 
Action: Mouse scrolled (449, 244) with delta (0, 0)
Screenshot: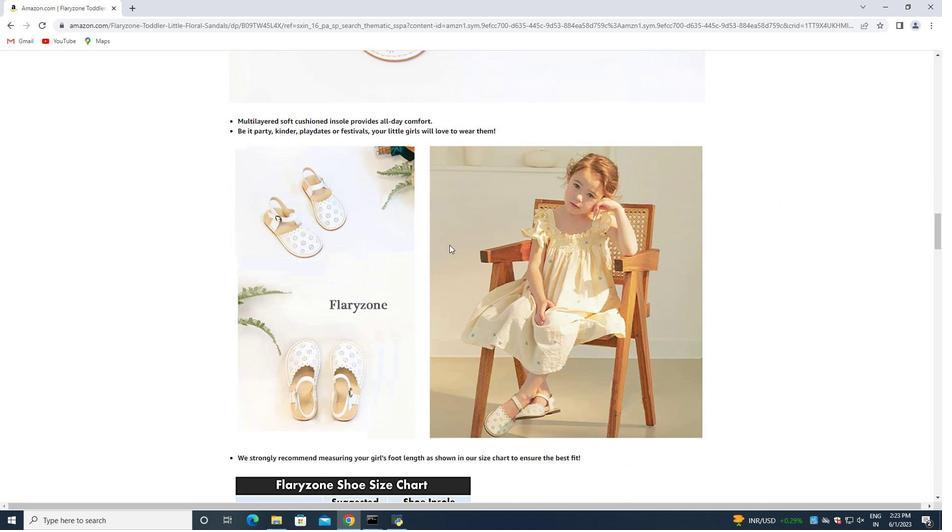 
Action: Mouse scrolled (449, 244) with delta (0, 0)
Screenshot: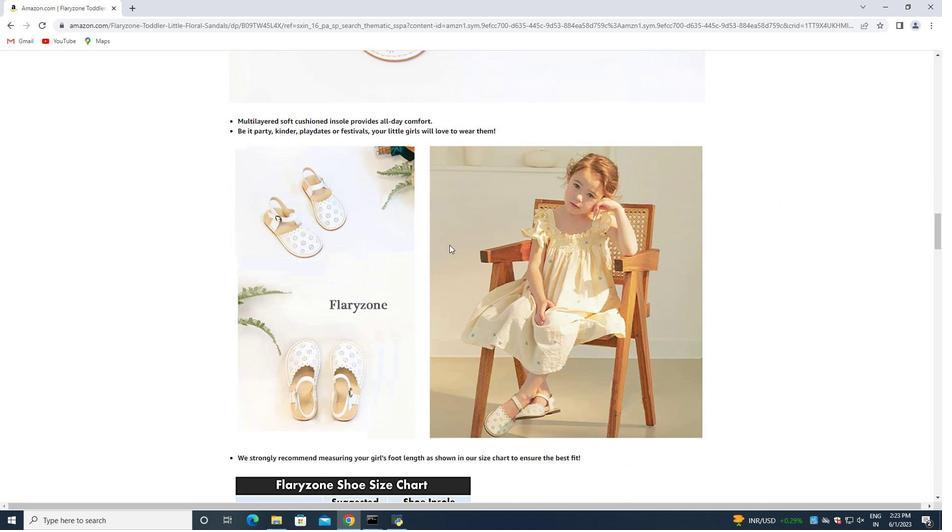 
Action: Mouse scrolled (449, 244) with delta (0, 0)
Screenshot: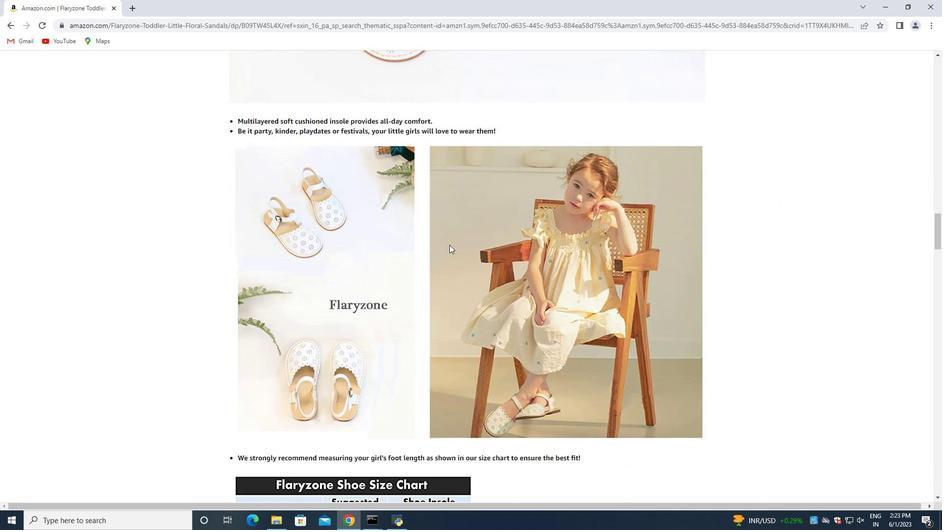 
Action: Mouse scrolled (449, 244) with delta (0, 0)
Screenshot: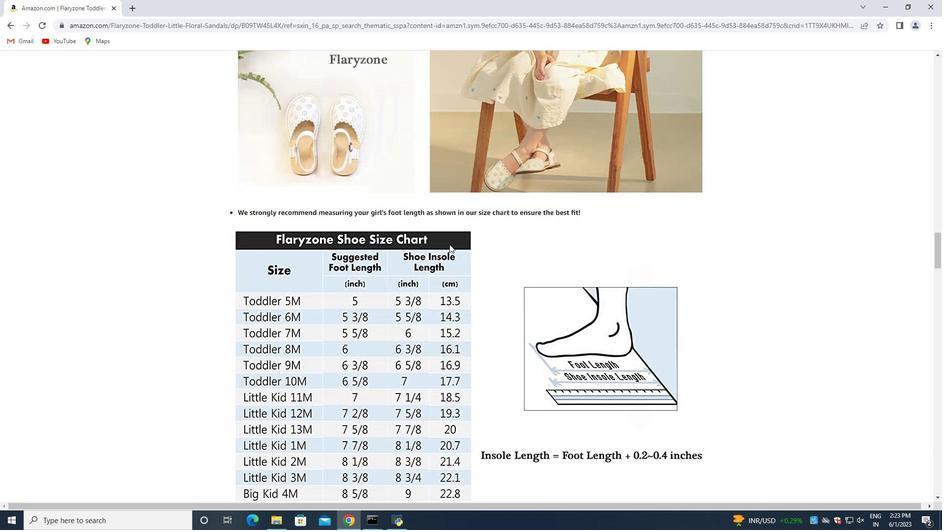 
Action: Mouse scrolled (449, 244) with delta (0, 0)
Screenshot: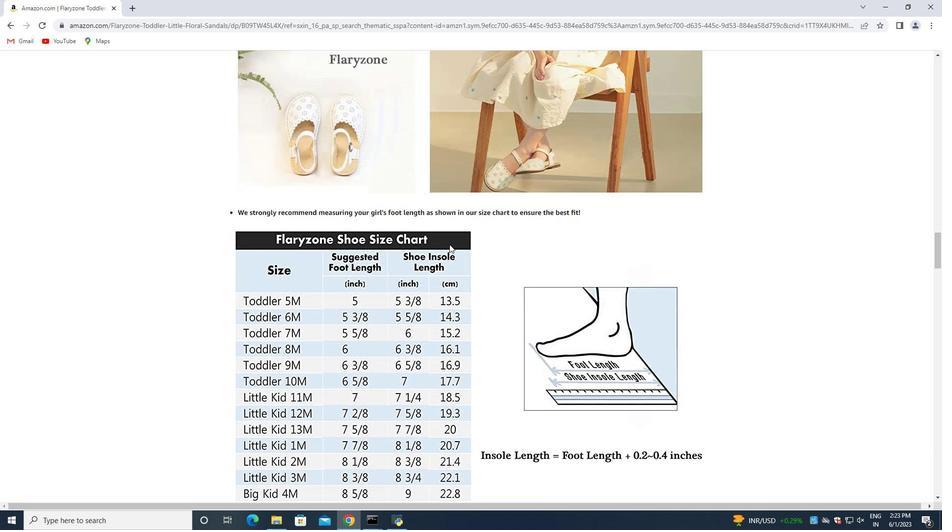 
Action: Mouse scrolled (449, 244) with delta (0, 0)
Screenshot: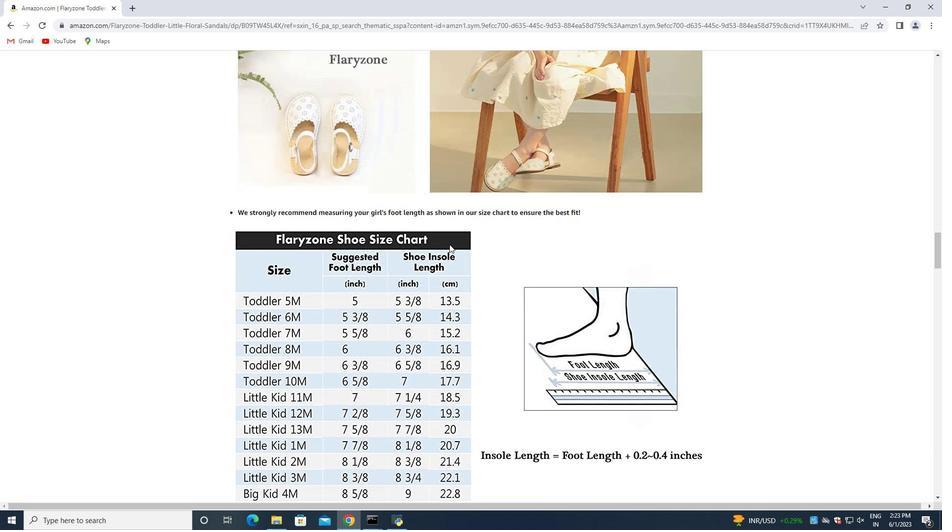 
Action: Mouse scrolled (449, 244) with delta (0, 0)
Screenshot: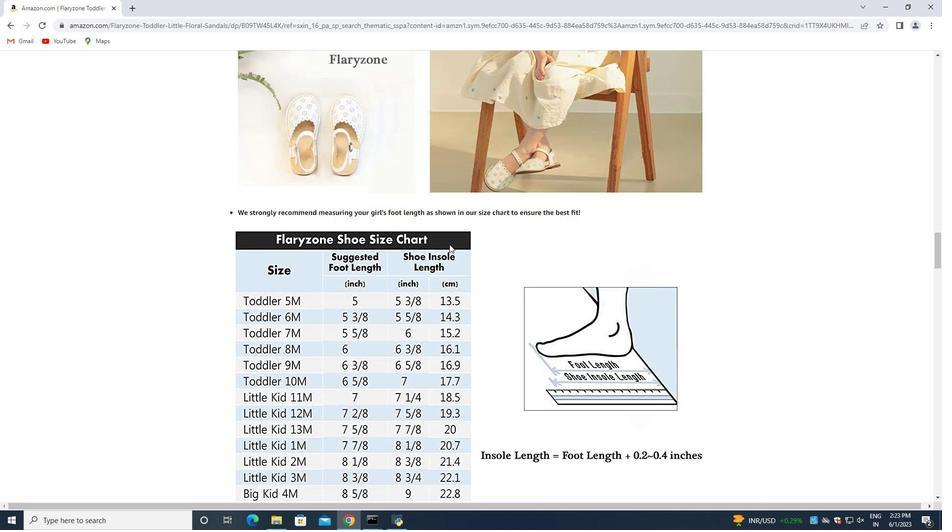 
Action: Mouse scrolled (449, 244) with delta (0, 0)
Screenshot: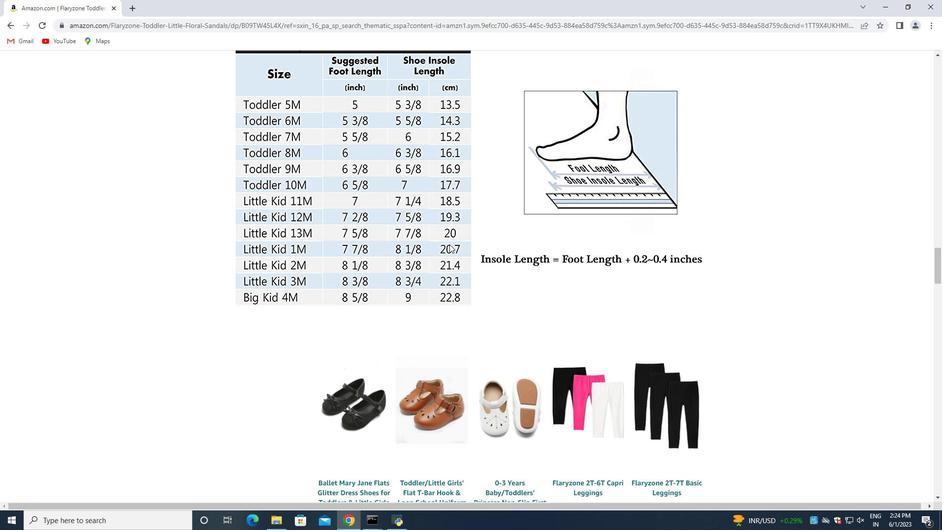 
Action: Mouse scrolled (449, 244) with delta (0, 0)
Screenshot: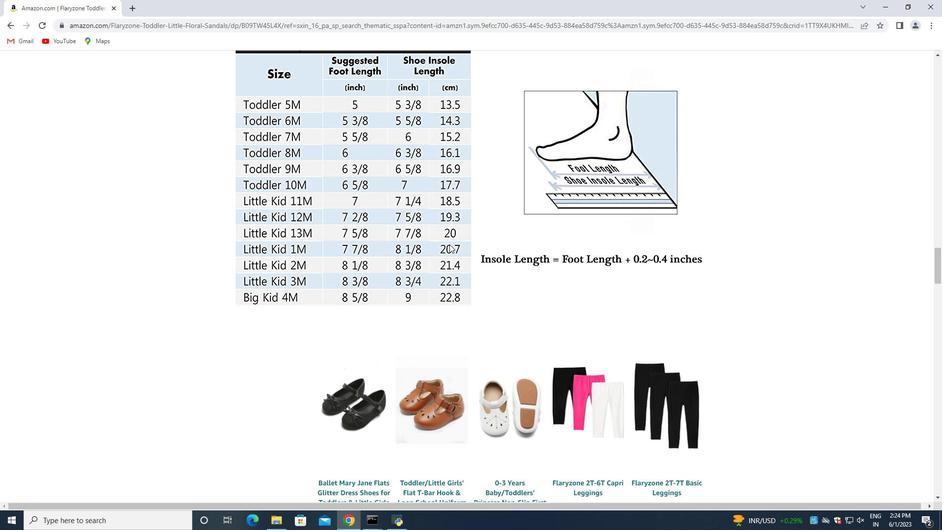 
Action: Mouse scrolled (449, 244) with delta (0, 0)
Screenshot: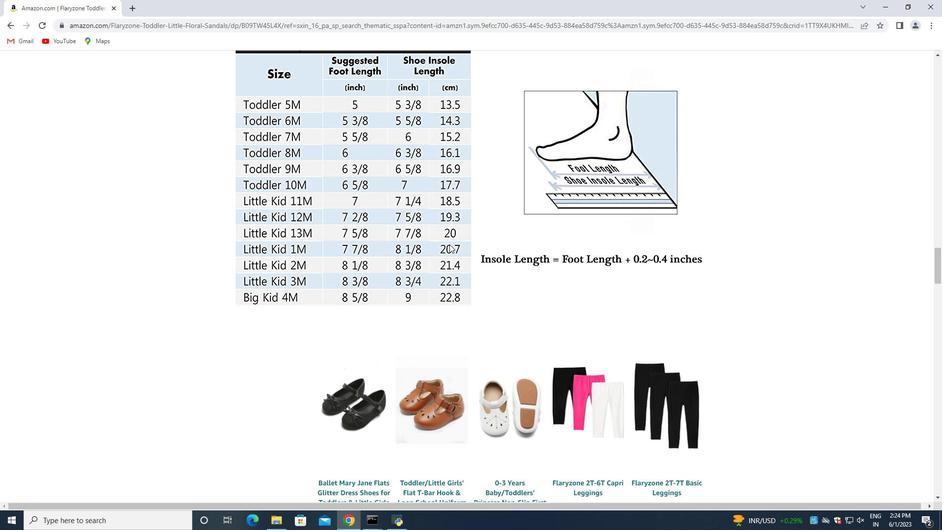 
Action: Mouse scrolled (449, 244) with delta (0, 0)
Screenshot: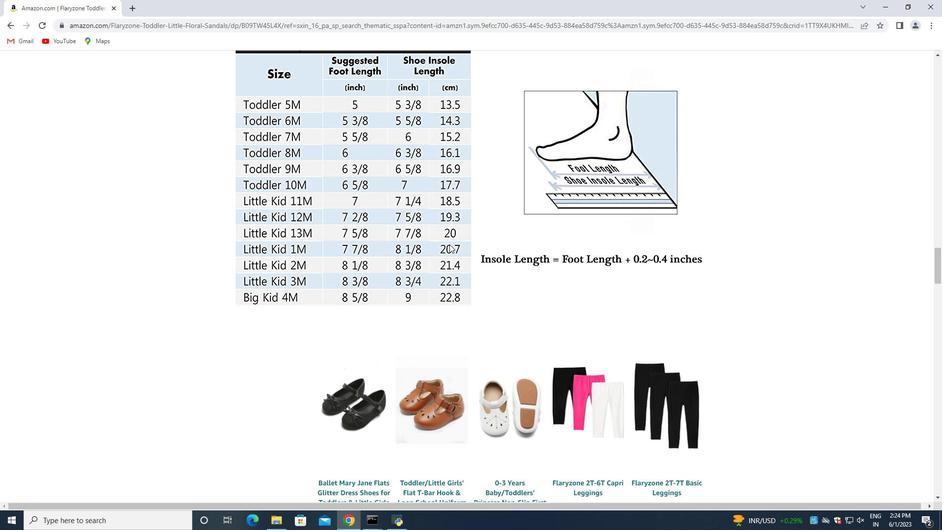 
Action: Mouse moved to (449, 244)
Screenshot: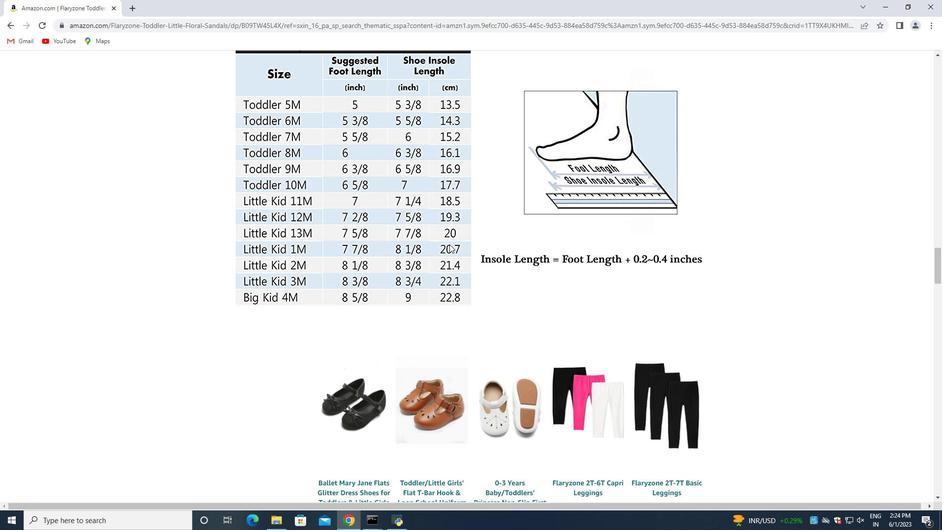 
Action: Mouse scrolled (449, 244) with delta (0, 0)
Screenshot: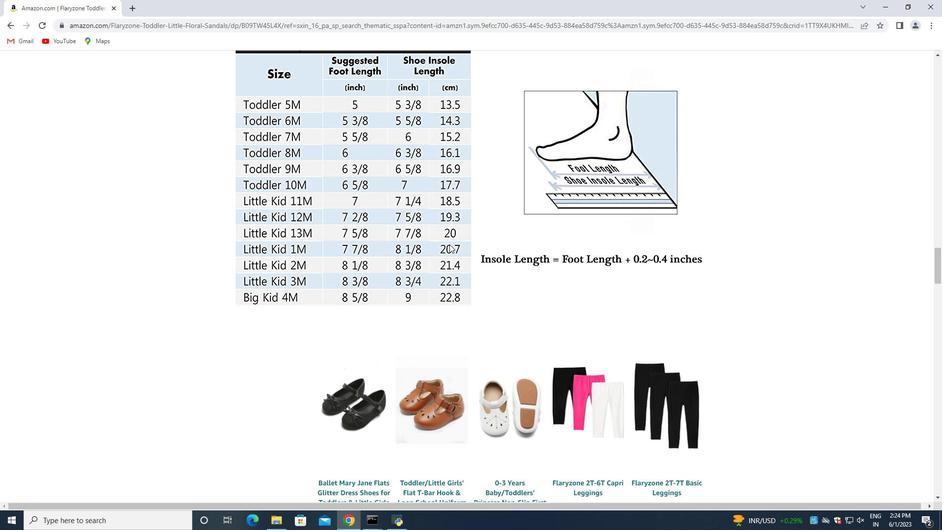
Action: Mouse scrolled (449, 244) with delta (0, 0)
Screenshot: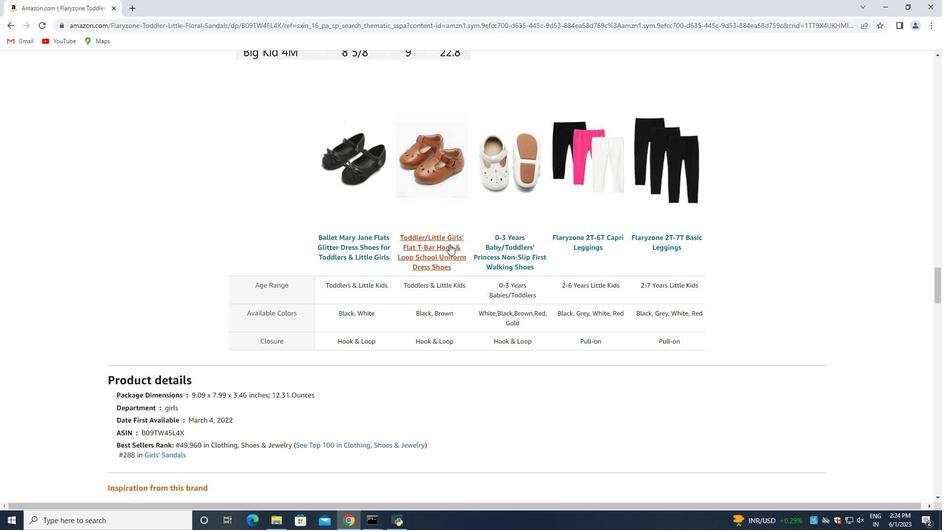 
Action: Mouse moved to (448, 245)
Screenshot: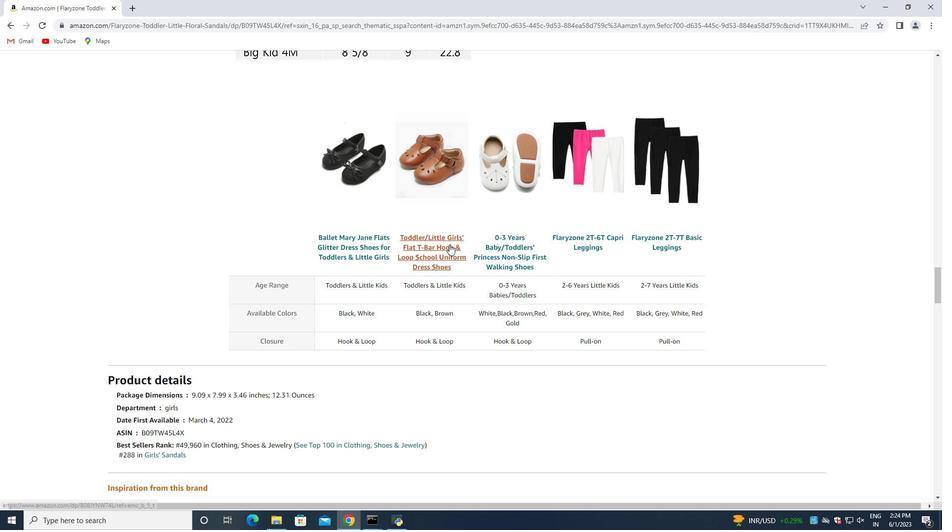 
Action: Mouse scrolled (448, 244) with delta (0, 0)
Screenshot: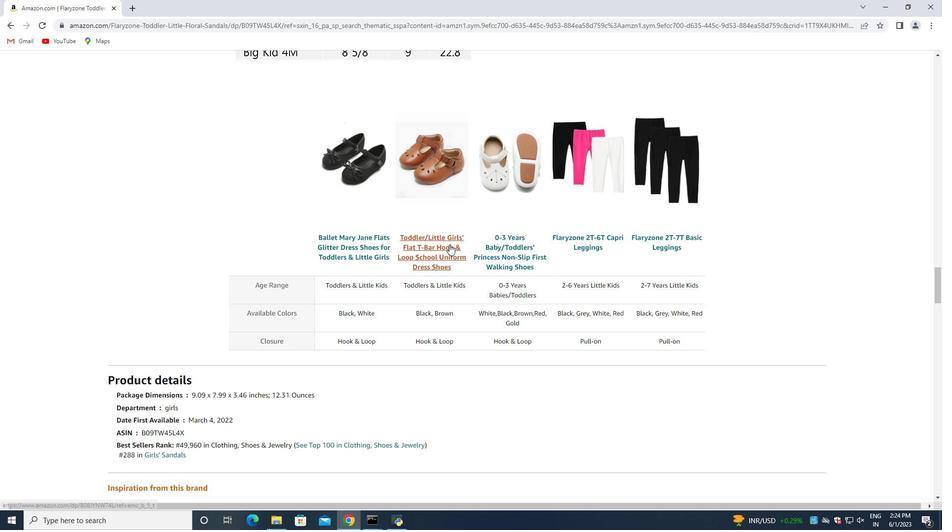 
Action: Mouse moved to (448, 245)
Screenshot: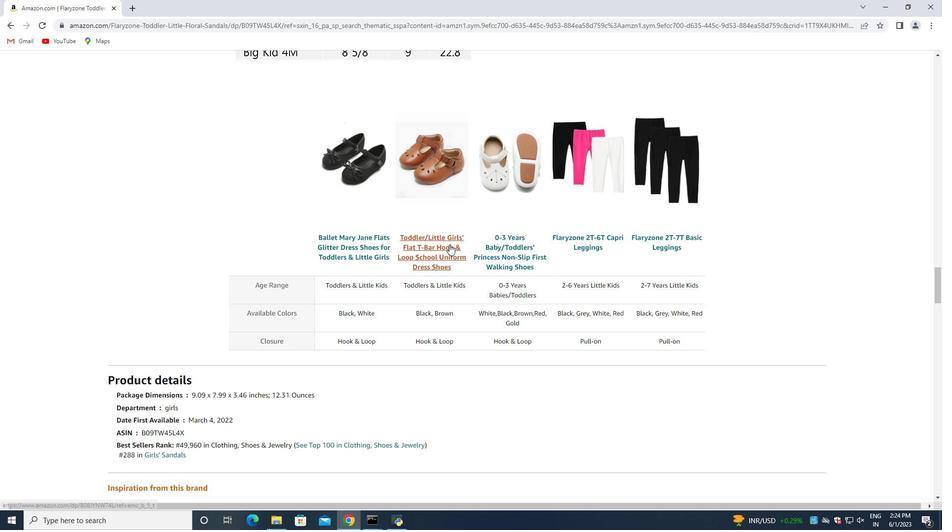 
Action: Mouse scrolled (448, 245) with delta (0, 0)
Screenshot: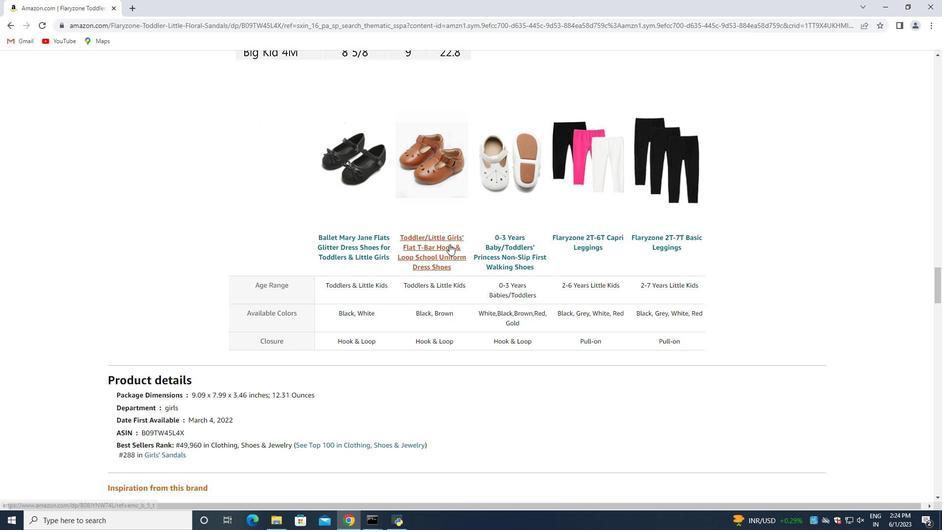 
Action: Mouse scrolled (448, 245) with delta (0, 0)
Screenshot: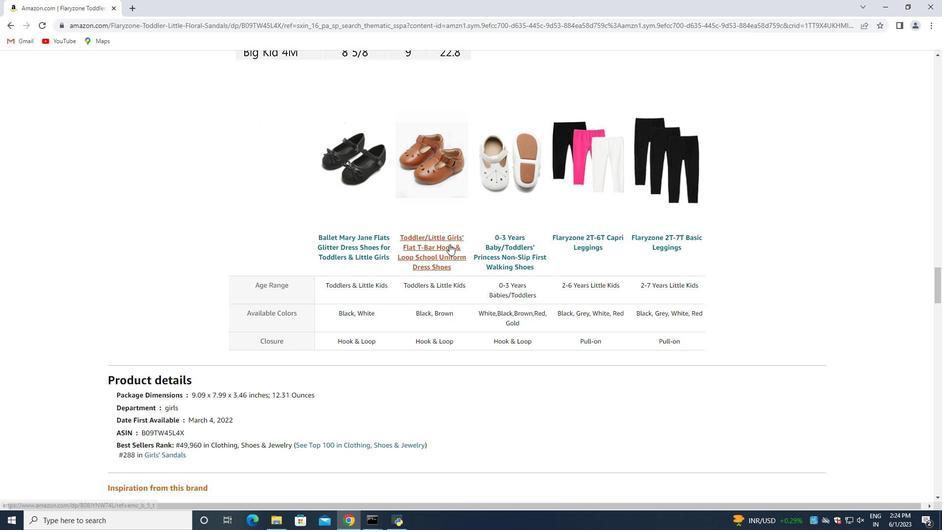 
Action: Mouse scrolled (448, 245) with delta (0, 0)
Screenshot: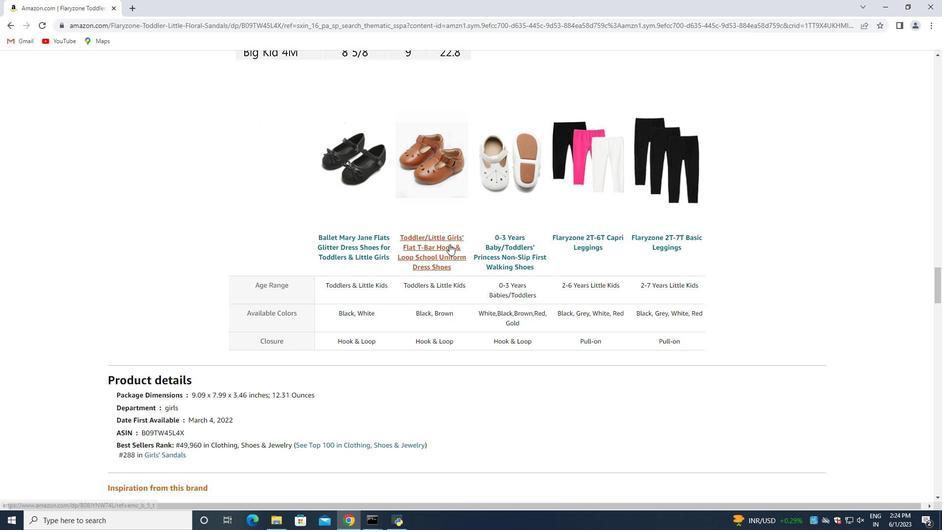 
Action: Mouse scrolled (448, 245) with delta (0, 0)
Screenshot: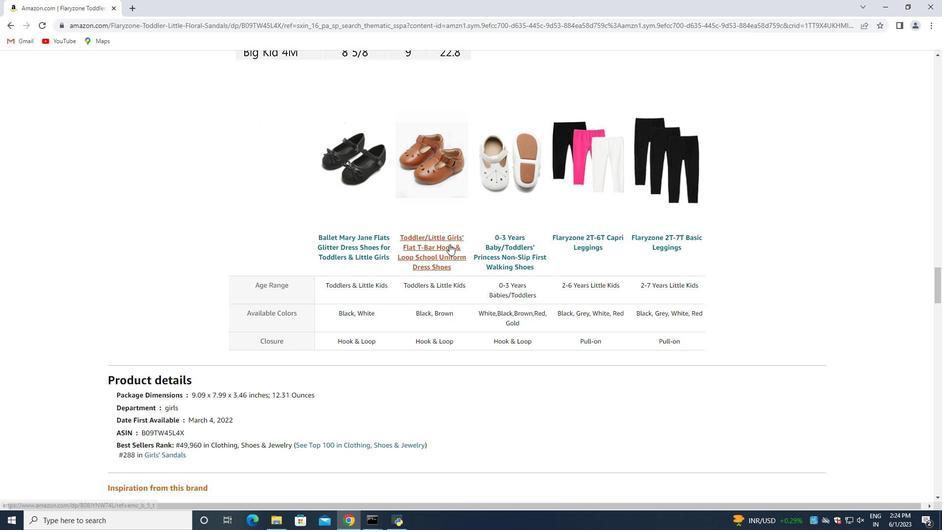 
Action: Mouse moved to (448, 246)
Screenshot: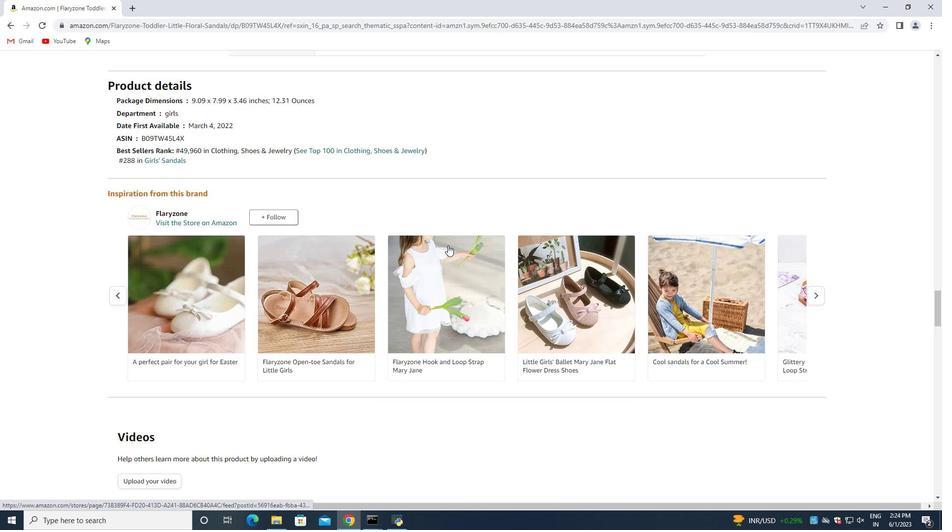 
Action: Mouse scrolled (448, 246) with delta (0, 0)
Screenshot: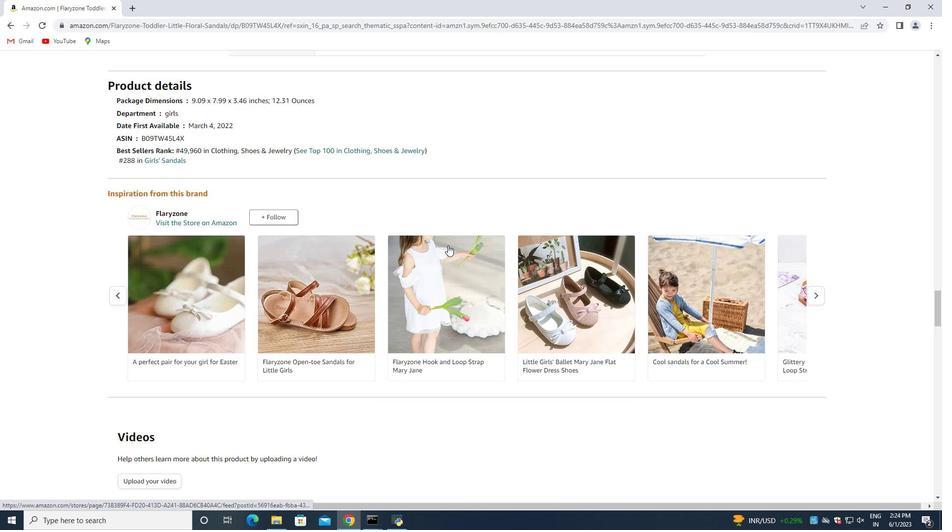 
Action: Mouse scrolled (448, 246) with delta (0, 0)
Screenshot: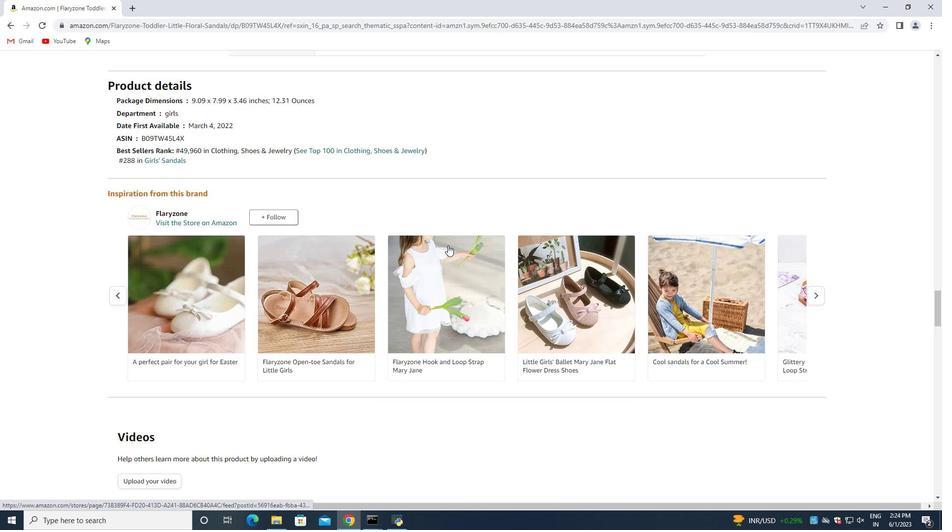 
Action: Mouse moved to (448, 246)
Screenshot: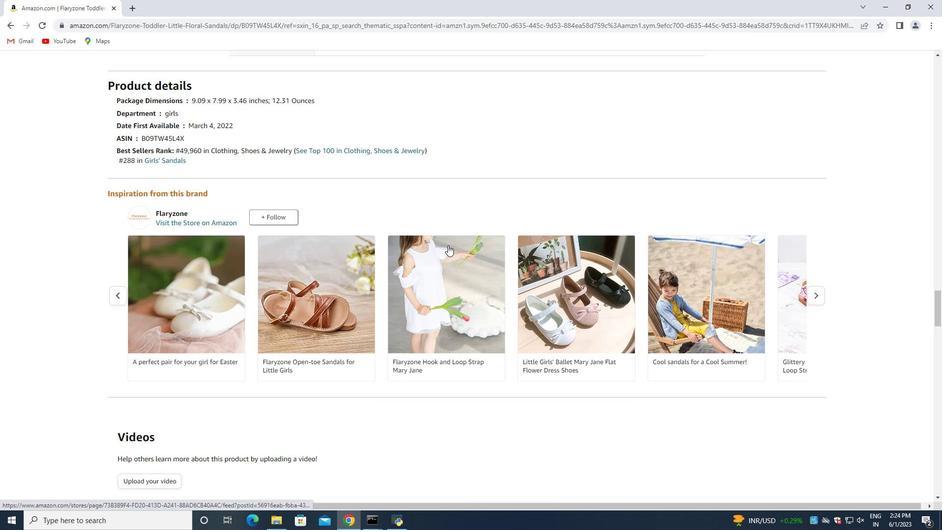 
Action: Mouse scrolled (448, 246) with delta (0, 0)
Screenshot: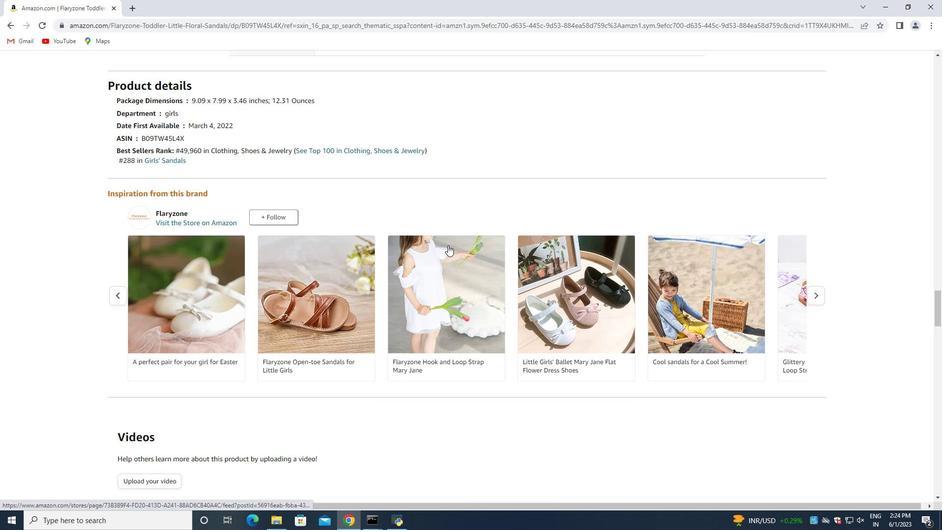
Action: Mouse moved to (448, 247)
Screenshot: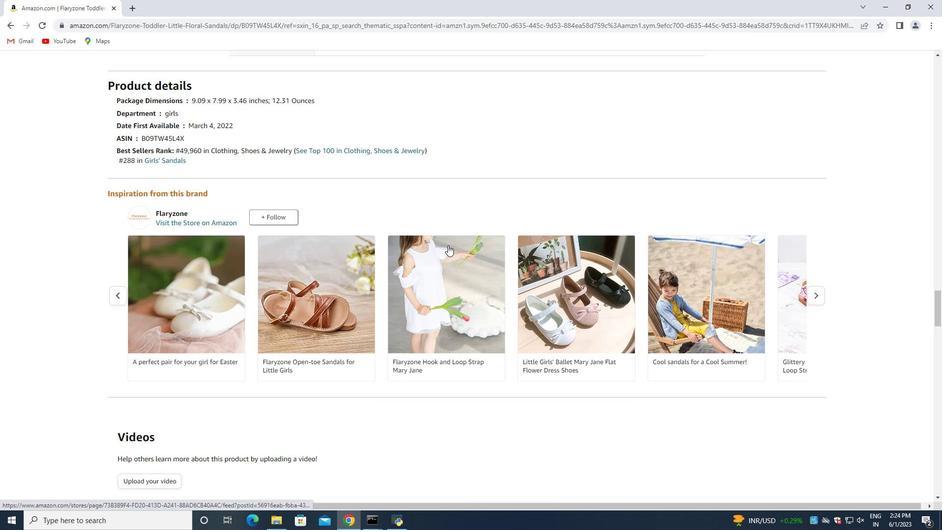 
Action: Mouse scrolled (448, 246) with delta (0, 0)
Screenshot: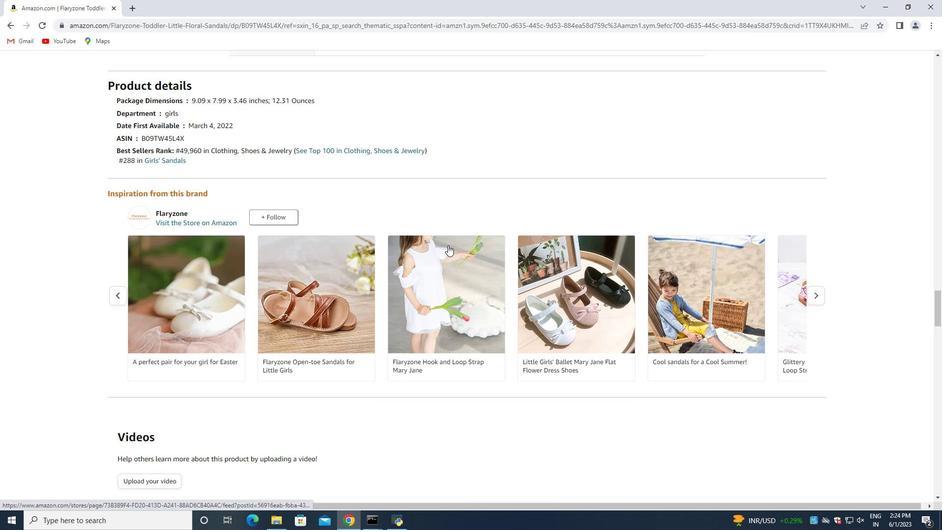 
Action: Mouse scrolled (448, 246) with delta (0, 0)
Screenshot: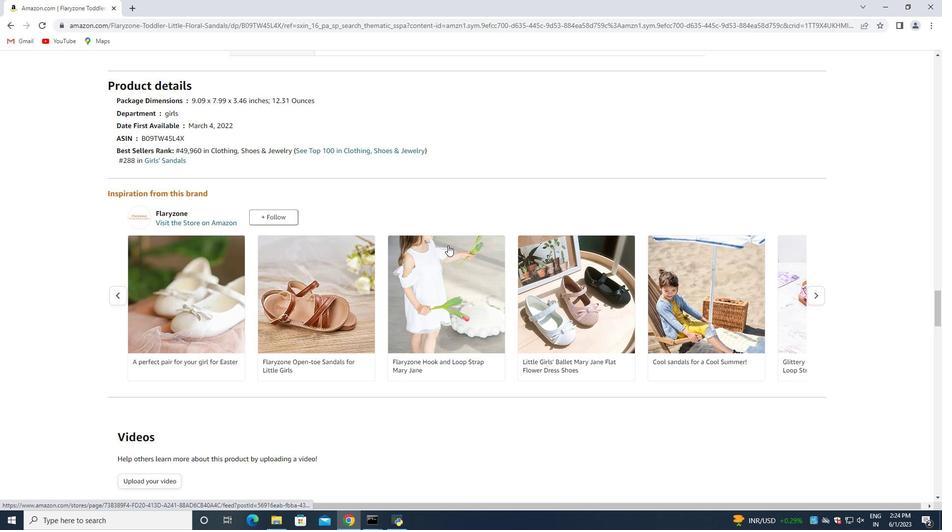 
Action: Mouse moved to (447, 251)
Screenshot: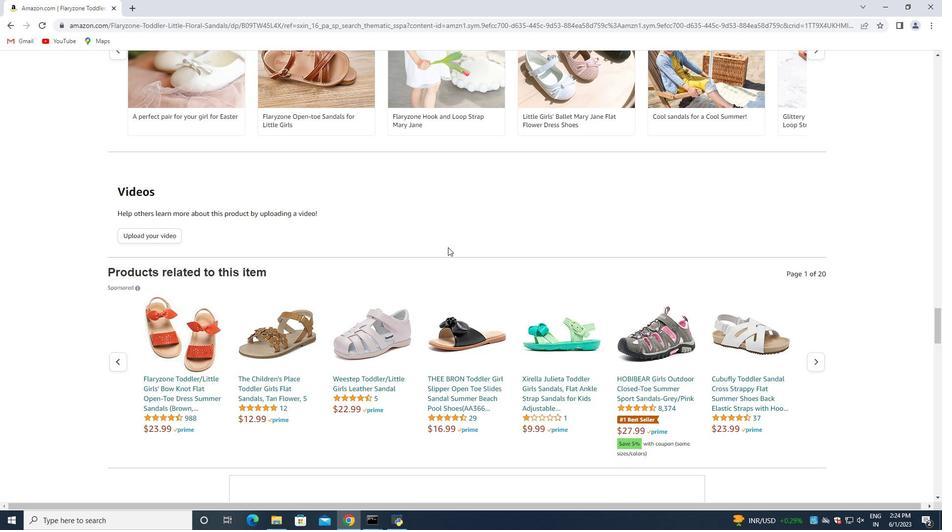 
Action: Mouse scrolled (447, 250) with delta (0, 0)
Screenshot: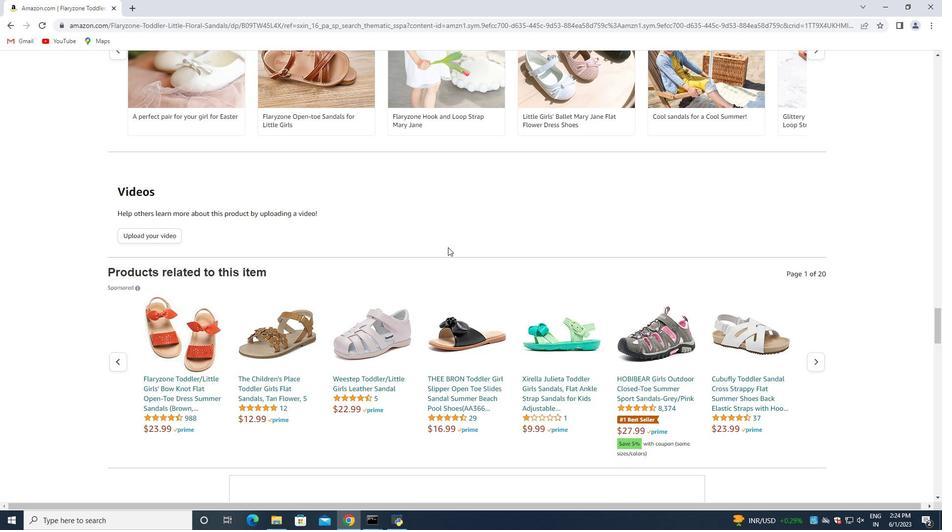 
Action: Mouse moved to (446, 251)
Screenshot: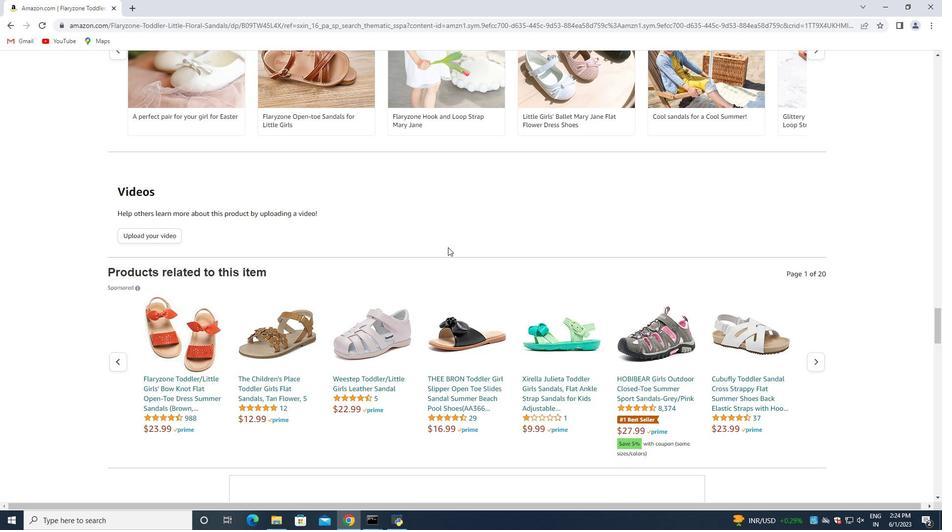 
Action: Mouse scrolled (446, 251) with delta (0, 0)
Screenshot: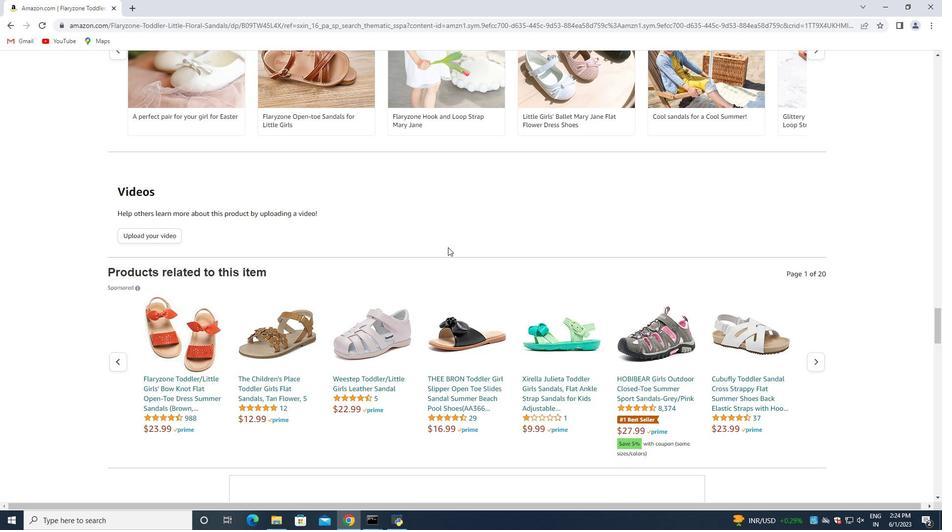 
Action: Mouse moved to (446, 252)
Screenshot: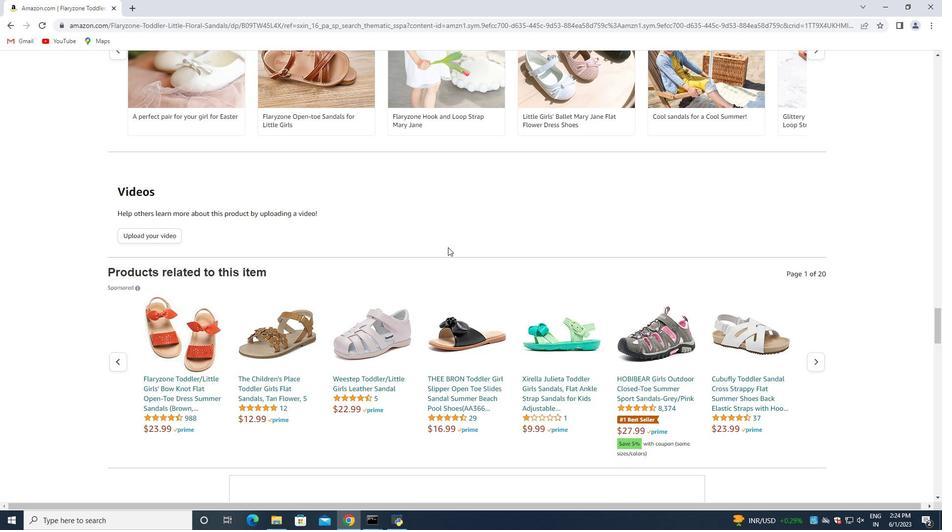 
Action: Mouse scrolled (446, 251) with delta (0, 0)
Screenshot: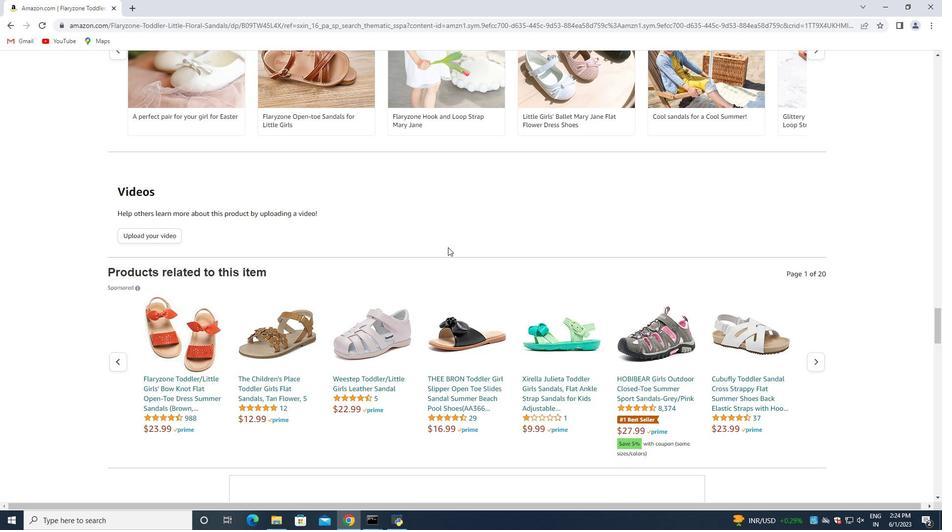 
Action: Mouse scrolled (446, 251) with delta (0, 0)
Screenshot: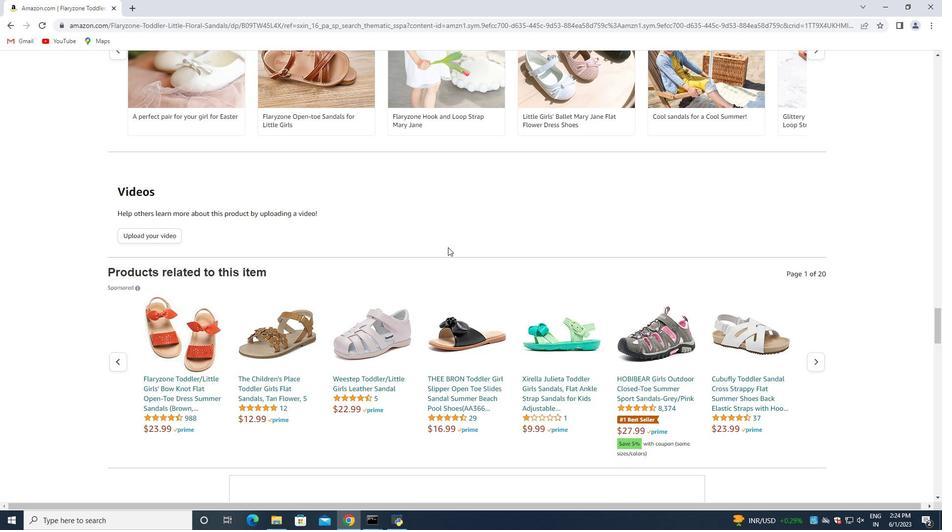 
Action: Mouse scrolled (446, 251) with delta (0, 0)
Screenshot: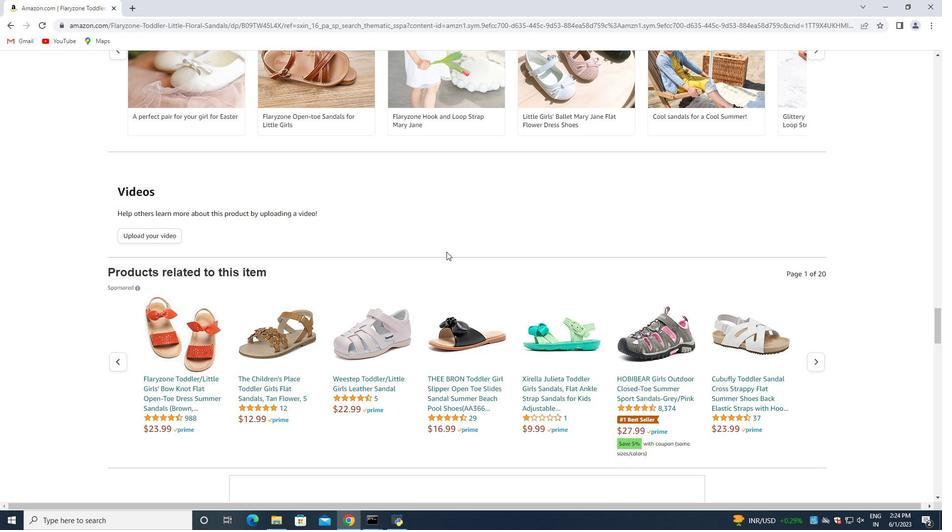 
Action: Mouse moved to (446, 252)
Screenshot: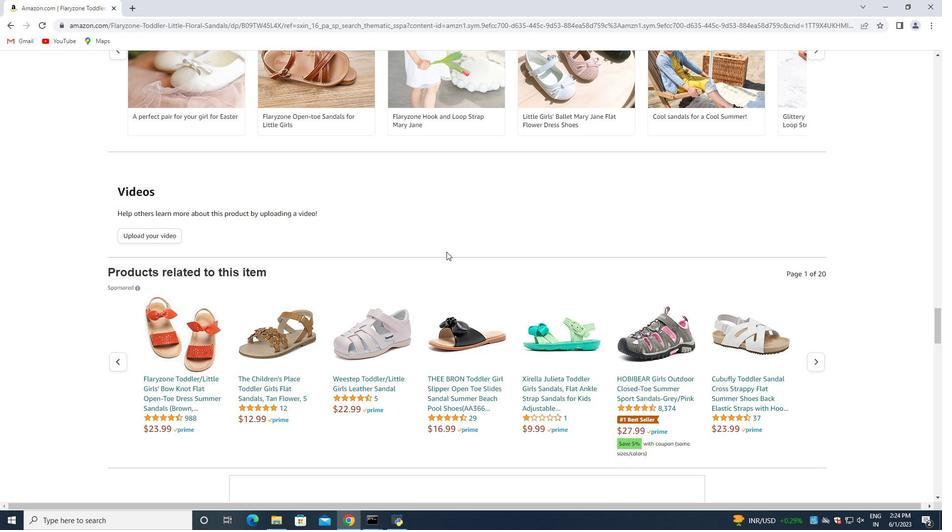 
Action: Mouse scrolled (446, 253) with delta (0, 0)
Screenshot: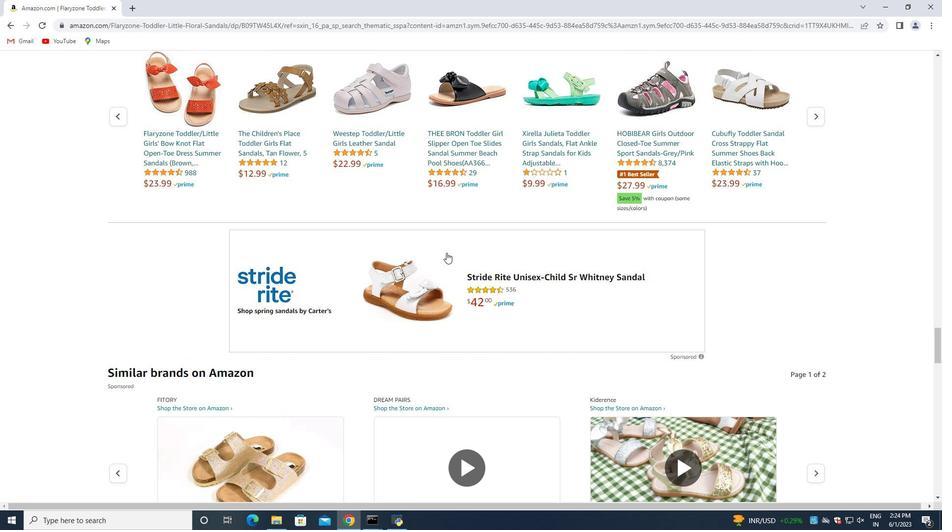 
Action: Mouse scrolled (446, 253) with delta (0, 0)
Screenshot: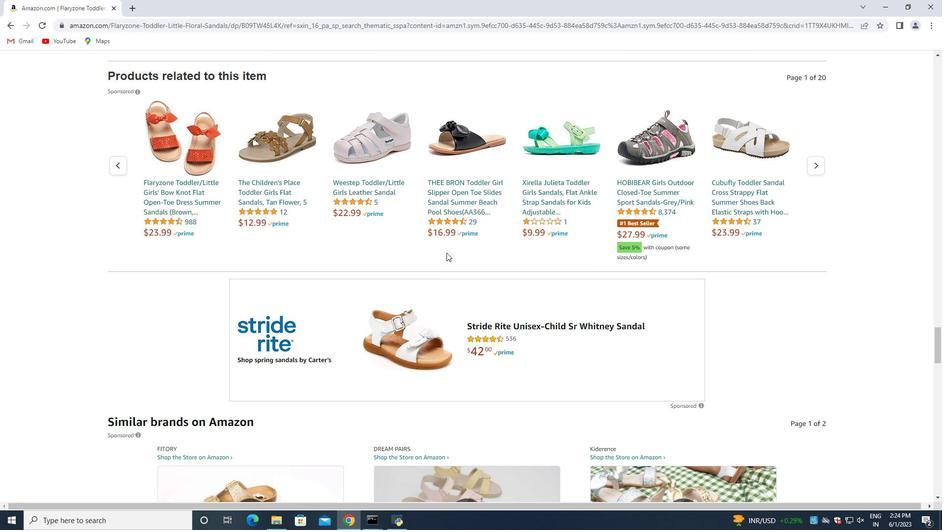 
Action: Mouse scrolled (446, 253) with delta (0, 0)
Screenshot: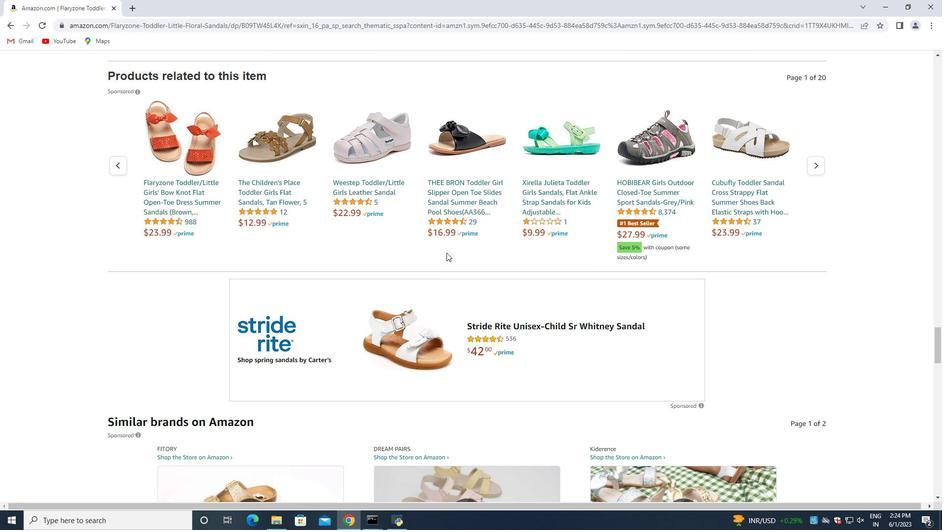 
Action: Mouse scrolled (446, 253) with delta (0, 0)
Screenshot: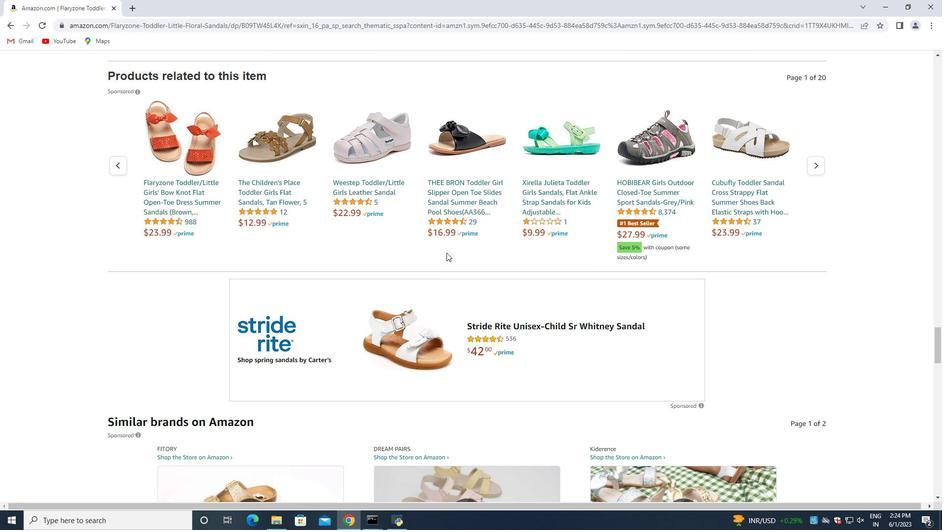 
Action: Mouse scrolled (446, 253) with delta (0, 0)
Screenshot: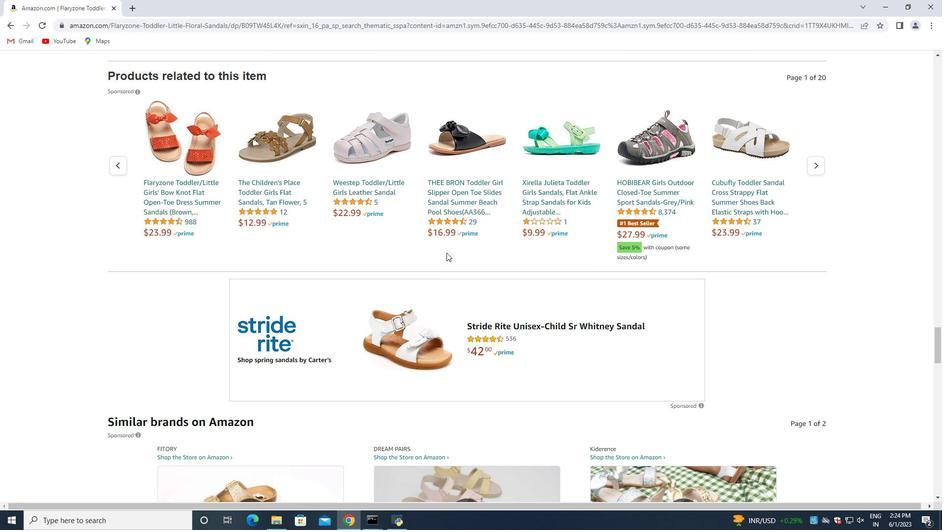 
Action: Mouse scrolled (446, 253) with delta (0, 0)
Screenshot: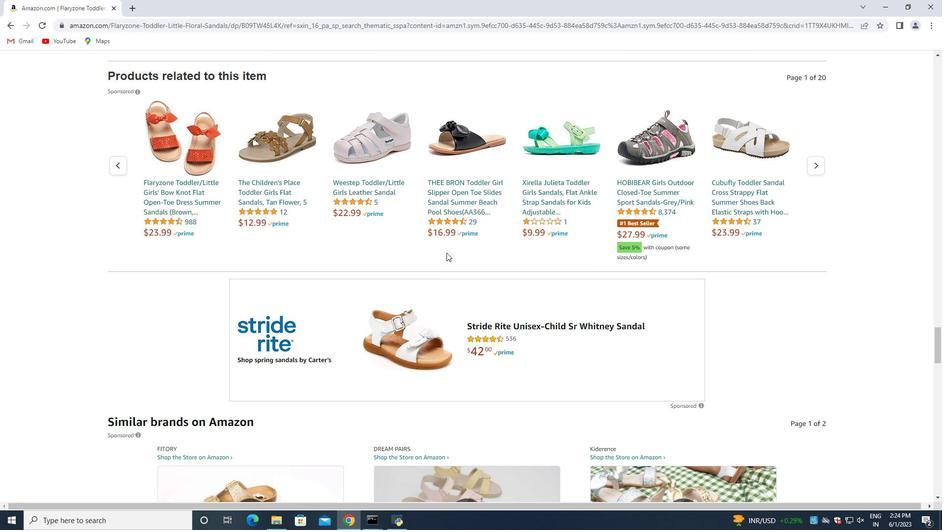 
Action: Mouse scrolled (446, 253) with delta (0, 0)
Screenshot: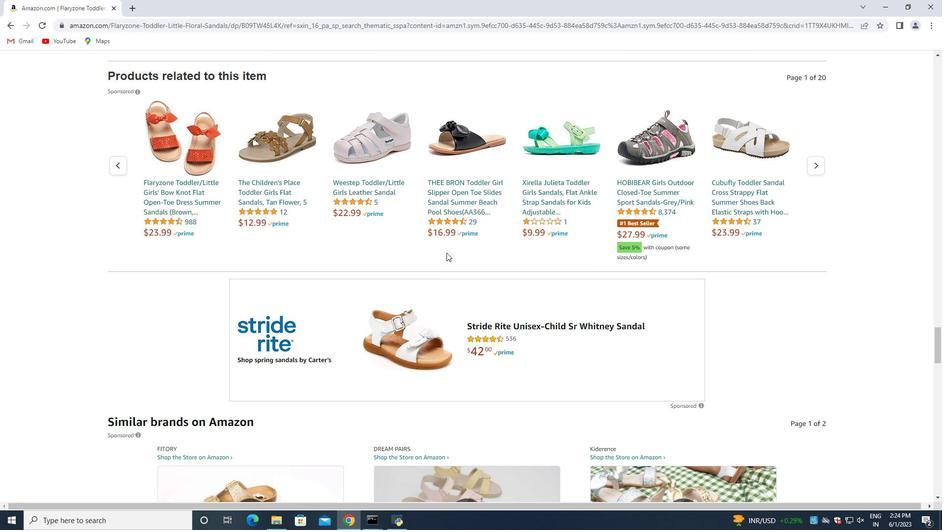 
Action: Mouse scrolled (446, 253) with delta (0, 0)
Screenshot: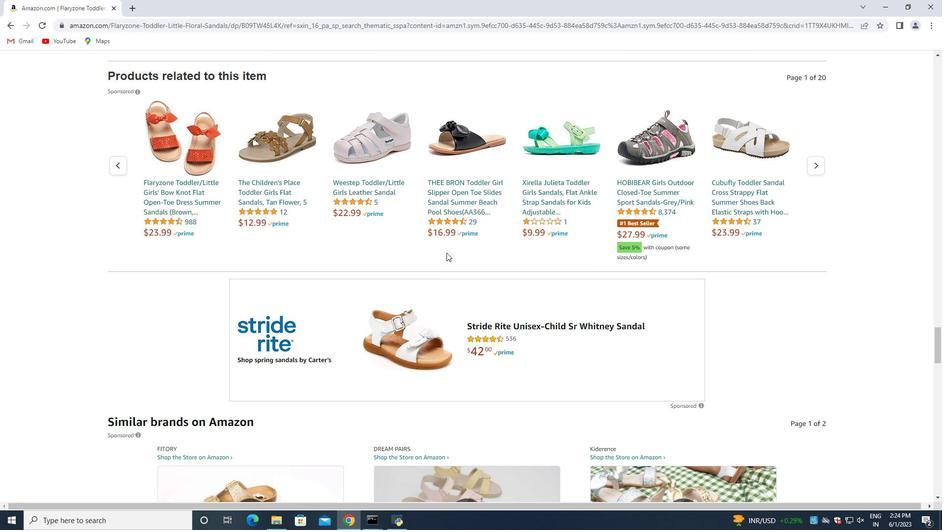
Action: Mouse scrolled (446, 253) with delta (0, 0)
Screenshot: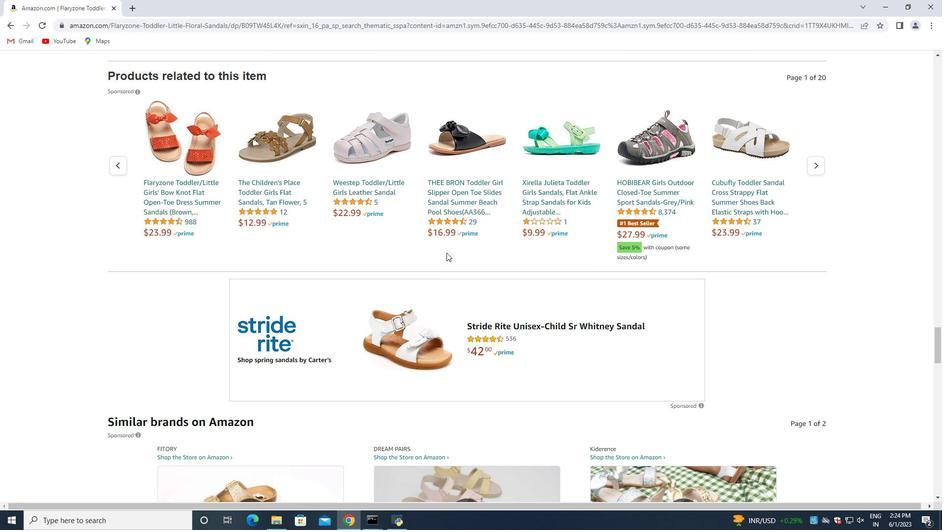 
Action: Mouse scrolled (446, 253) with delta (0, 0)
Screenshot: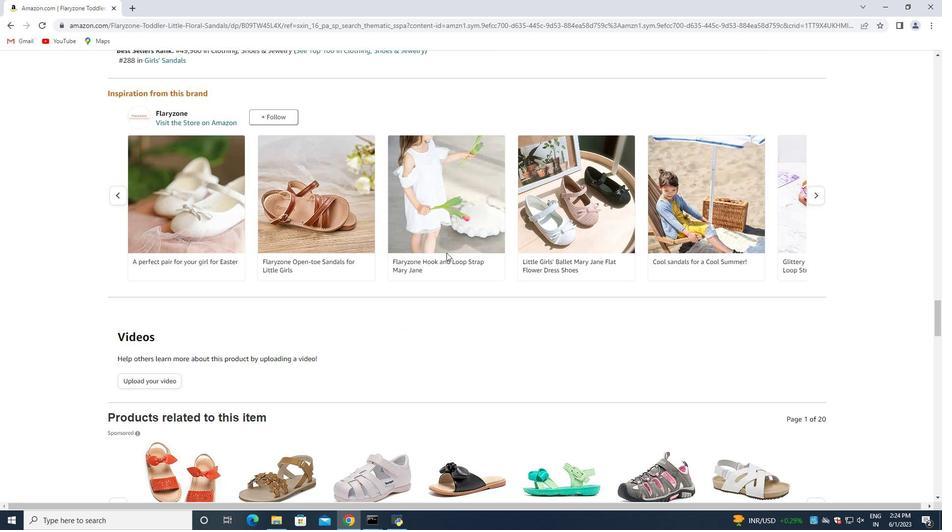 
Action: Mouse scrolled (446, 253) with delta (0, 0)
Screenshot: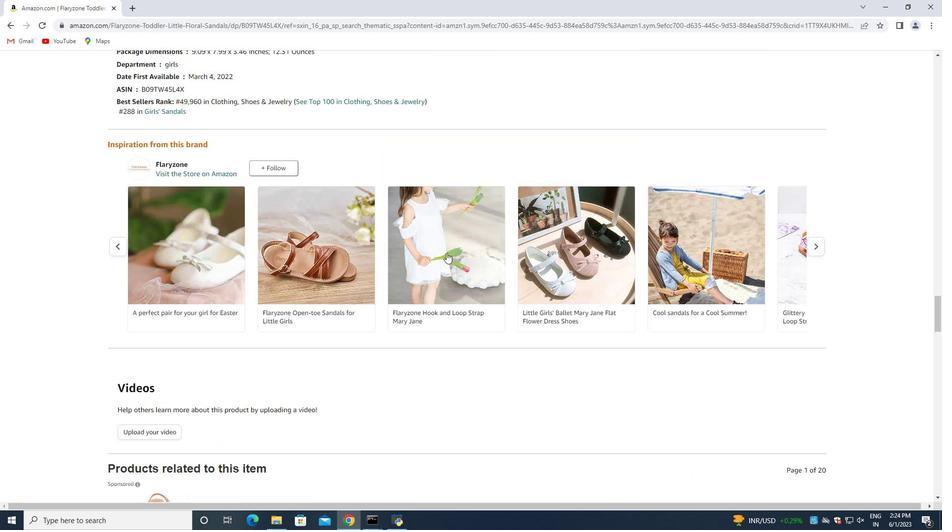 
Action: Mouse scrolled (446, 253) with delta (0, 0)
Screenshot: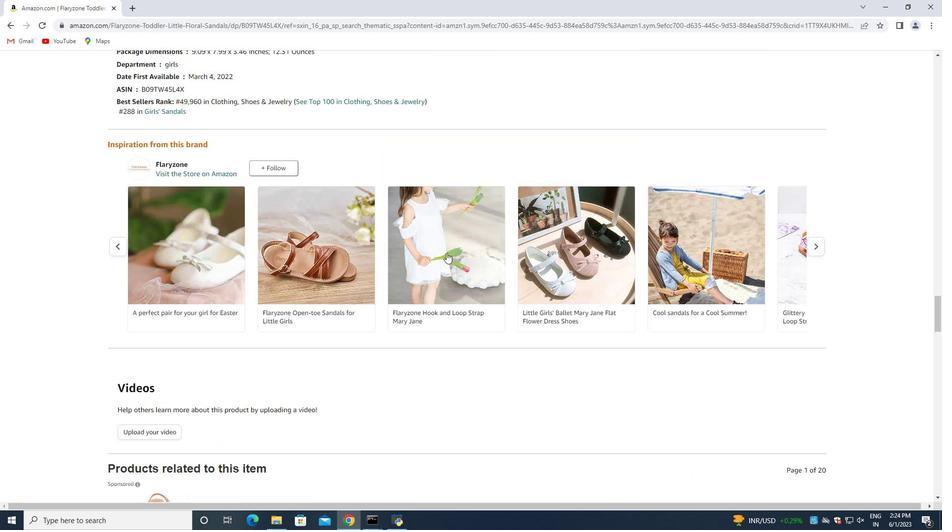 
Action: Mouse scrolled (446, 253) with delta (0, 0)
Screenshot: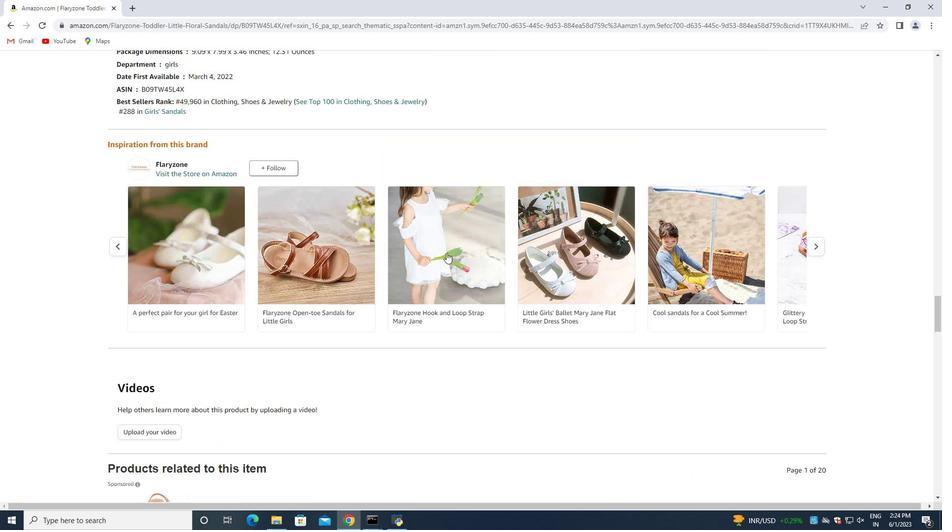 
Action: Mouse scrolled (446, 253) with delta (0, 0)
Screenshot: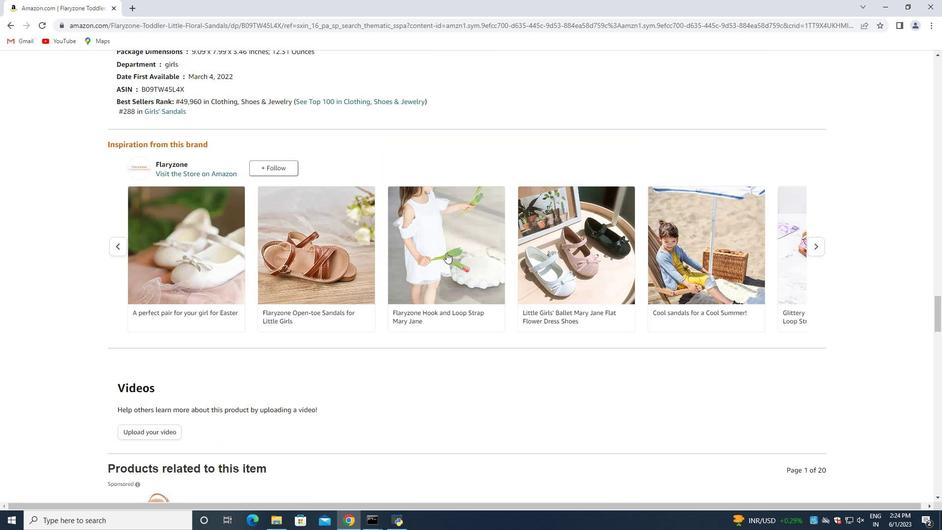 
Action: Mouse scrolled (446, 253) with delta (0, 0)
Screenshot: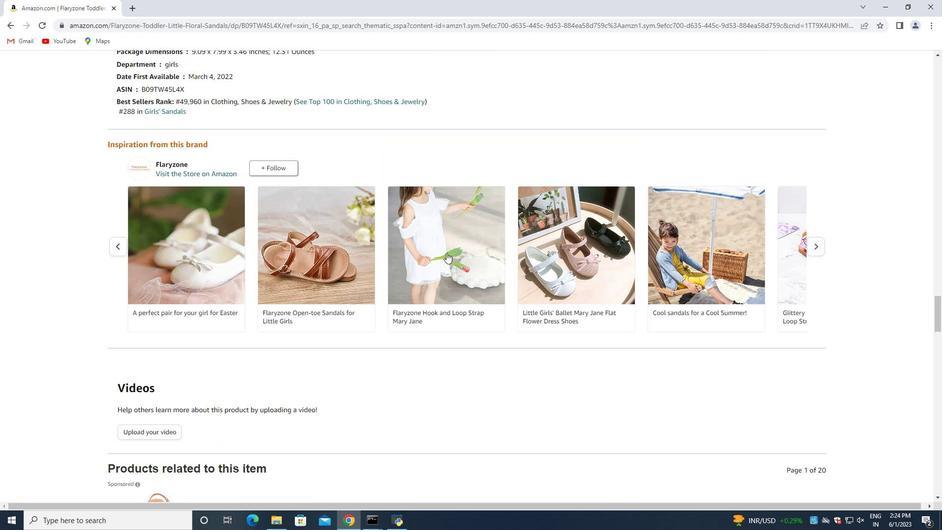 
Action: Mouse scrolled (446, 252) with delta (0, 0)
Screenshot: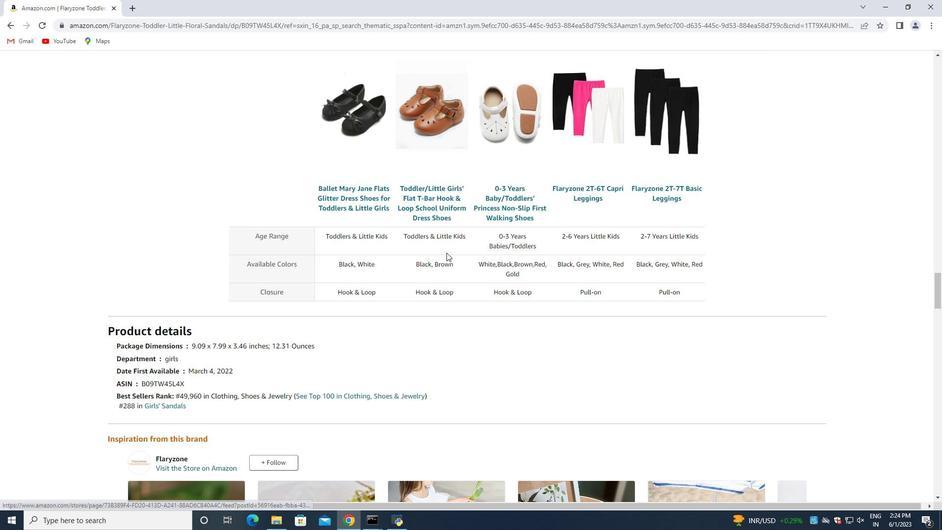 
Action: Mouse scrolled (446, 252) with delta (0, 0)
Screenshot: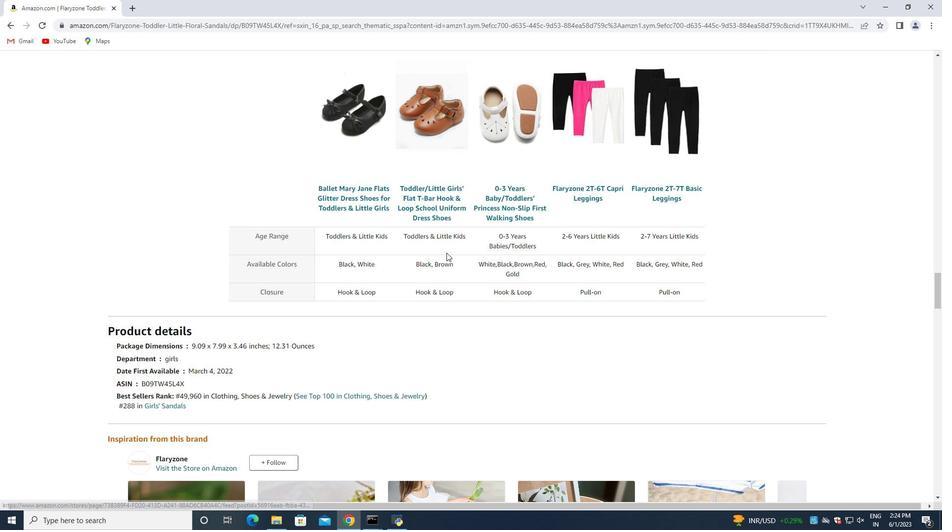 
Action: Mouse scrolled (446, 252) with delta (0, 0)
Screenshot: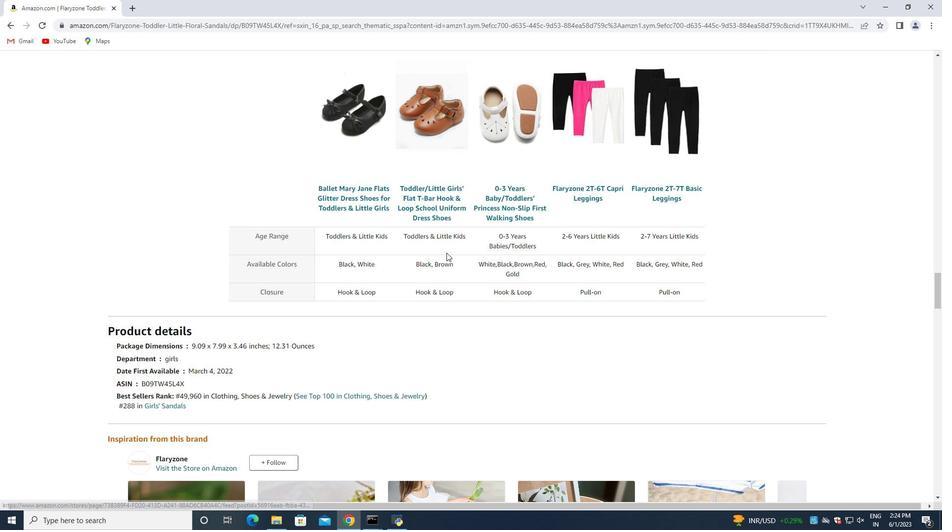 
Action: Mouse scrolled (446, 252) with delta (0, 0)
Screenshot: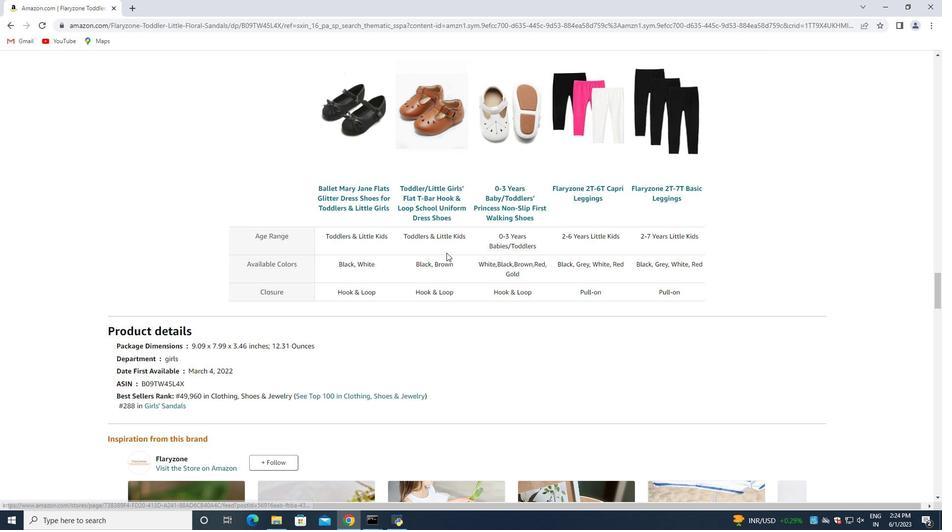 
Action: Mouse scrolled (446, 252) with delta (0, 0)
Screenshot: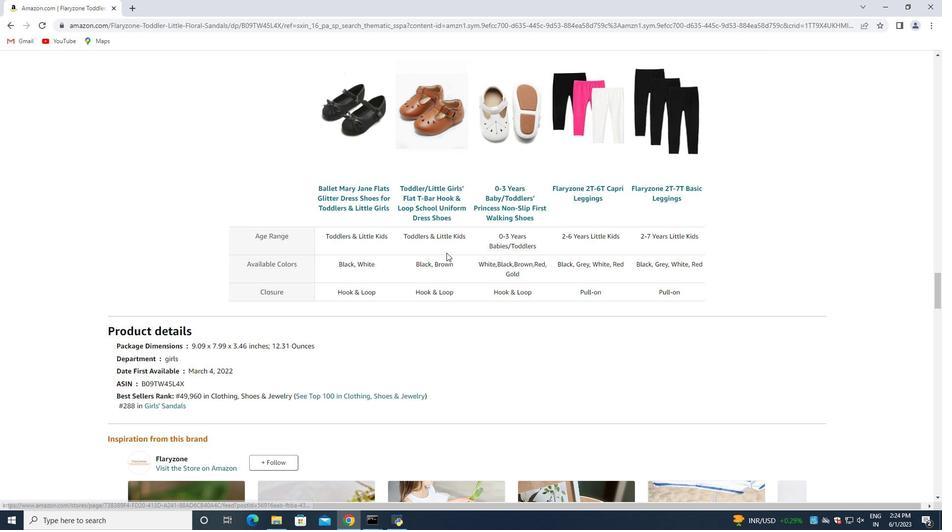 
Action: Mouse scrolled (446, 252) with delta (0, 0)
Screenshot: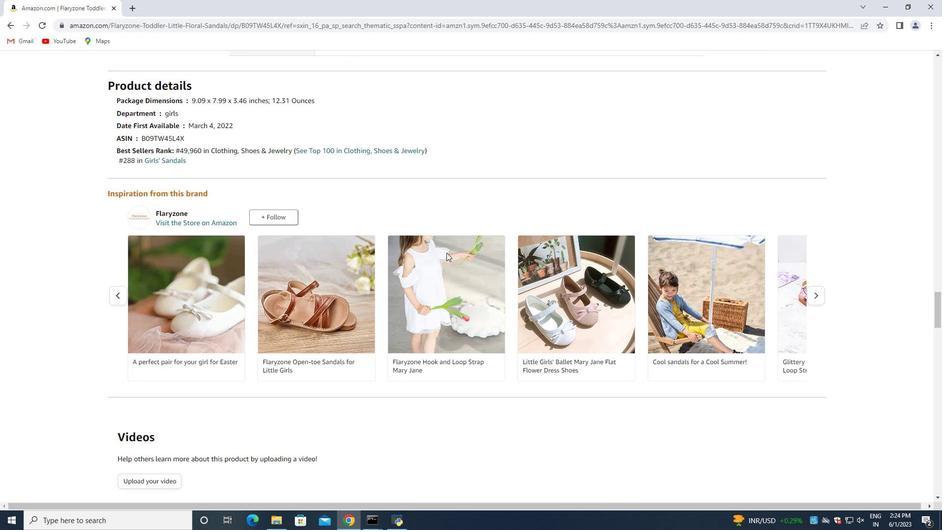 
Action: Mouse moved to (446, 252)
Screenshot: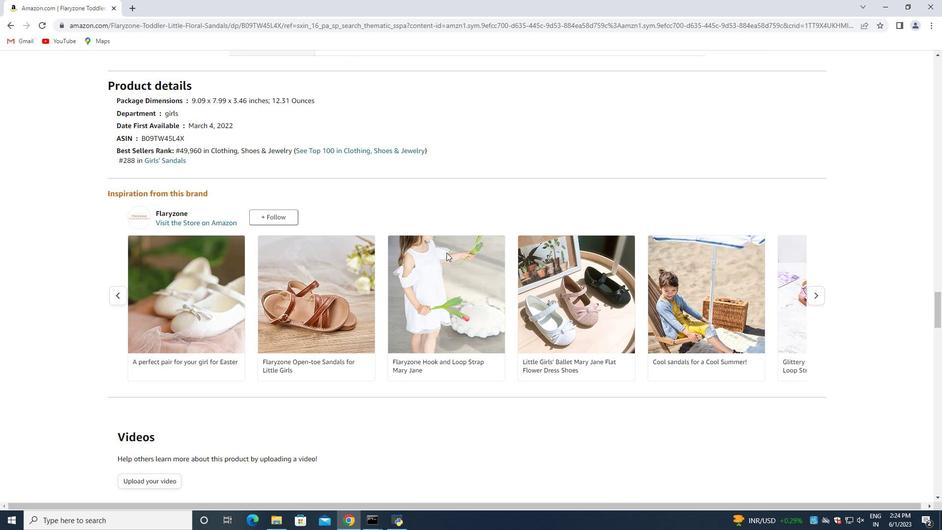 
Action: Mouse scrolled (446, 252) with delta (0, 0)
Screenshot: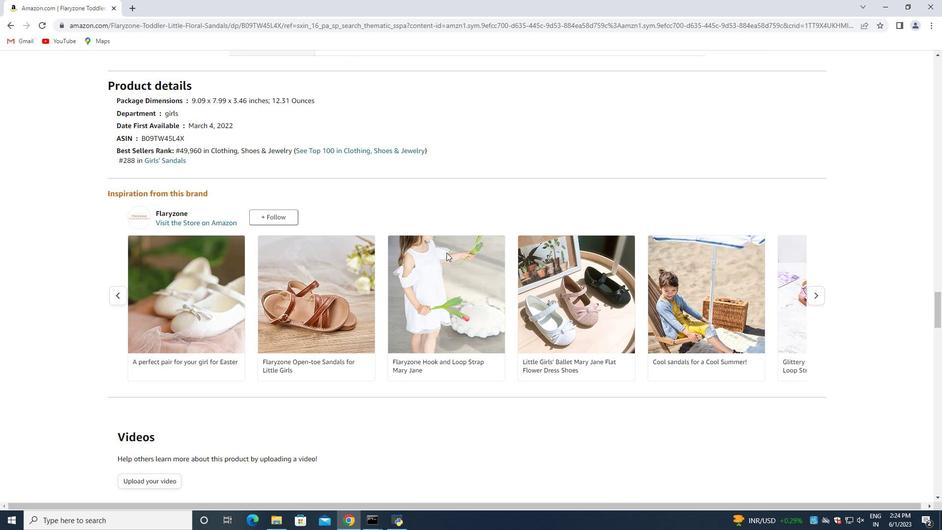 
Action: Mouse scrolled (446, 252) with delta (0, 0)
Screenshot: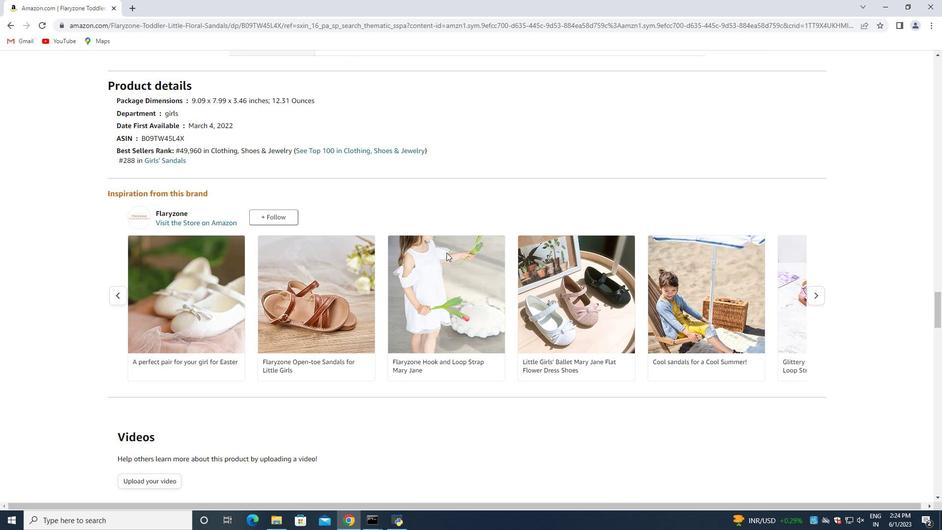 
Action: Mouse moved to (446, 253)
Screenshot: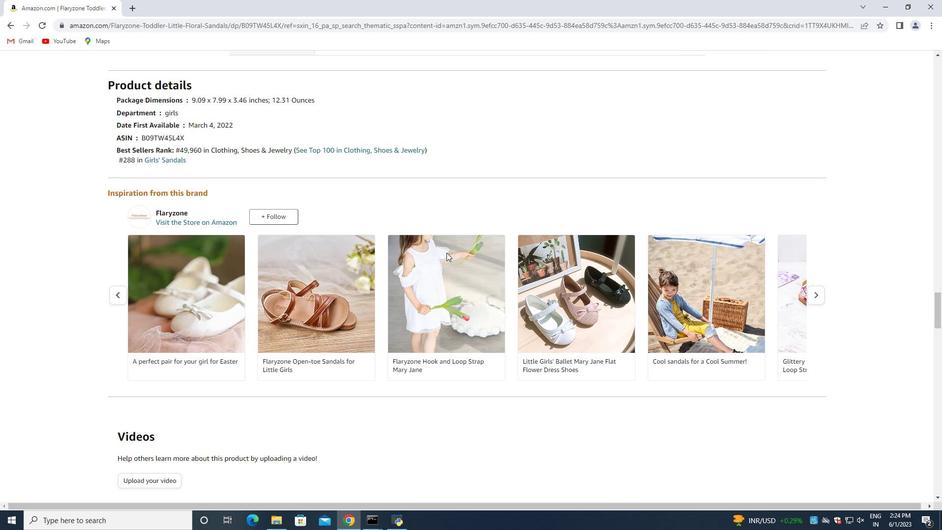 
Action: Mouse scrolled (446, 252) with delta (0, 0)
Screenshot: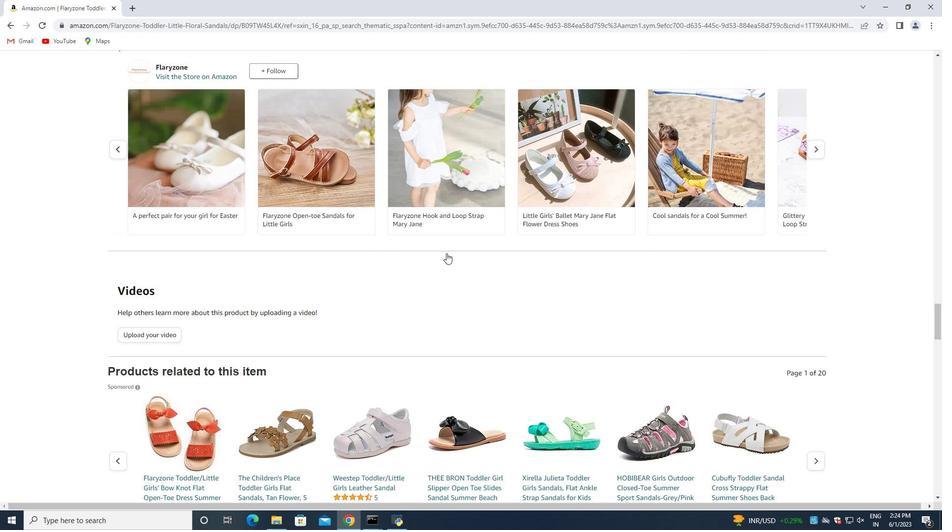 
Action: Mouse scrolled (446, 252) with delta (0, 0)
Screenshot: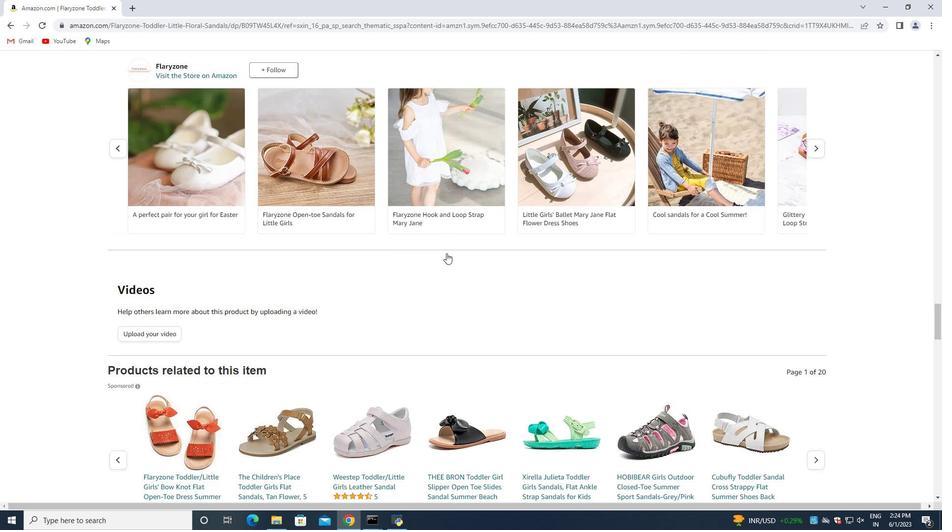 
Action: Mouse scrolled (446, 252) with delta (0, 0)
Screenshot: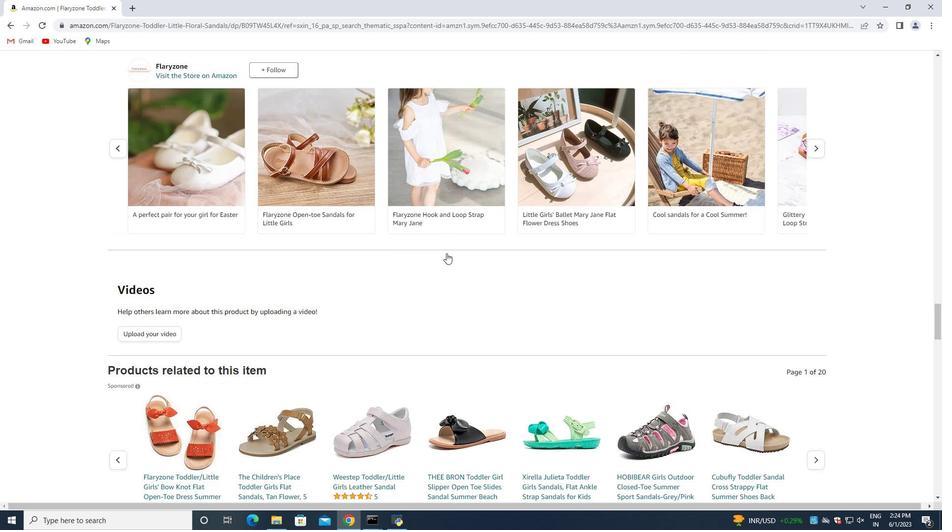 
Action: Mouse scrolled (446, 252) with delta (0, 0)
Screenshot: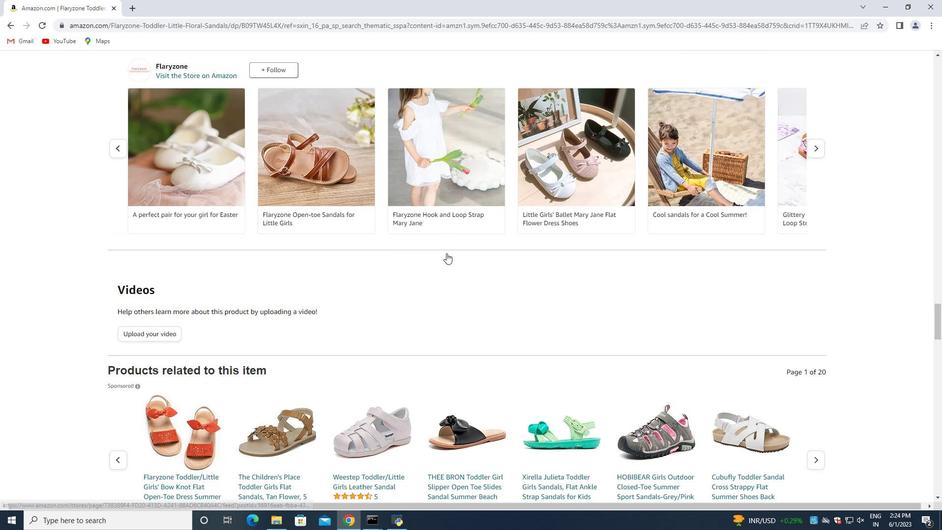 
Action: Mouse moved to (446, 253)
Screenshot: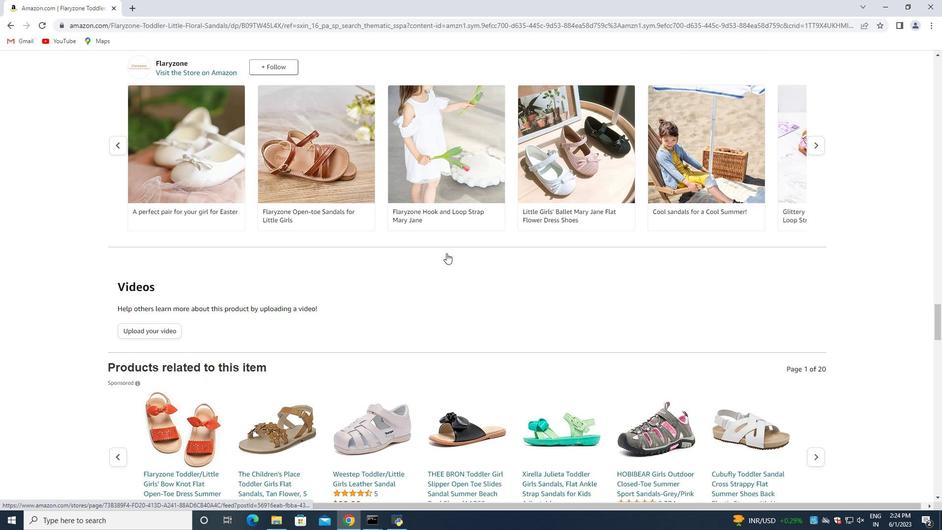 
Action: Mouse scrolled (446, 252) with delta (0, 0)
Screenshot: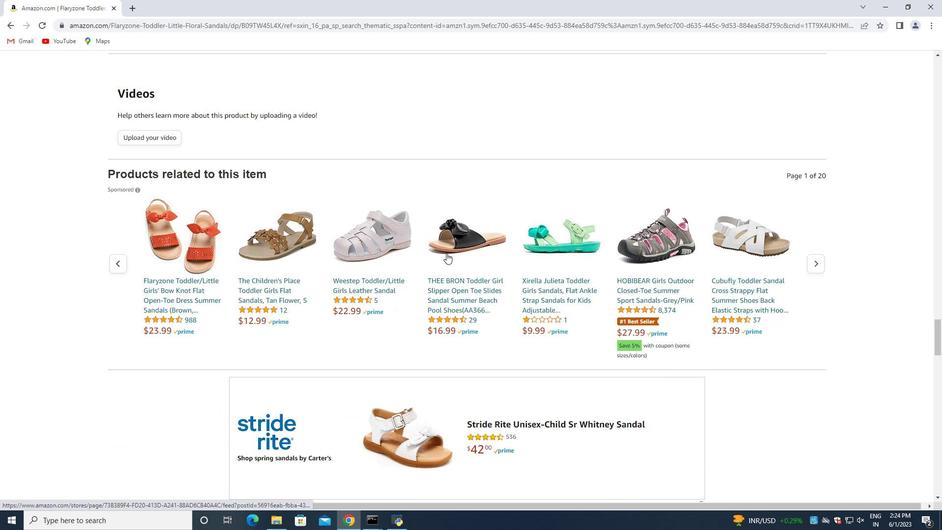 
Action: Mouse moved to (446, 253)
Screenshot: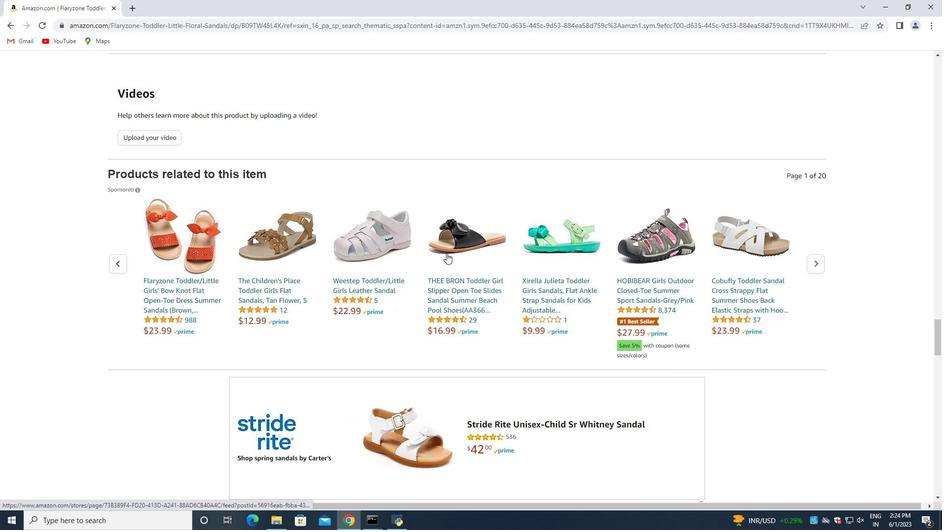 
Action: Mouse scrolled (446, 253) with delta (0, 0)
Screenshot: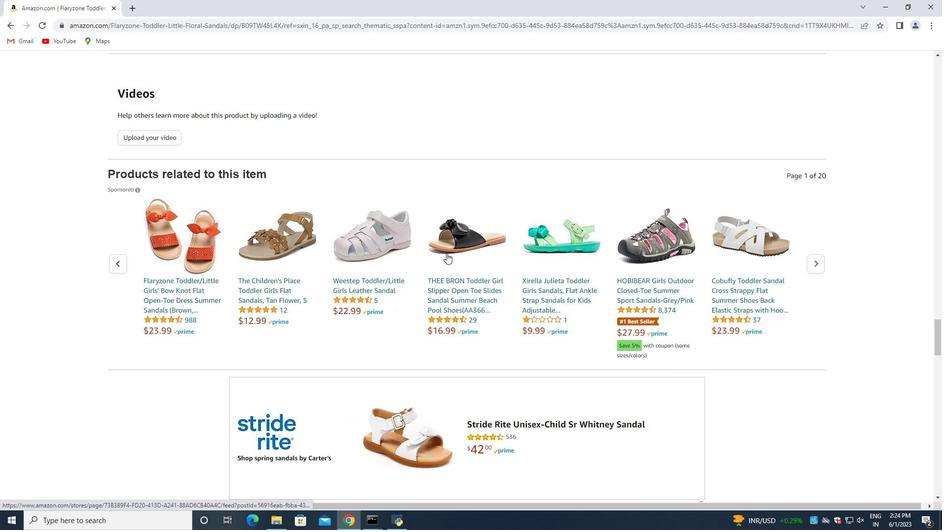 
Action: Mouse scrolled (446, 253) with delta (0, 0)
Screenshot: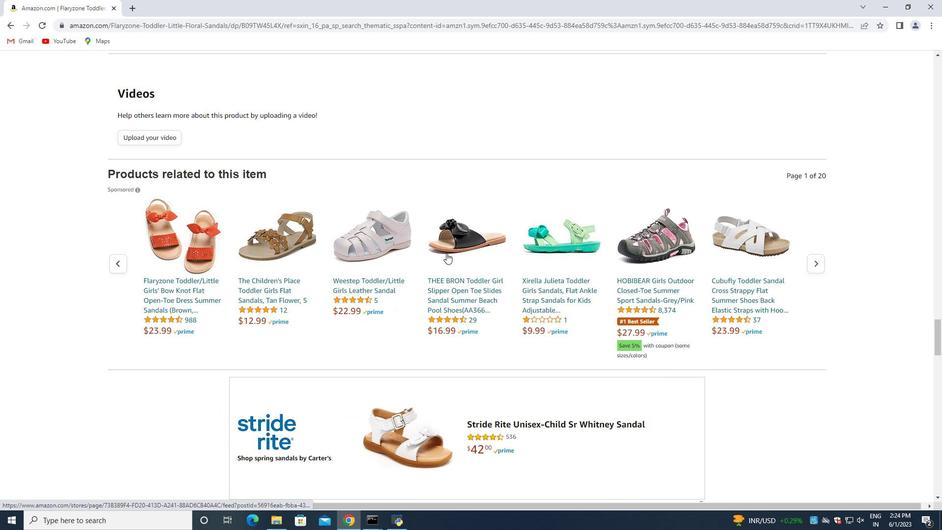 
Action: Mouse scrolled (446, 253) with delta (0, 0)
Screenshot: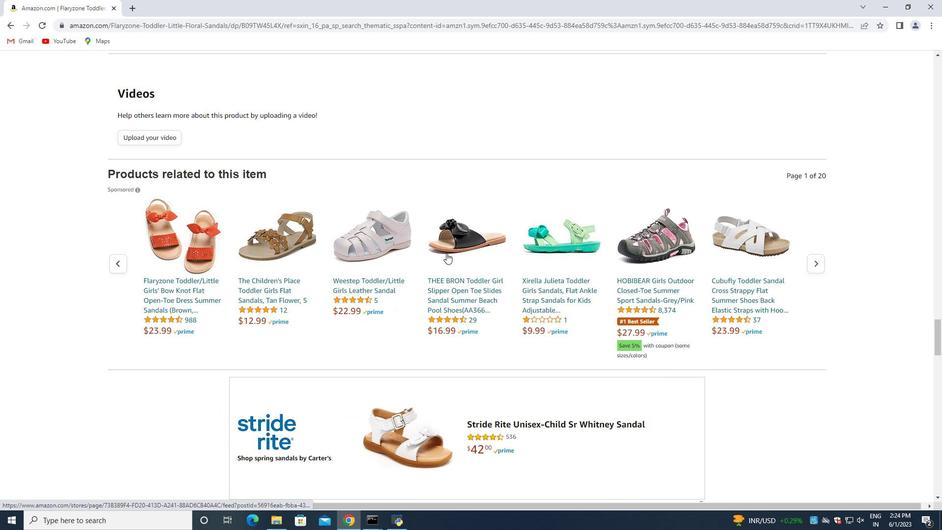 
Action: Mouse moved to (446, 254)
Screenshot: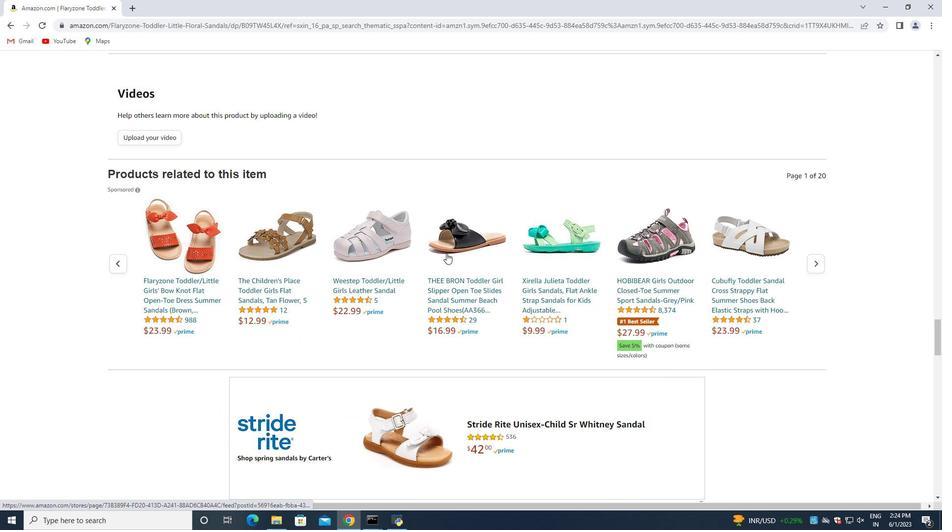 
Action: Mouse scrolled (446, 253) with delta (0, 0)
Screenshot: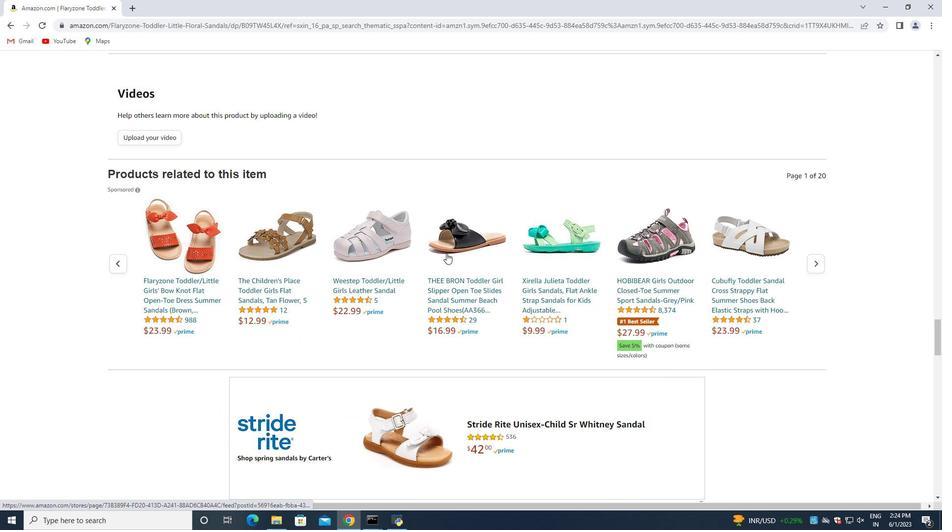 
Action: Mouse moved to (448, 255)
Screenshot: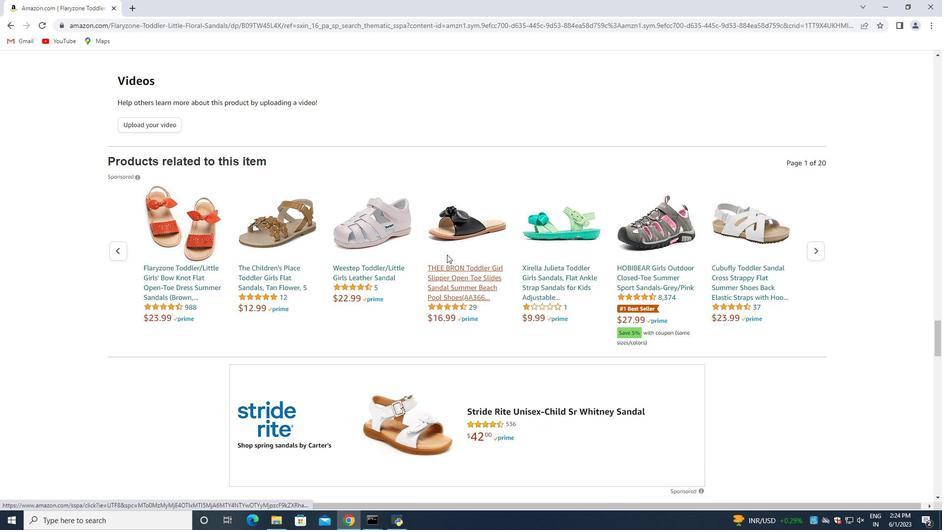 
Action: Mouse scrolled (448, 254) with delta (0, 0)
Screenshot: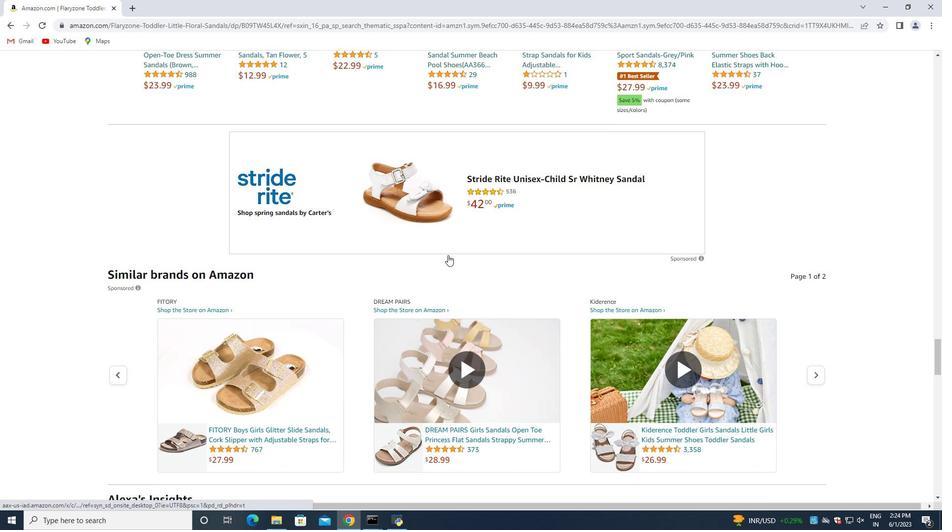 
Action: Mouse scrolled (448, 254) with delta (0, 0)
Screenshot: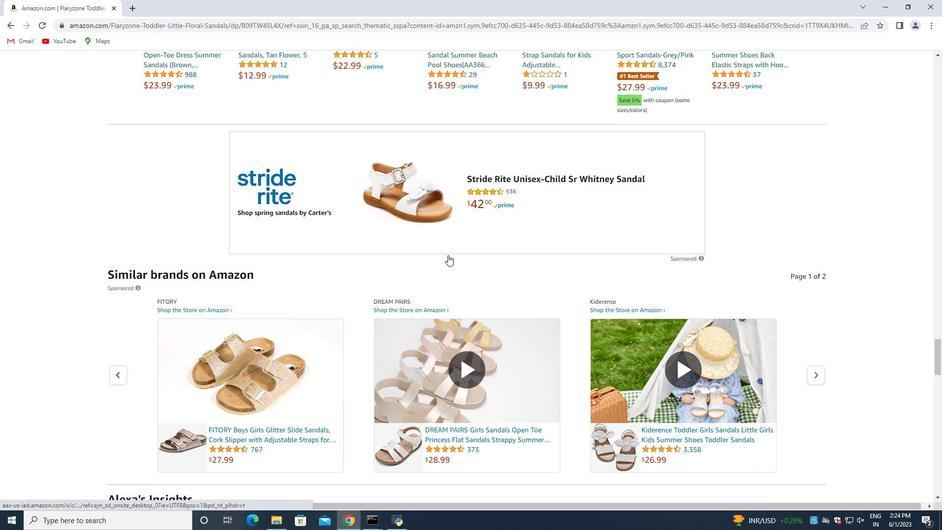 
Action: Mouse scrolled (448, 254) with delta (0, 0)
Screenshot: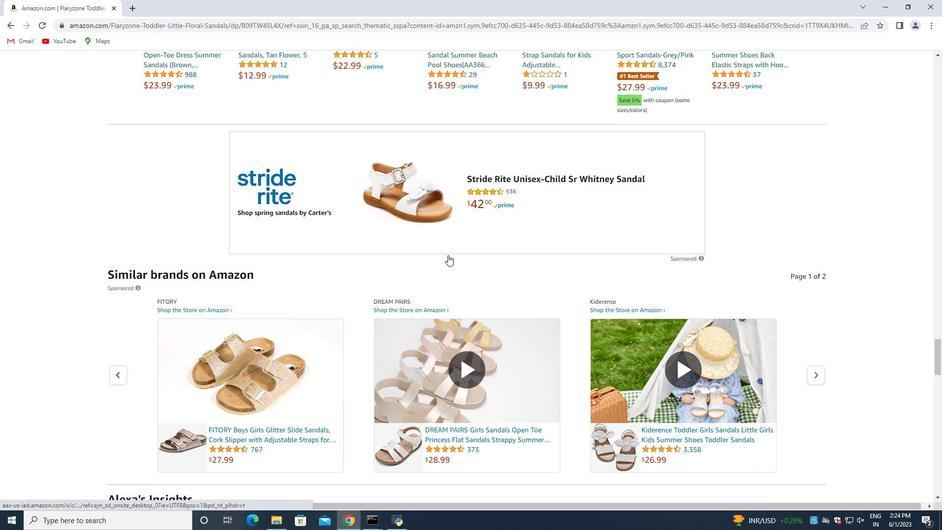 
Action: Mouse scrolled (448, 254) with delta (0, 0)
Screenshot: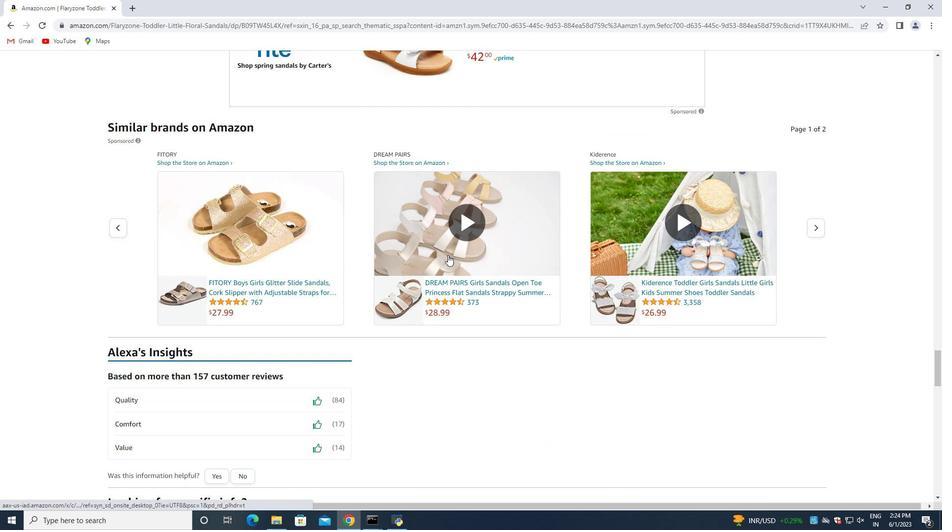 
Action: Mouse scrolled (448, 254) with delta (0, 0)
Screenshot: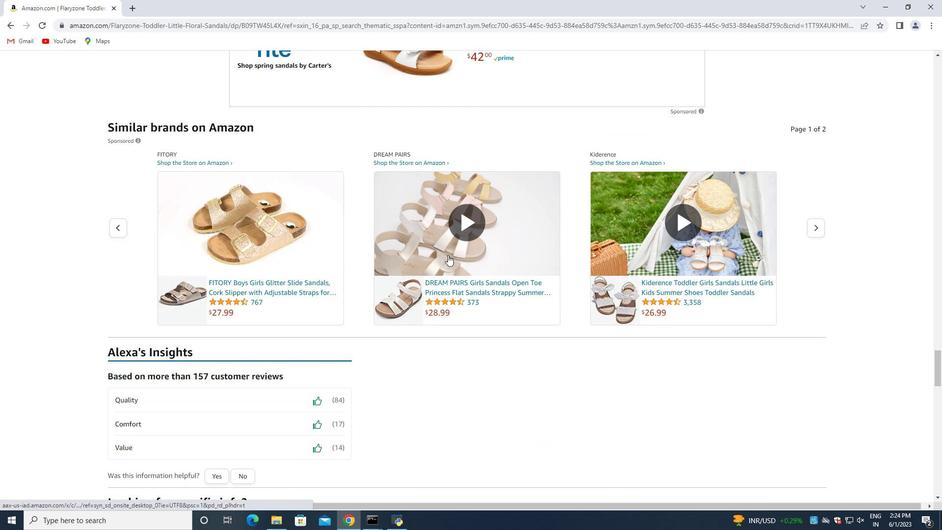 
Action: Mouse moved to (449, 255)
Screenshot: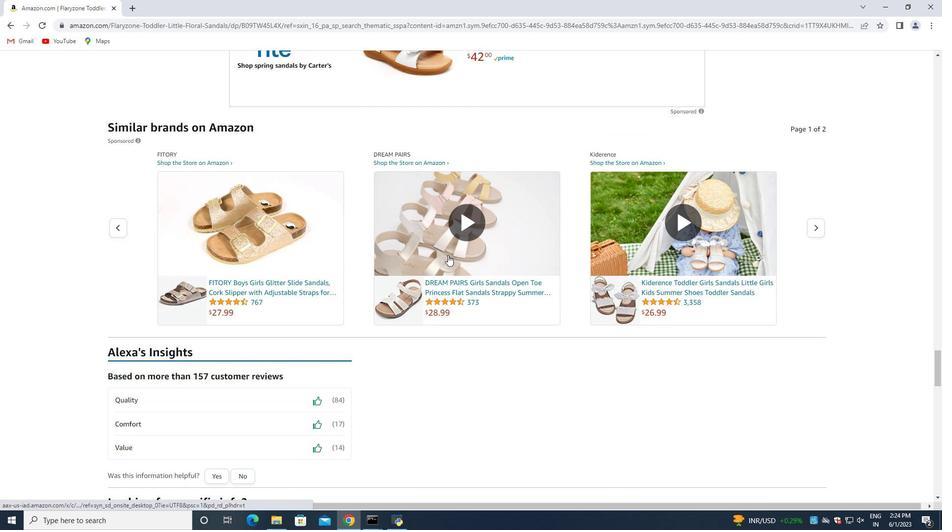 
Action: Mouse scrolled (449, 254) with delta (0, 0)
Screenshot: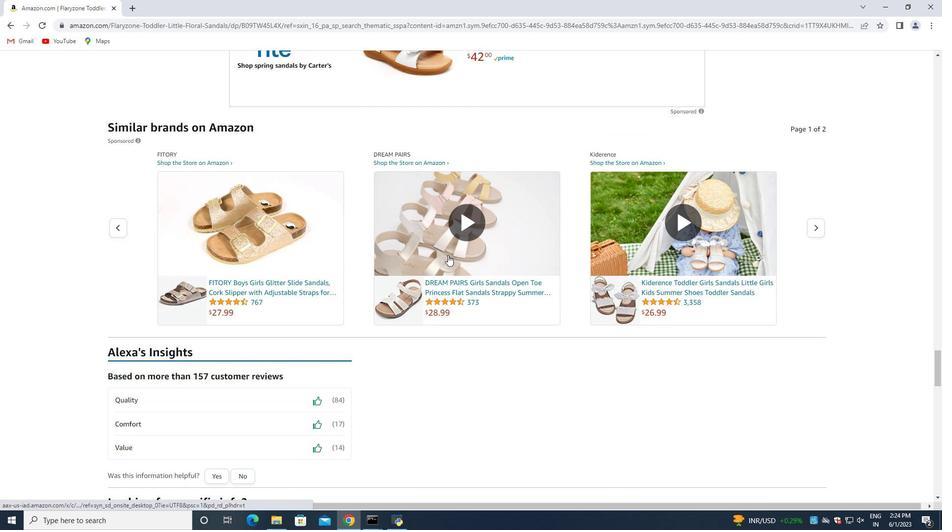 
Action: Mouse moved to (453, 249)
Screenshot: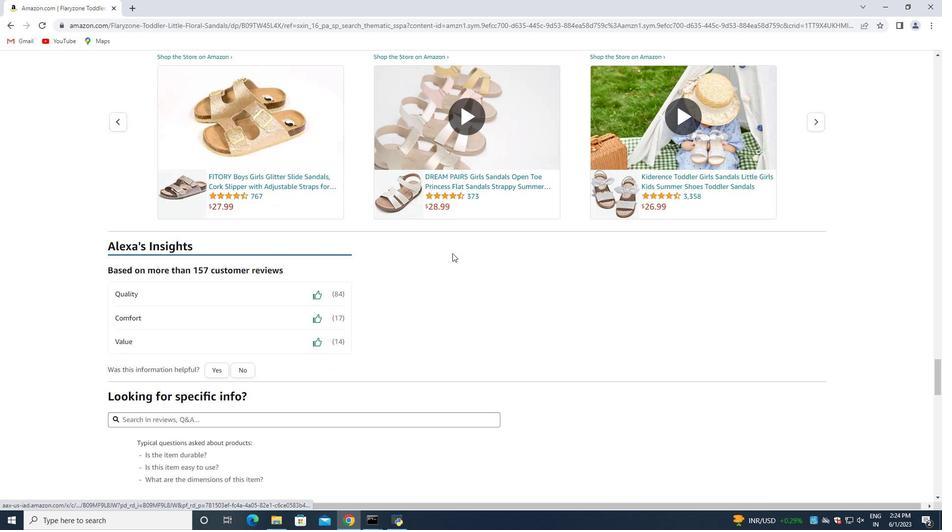 
Action: Mouse scrolled (453, 248) with delta (0, 0)
Screenshot: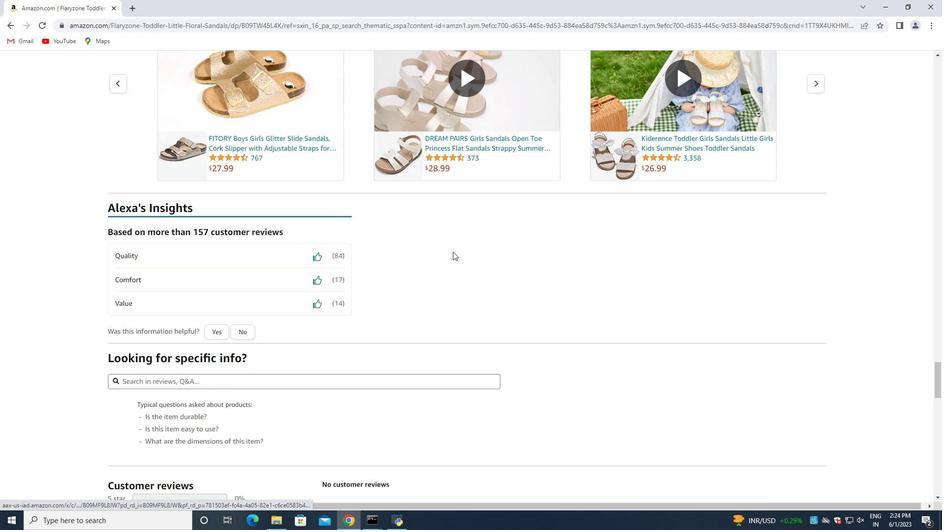 
Action: Mouse scrolled (453, 248) with delta (0, 0)
Screenshot: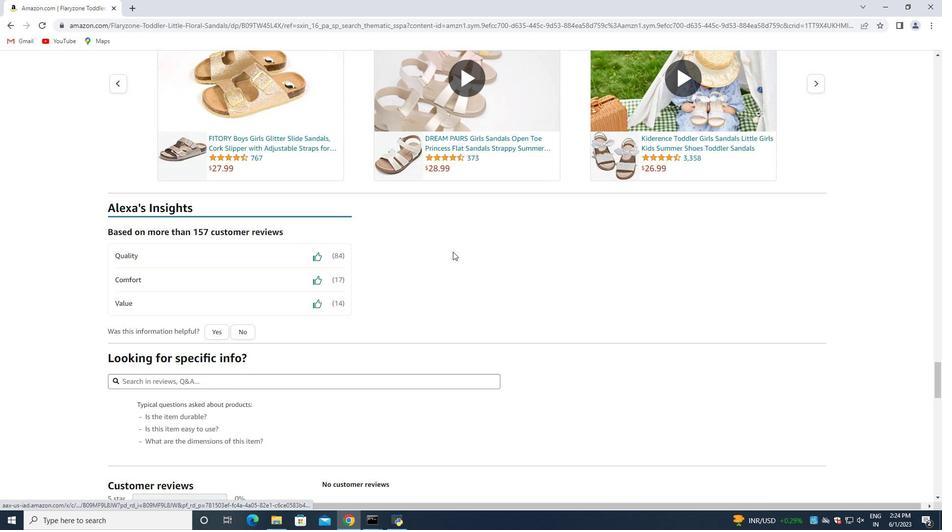 
Action: Mouse scrolled (453, 248) with delta (0, 0)
Screenshot: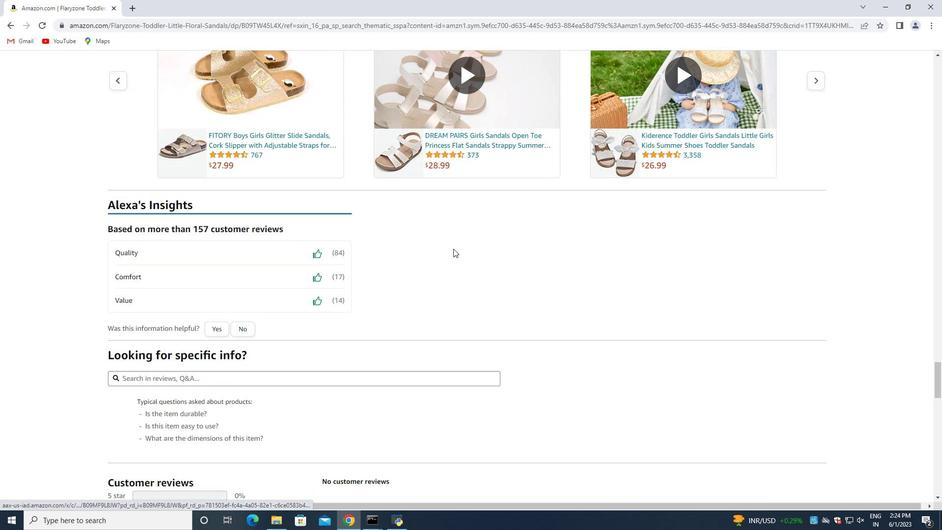 
Action: Mouse scrolled (453, 248) with delta (0, 0)
Screenshot: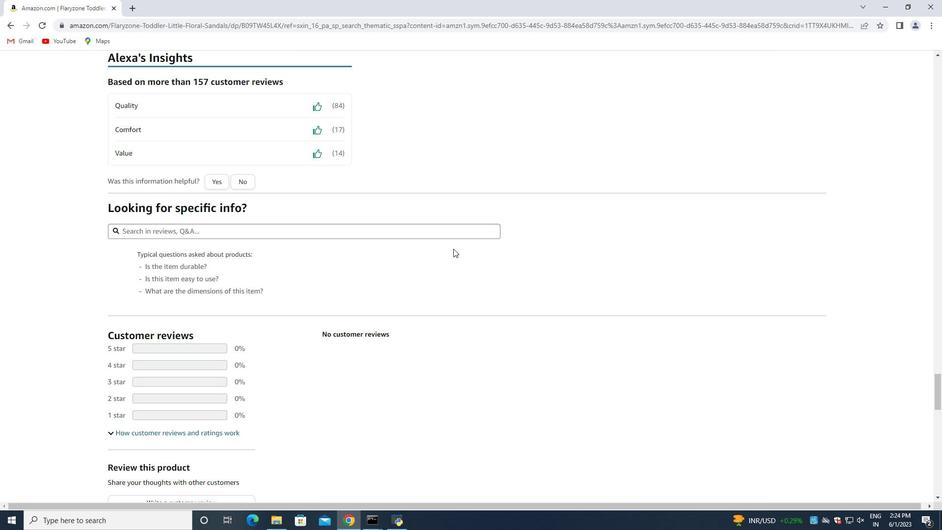 
Action: Mouse moved to (454, 249)
Screenshot: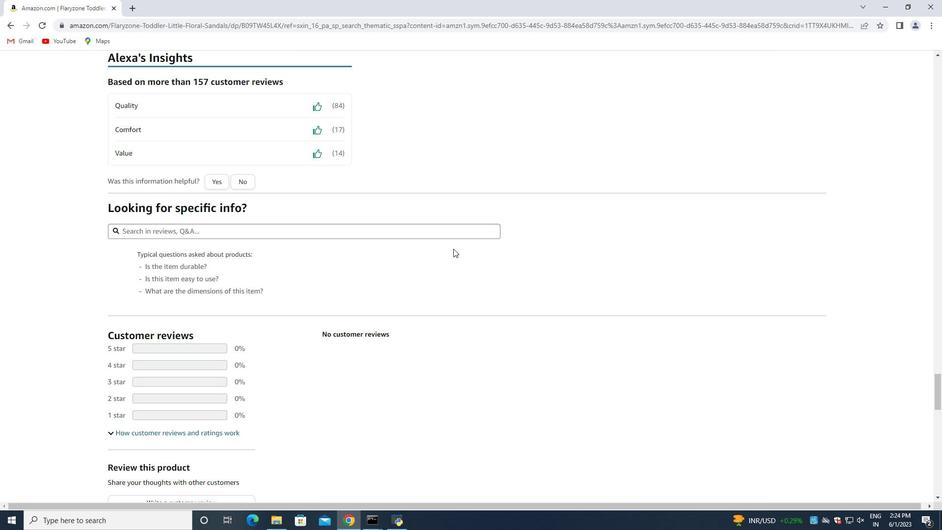 
Action: Mouse scrolled (454, 249) with delta (0, 0)
Screenshot: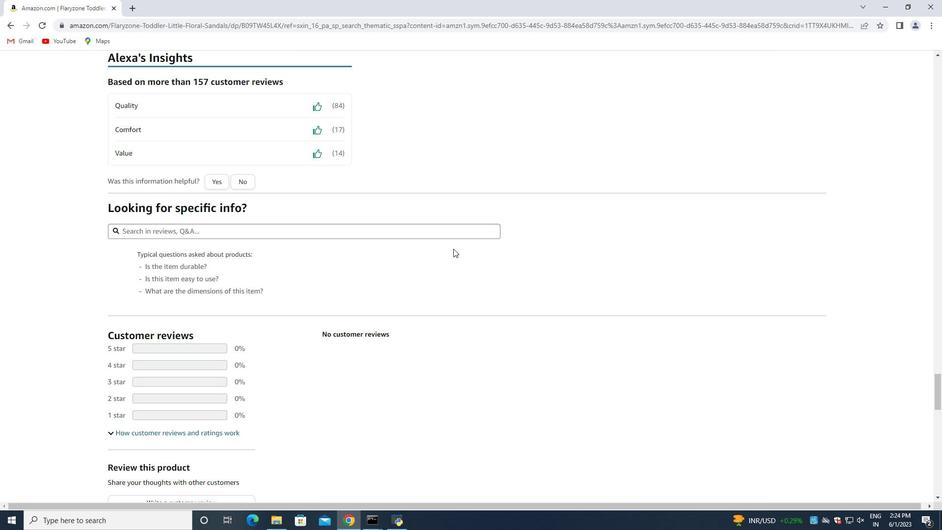 
Action: Mouse scrolled (454, 249) with delta (0, 0)
Screenshot: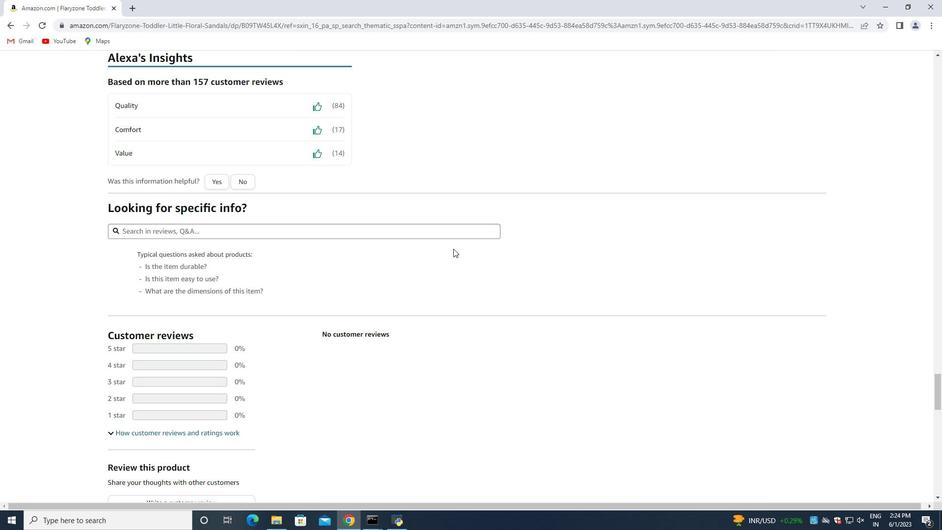 
Action: Mouse moved to (455, 249)
Screenshot: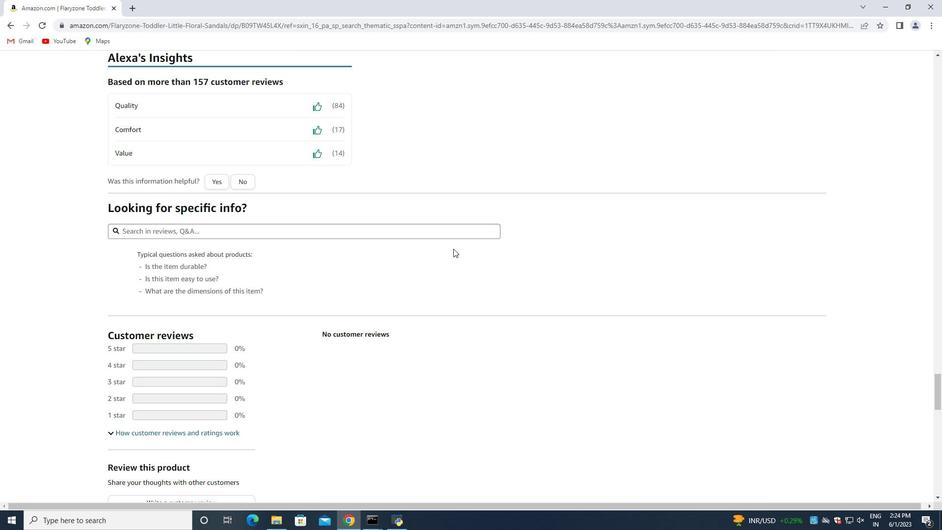 
Action: Mouse scrolled (455, 249) with delta (0, 0)
Screenshot: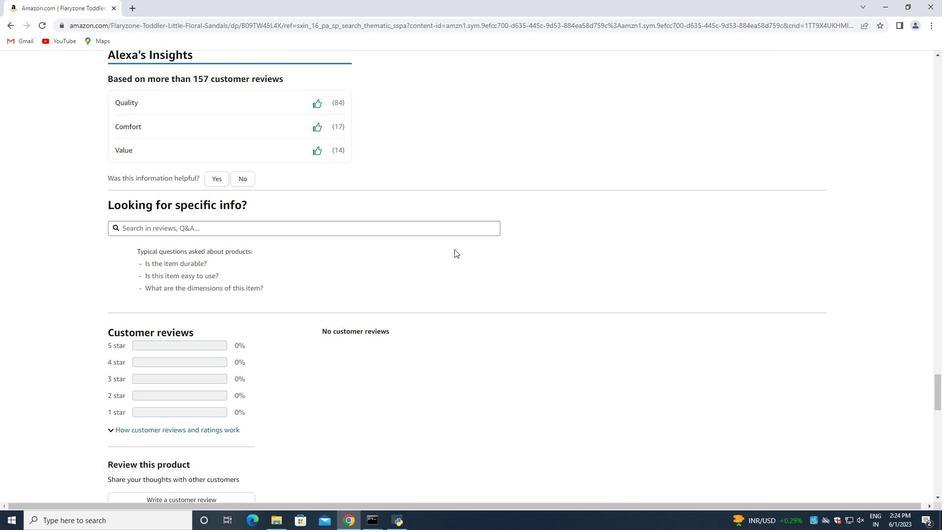 
Action: Mouse scrolled (455, 249) with delta (0, 0)
Screenshot: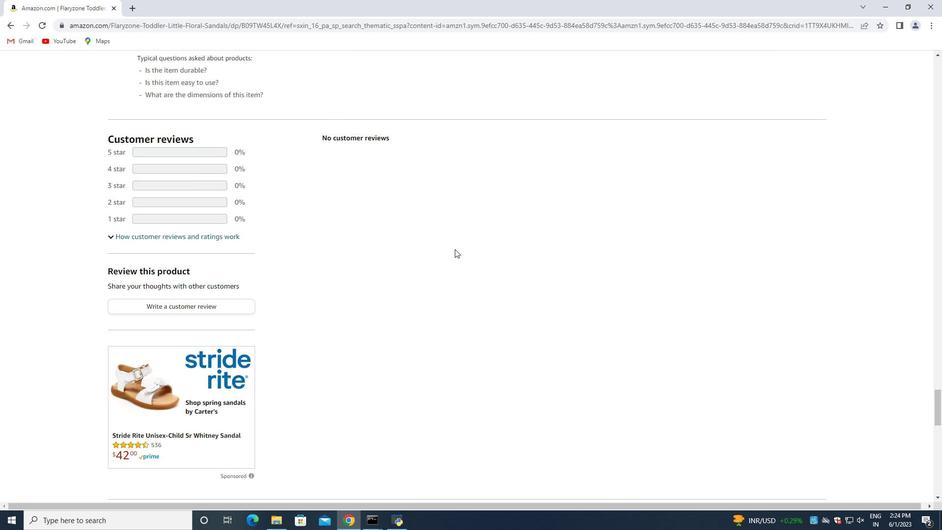 
Action: Mouse scrolled (455, 249) with delta (0, 0)
Screenshot: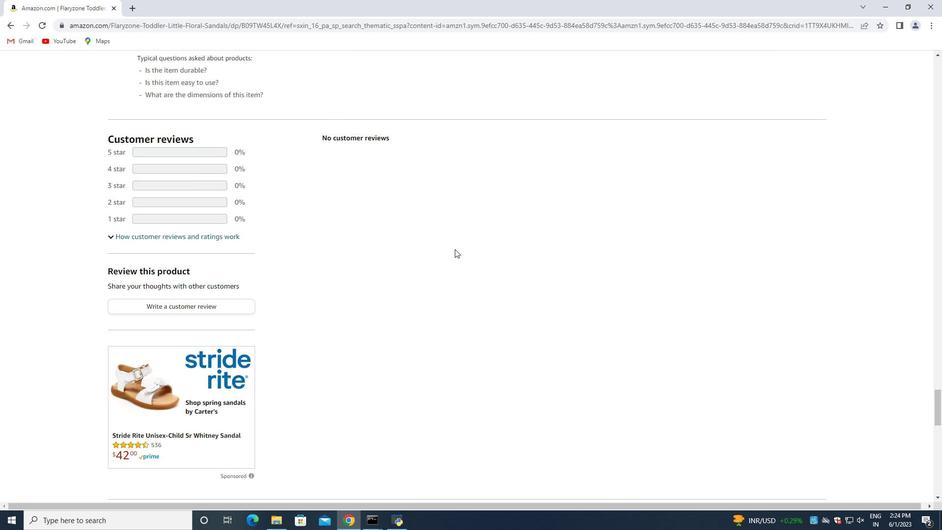 
Action: Mouse scrolled (455, 249) with delta (0, 0)
Screenshot: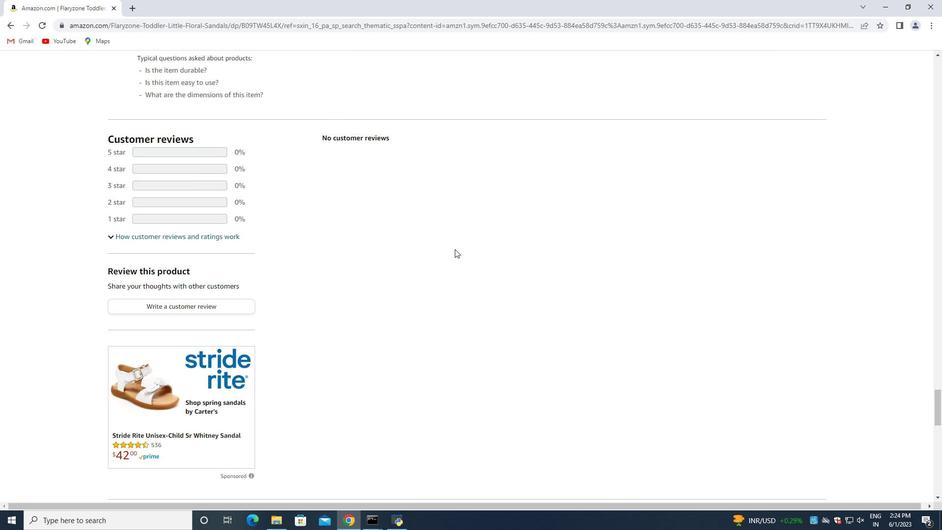 
Action: Mouse scrolled (455, 249) with delta (0, 0)
Screenshot: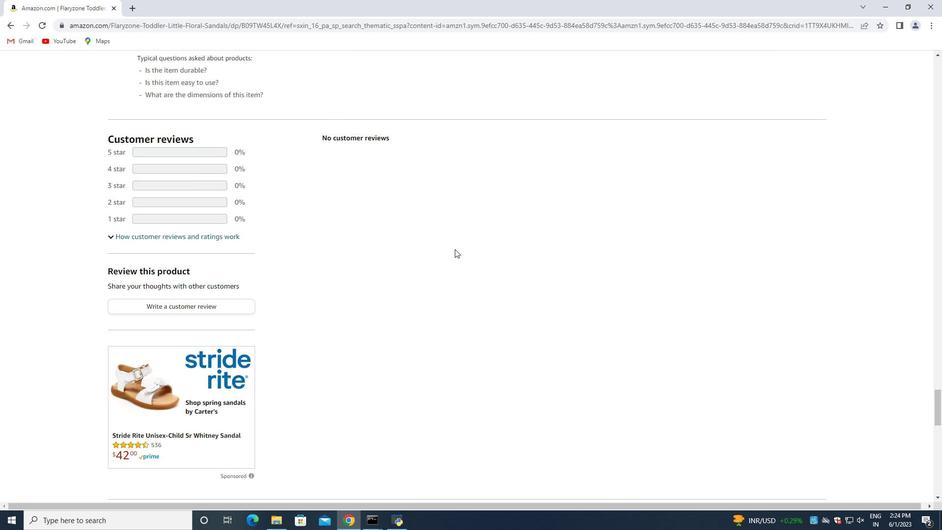 
Action: Mouse scrolled (455, 249) with delta (0, 0)
Screenshot: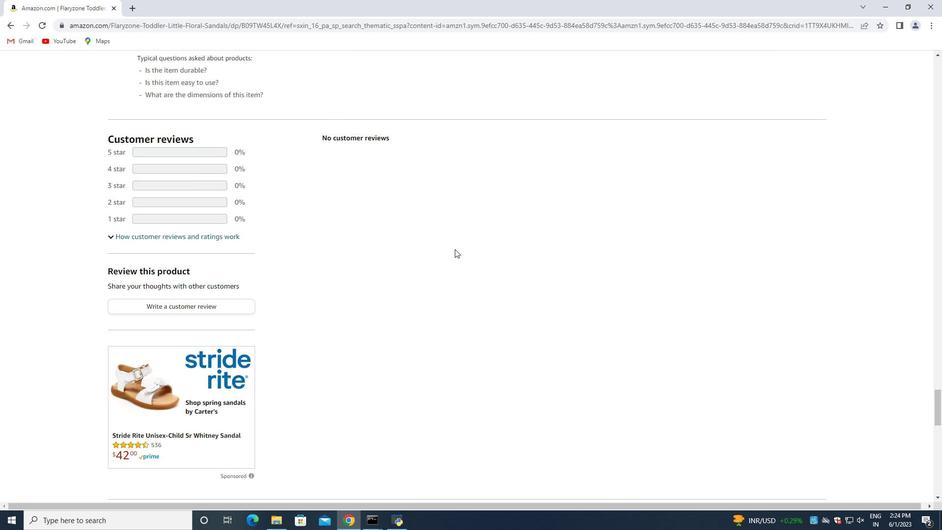 
Action: Mouse scrolled (455, 249) with delta (0, 0)
Screenshot: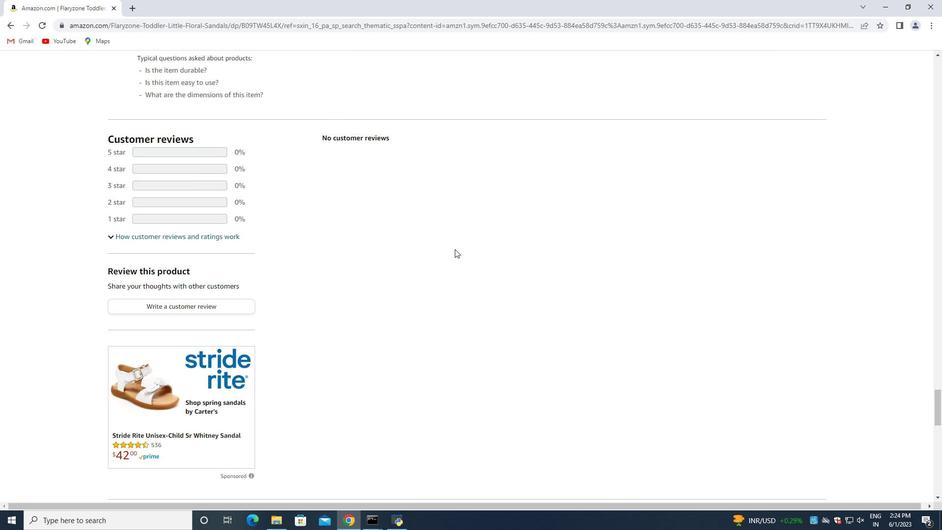 
Action: Mouse scrolled (455, 249) with delta (0, 0)
Screenshot: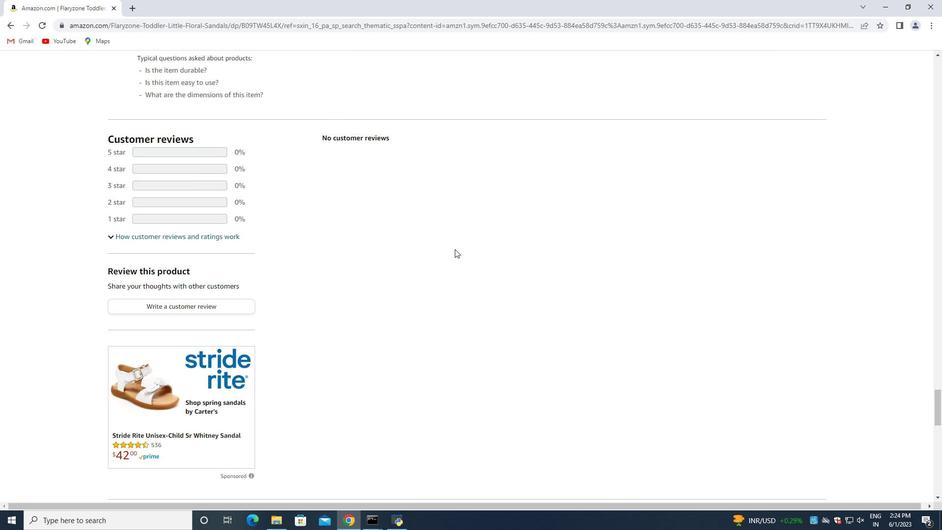 
Action: Mouse scrolled (455, 249) with delta (0, 0)
Screenshot: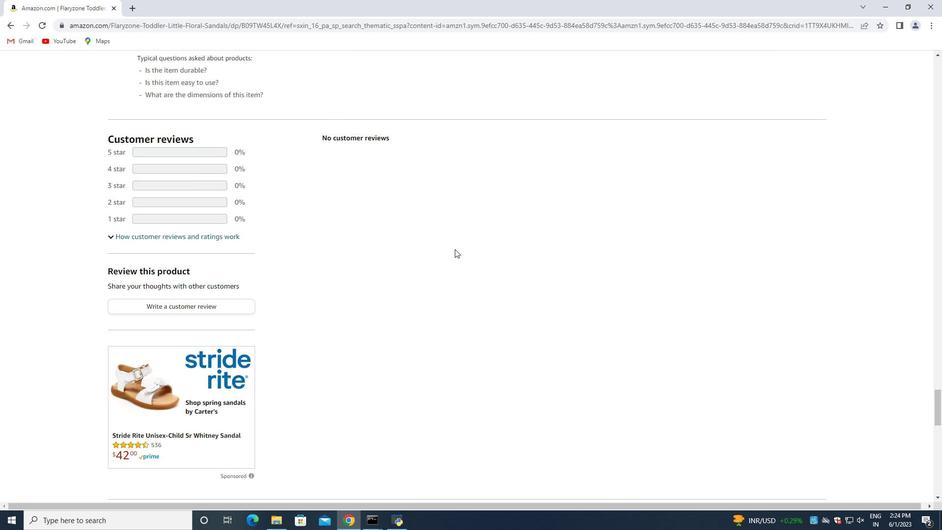 
Action: Mouse scrolled (455, 249) with delta (0, 0)
Screenshot: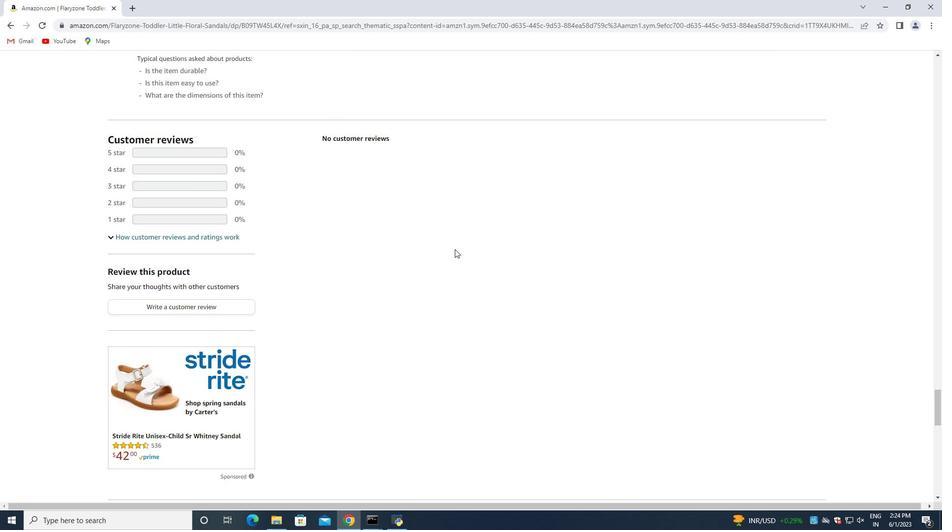 
Action: Mouse scrolled (455, 249) with delta (0, 0)
Screenshot: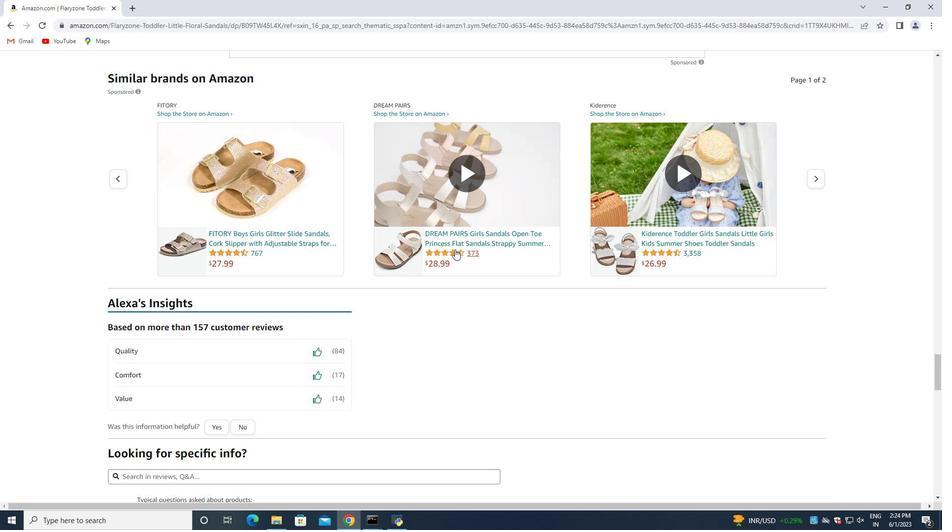 
Action: Mouse scrolled (455, 249) with delta (0, 0)
Screenshot: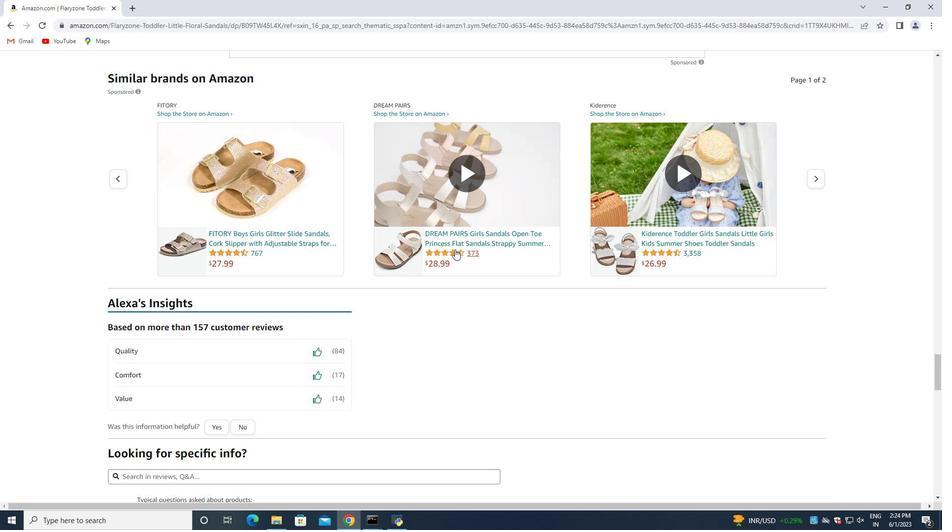 
Action: Mouse scrolled (455, 249) with delta (0, 0)
Screenshot: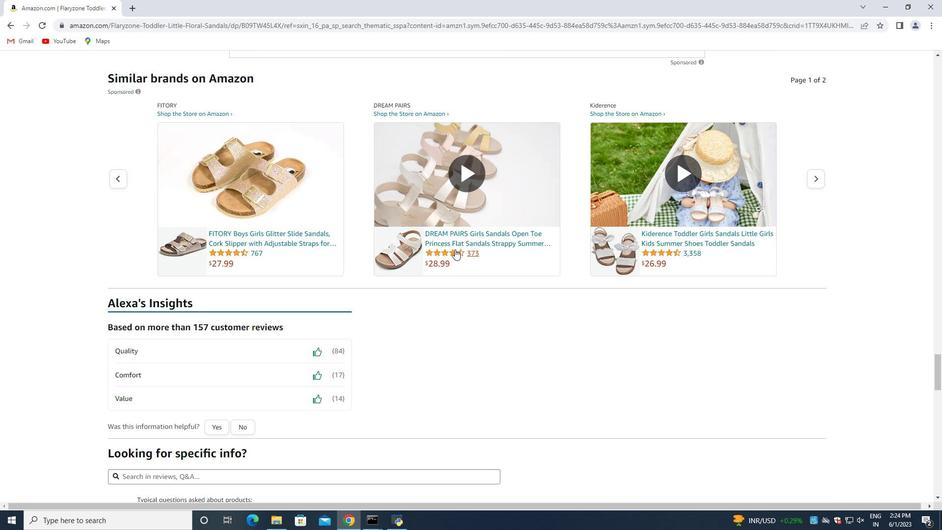 
Action: Mouse scrolled (455, 249) with delta (0, 0)
Screenshot: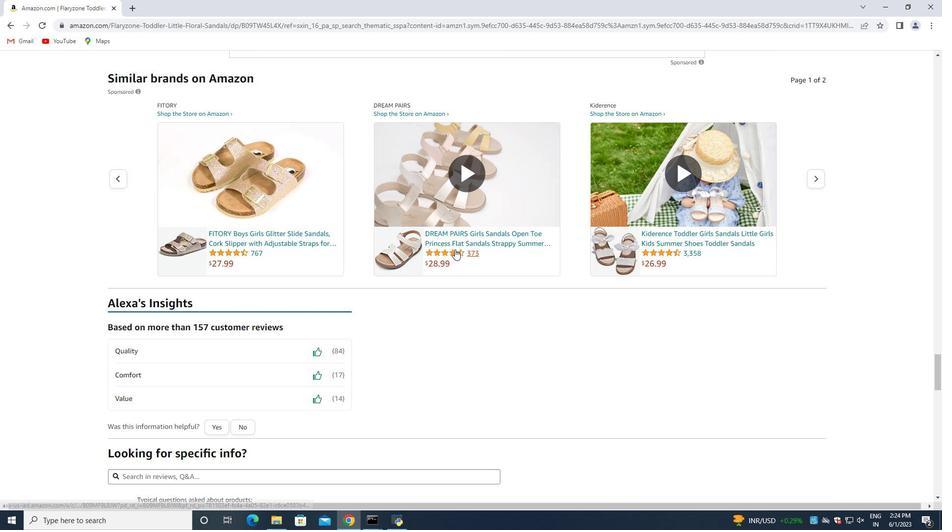
Action: Mouse scrolled (455, 249) with delta (0, 0)
Screenshot: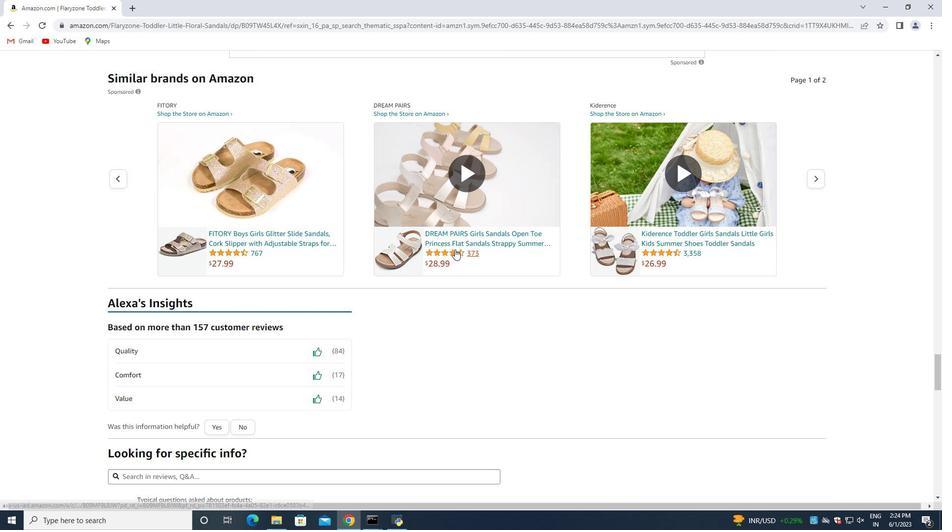 
Action: Mouse scrolled (455, 249) with delta (0, 0)
Screenshot: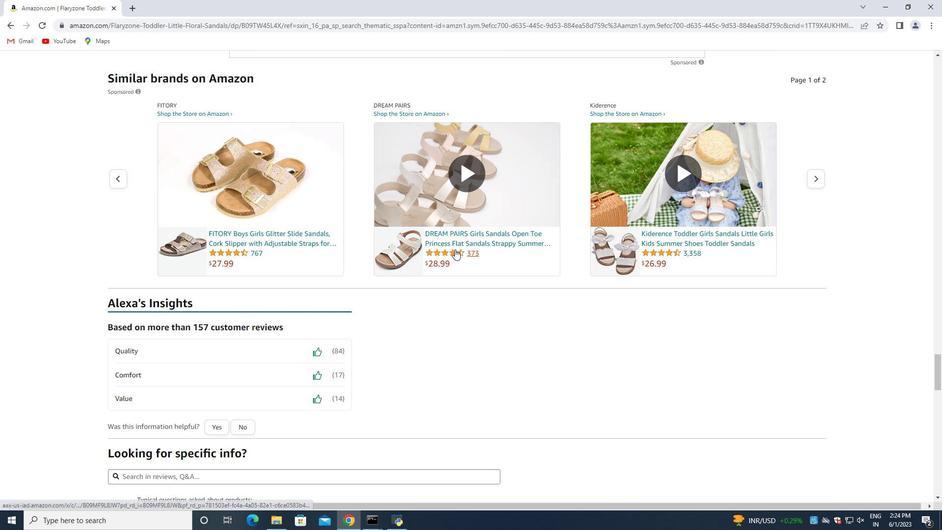 
Action: Mouse scrolled (455, 249) with delta (0, 0)
Screenshot: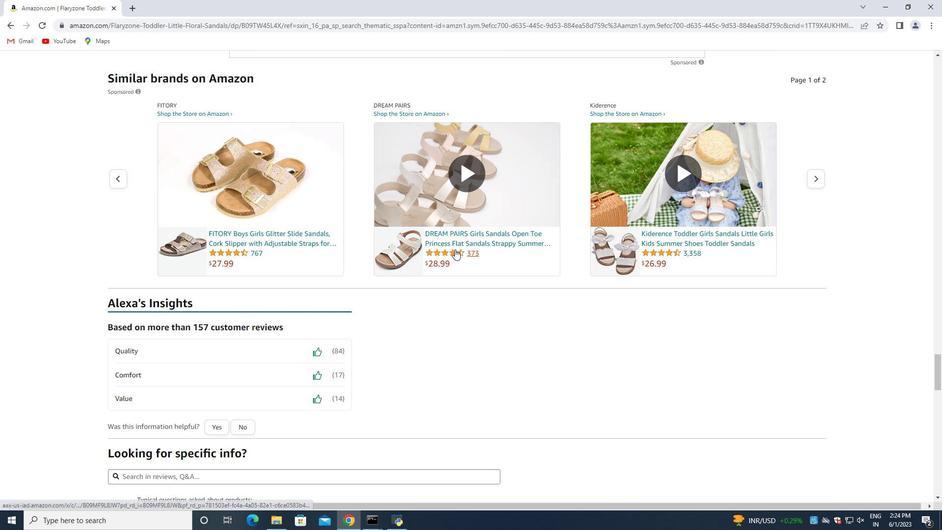 
Action: Mouse scrolled (455, 249) with delta (0, 0)
Screenshot: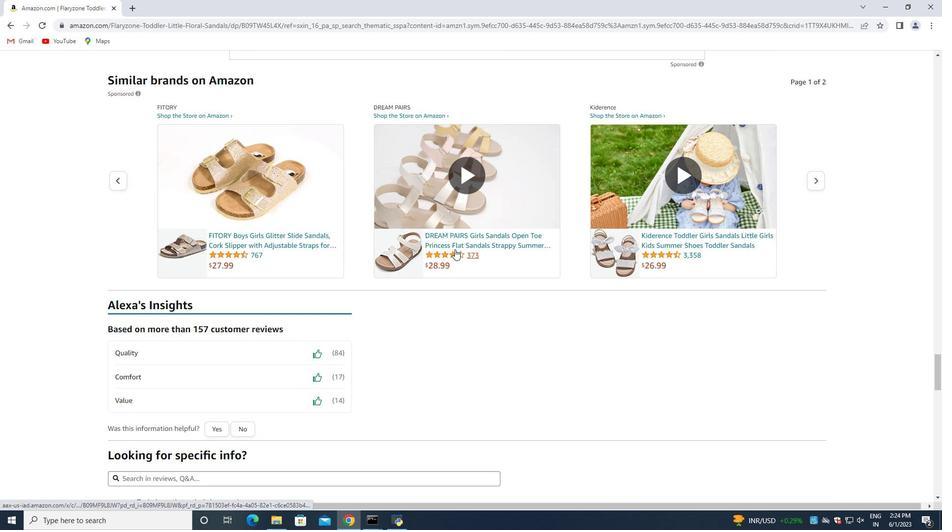 
Action: Mouse scrolled (455, 249) with delta (0, 0)
Screenshot: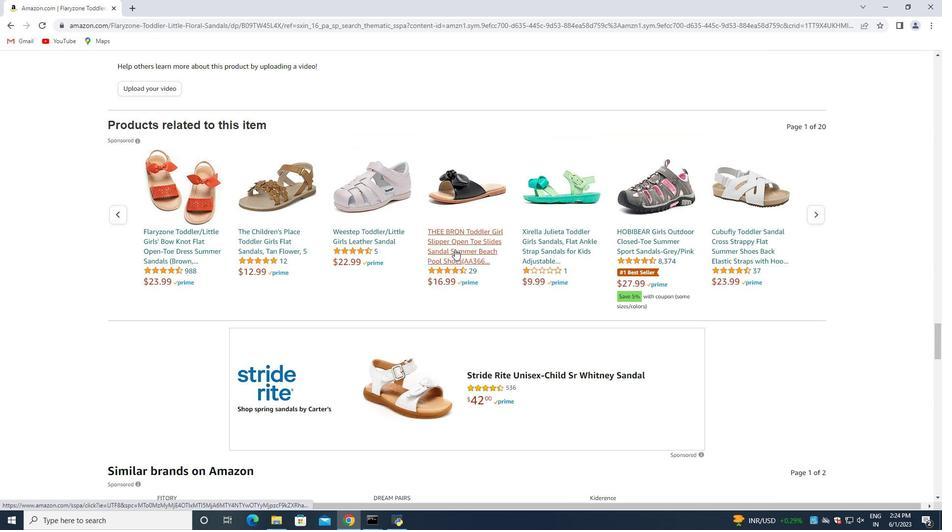 
Action: Mouse scrolled (455, 249) with delta (0, 0)
Screenshot: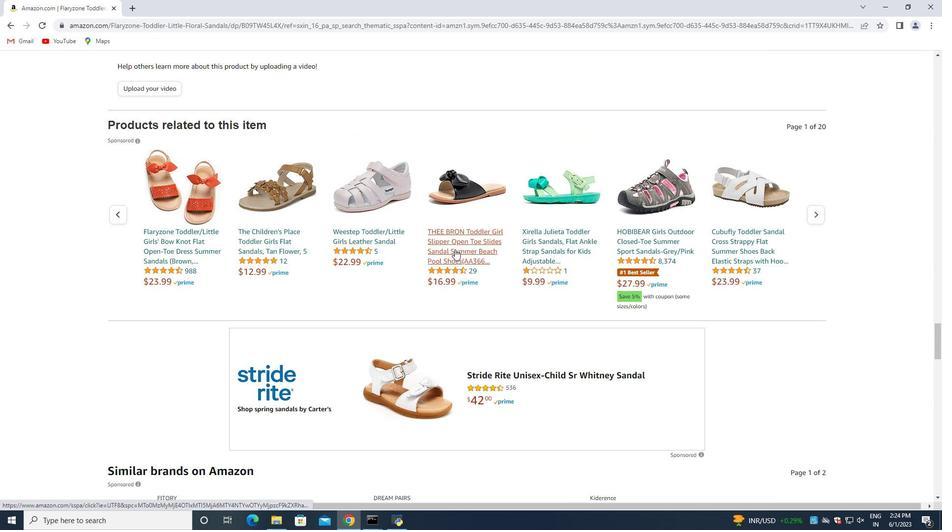 
Action: Mouse scrolled (455, 249) with delta (0, 0)
Screenshot: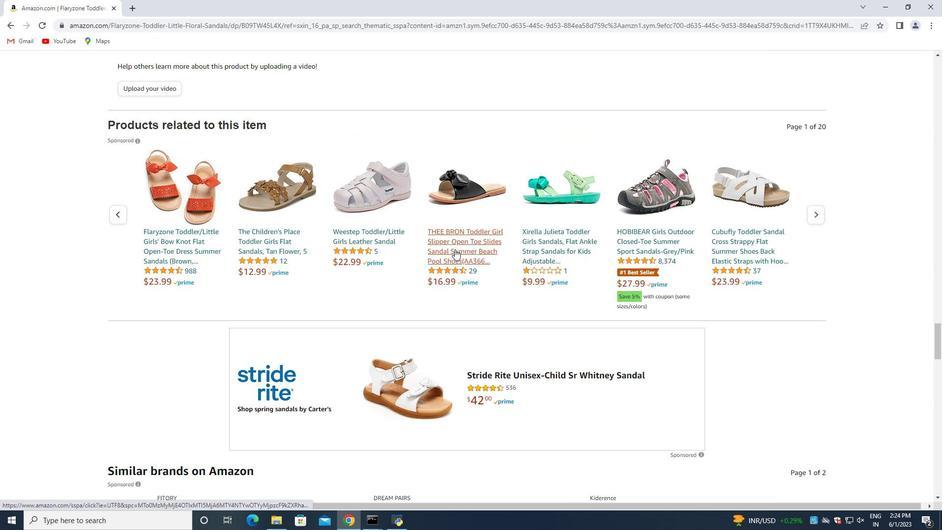
Action: Mouse scrolled (455, 249) with delta (0, 0)
Screenshot: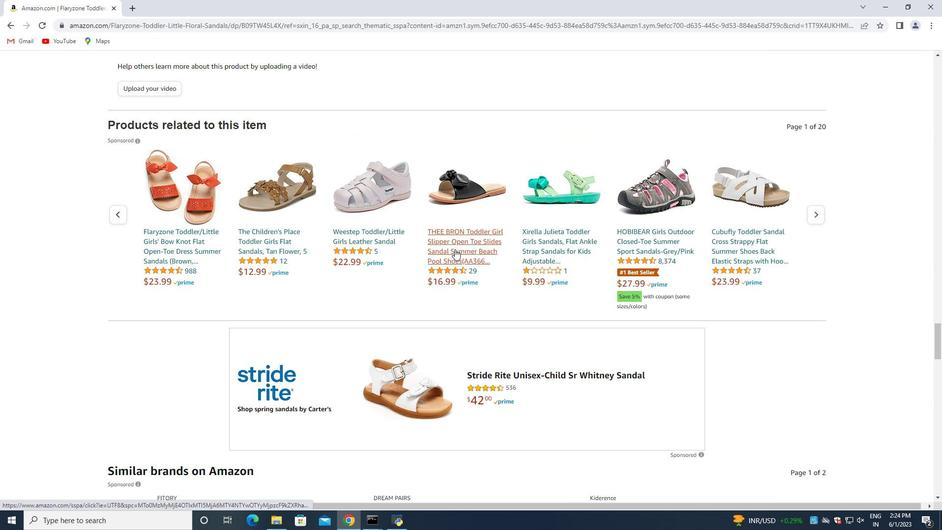 
Action: Mouse scrolled (455, 249) with delta (0, 0)
Screenshot: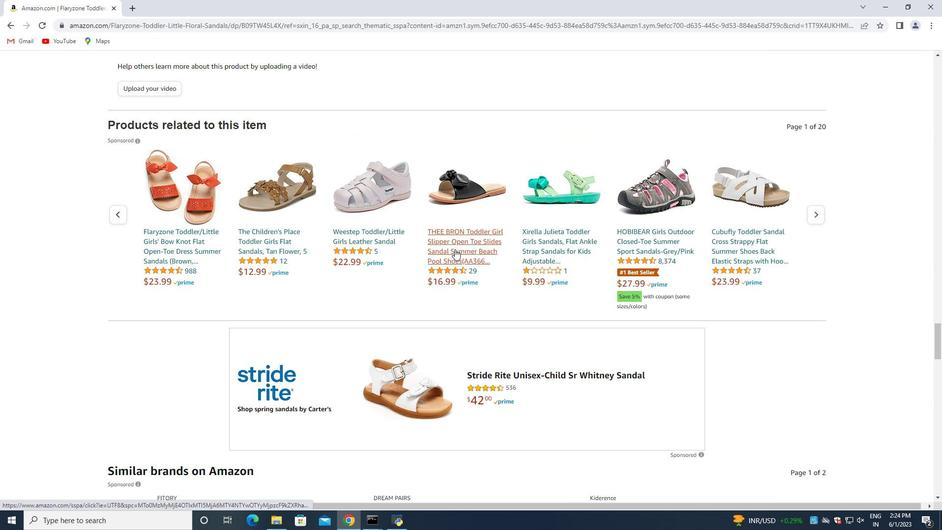 
Action: Mouse scrolled (455, 249) with delta (0, 0)
Screenshot: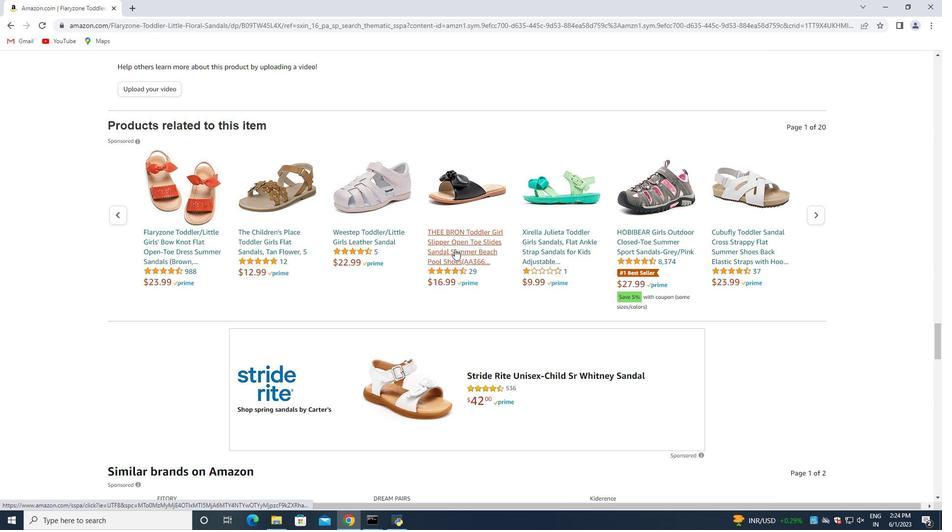 
Action: Mouse scrolled (455, 249) with delta (0, 0)
